 Task: Look for space in Caserta, Italy from 6th September, 2023 to 12th September, 2023 for 4 adults in price range Rs.10000 to Rs.14000. Place can be private room with 4 bedrooms having 4 beds and 4 bathrooms. Property type can be house, flat, guest house. Amenities needed are: wifi, TV, free parkinig on premises, gym, breakfast. Booking option can be shelf check-in. Required host language is English.
Action: Mouse moved to (379, 171)
Screenshot: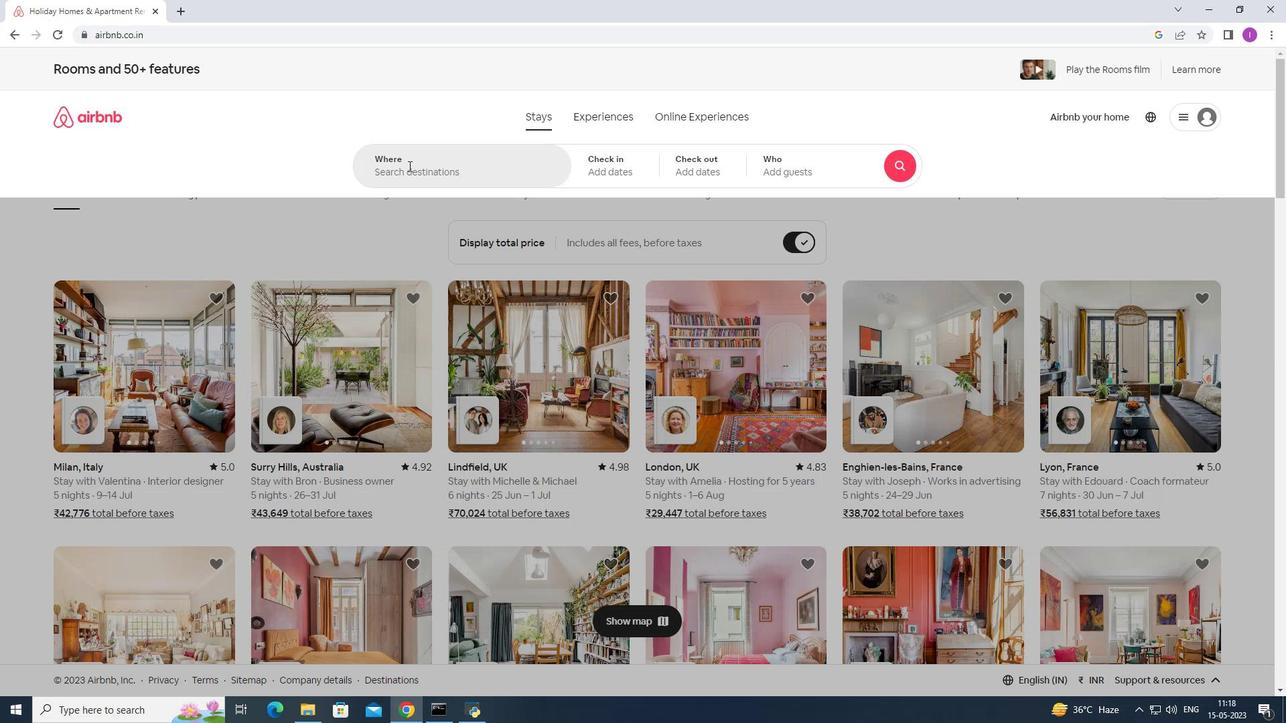
Action: Mouse pressed left at (379, 171)
Screenshot: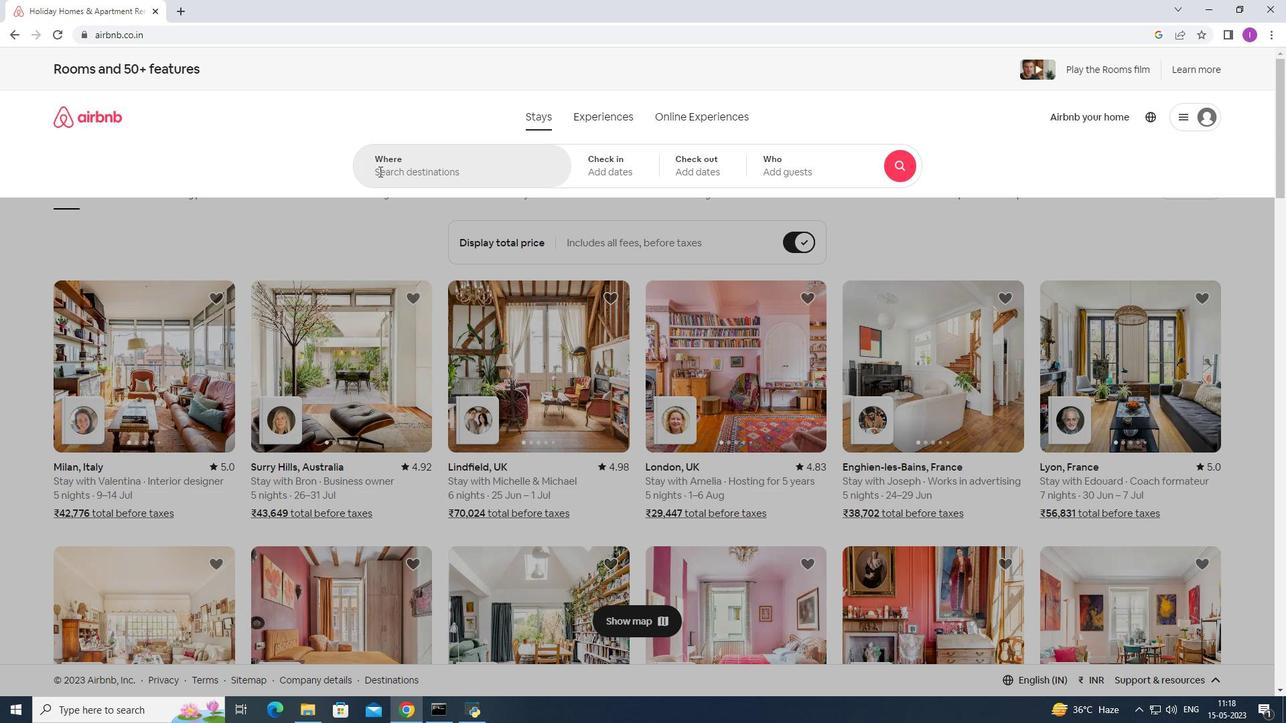 
Action: Mouse moved to (380, 172)
Screenshot: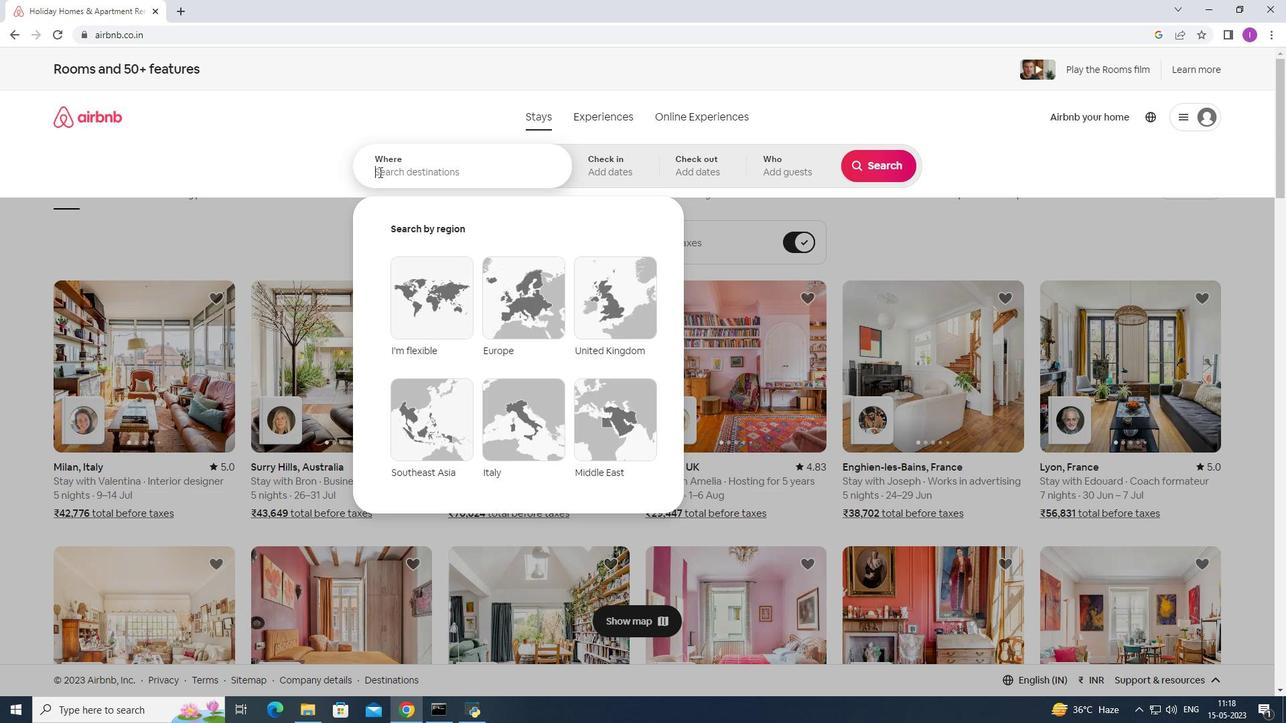 
Action: Key pressed <Key.shift>Caserta,<Key.shift>Italy
Screenshot: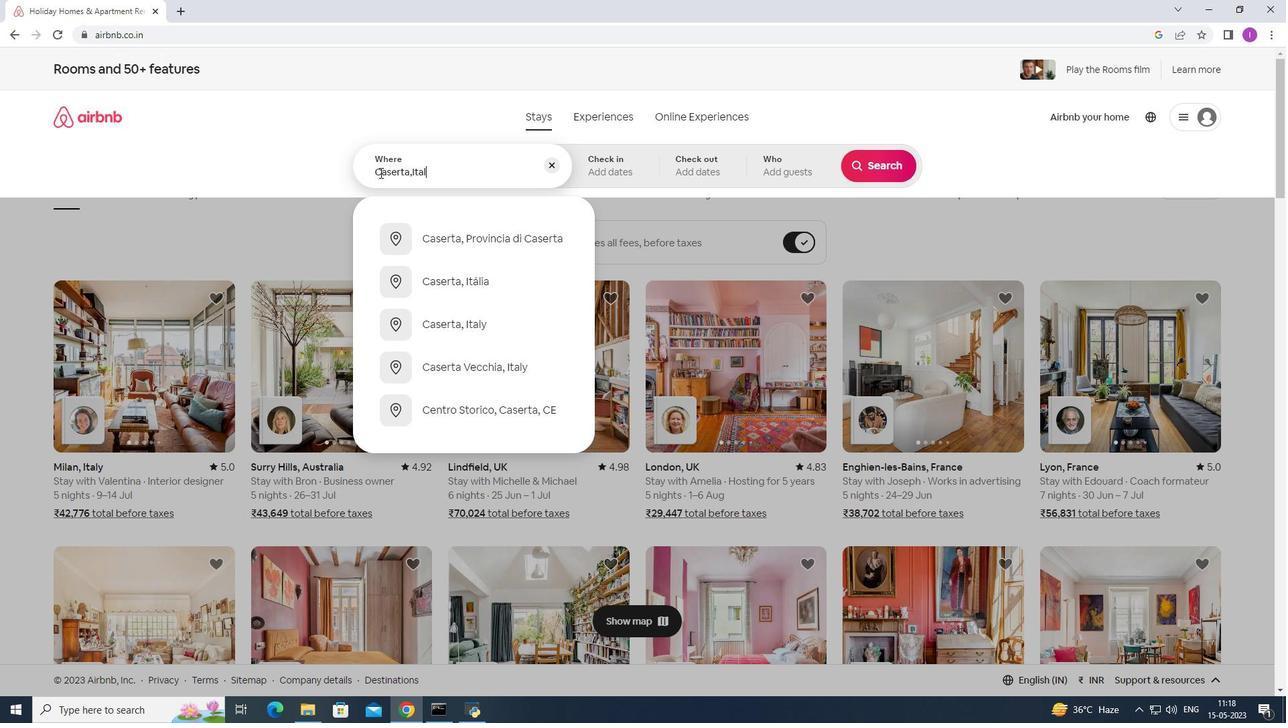 
Action: Mouse moved to (432, 240)
Screenshot: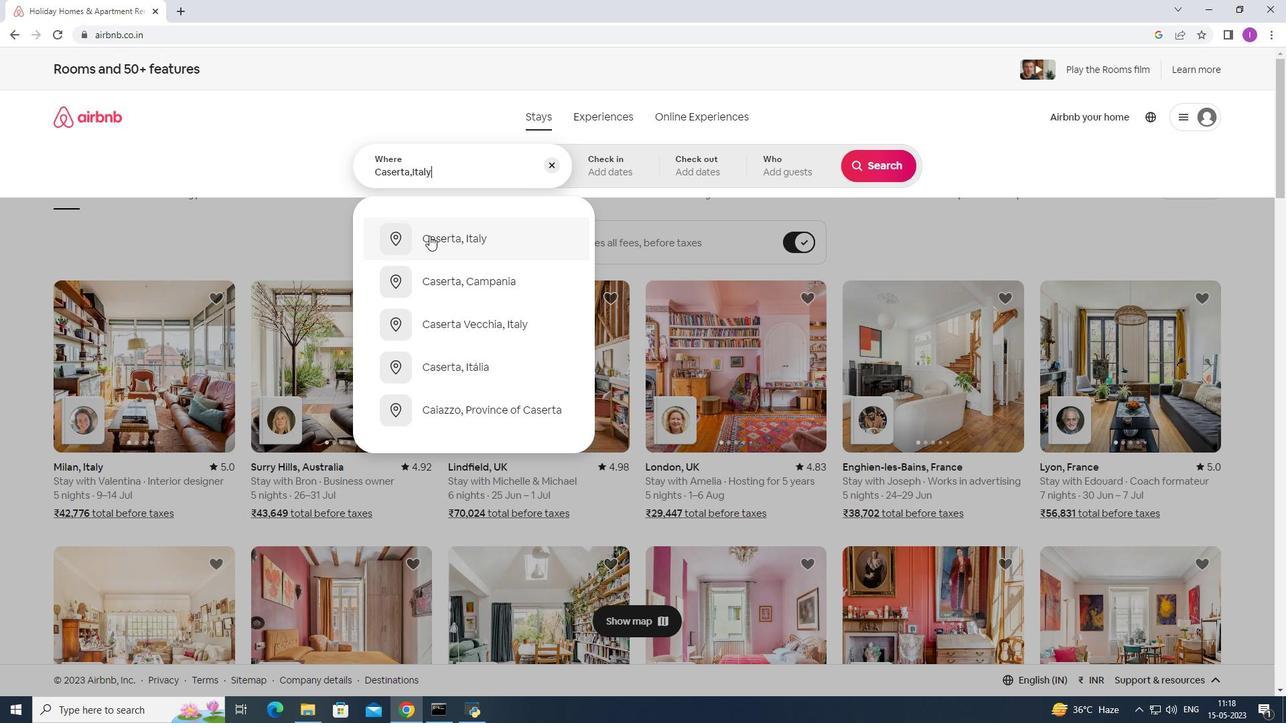 
Action: Mouse pressed left at (432, 240)
Screenshot: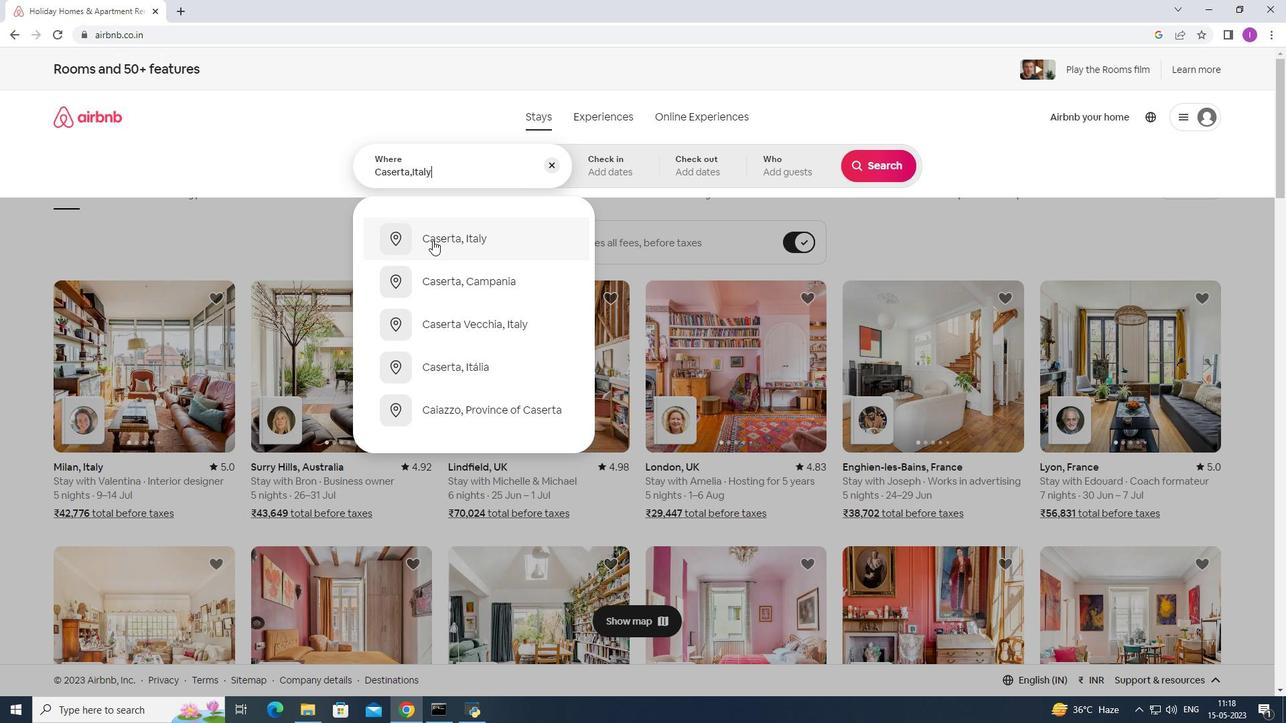 
Action: Mouse moved to (877, 271)
Screenshot: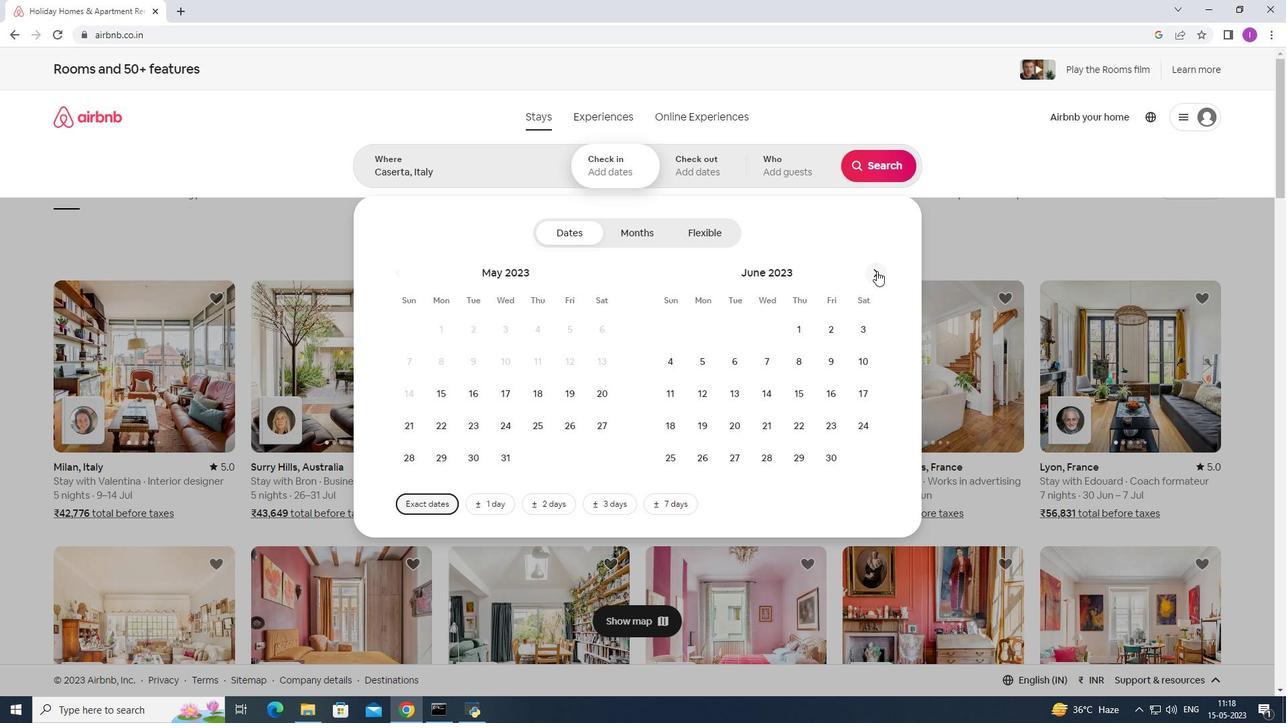 
Action: Mouse pressed left at (877, 271)
Screenshot: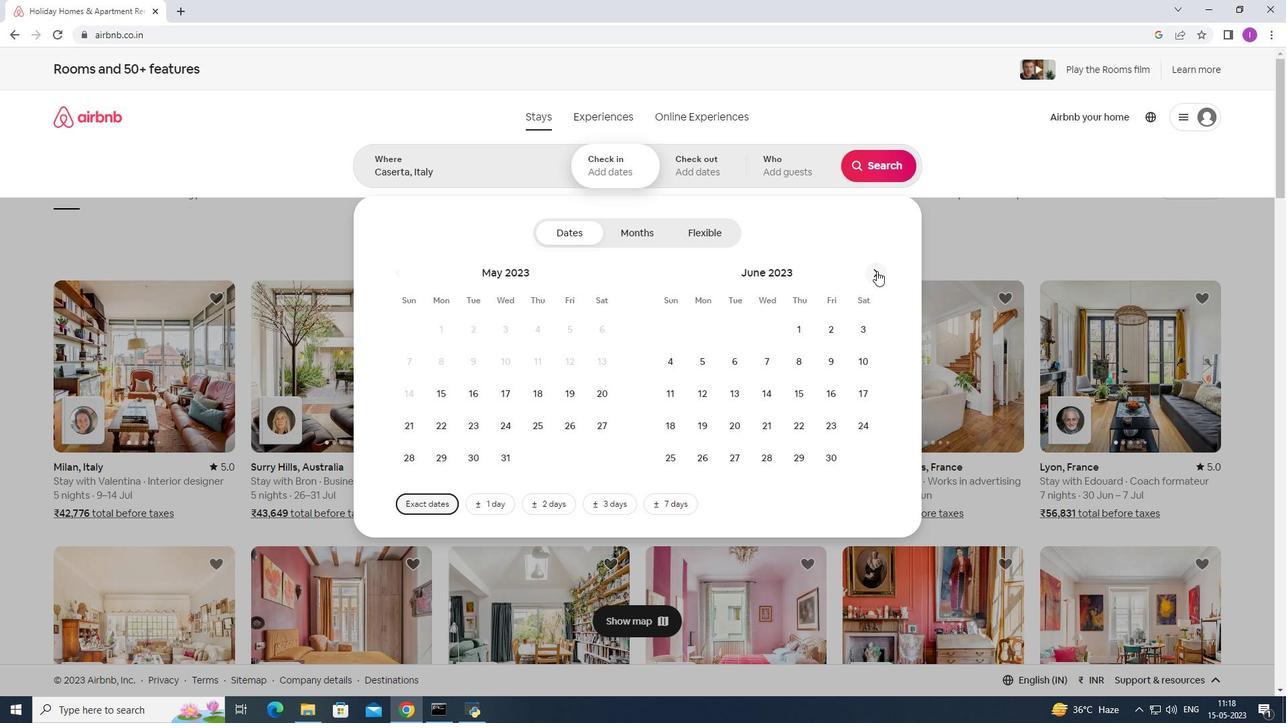 
Action: Mouse moved to (880, 271)
Screenshot: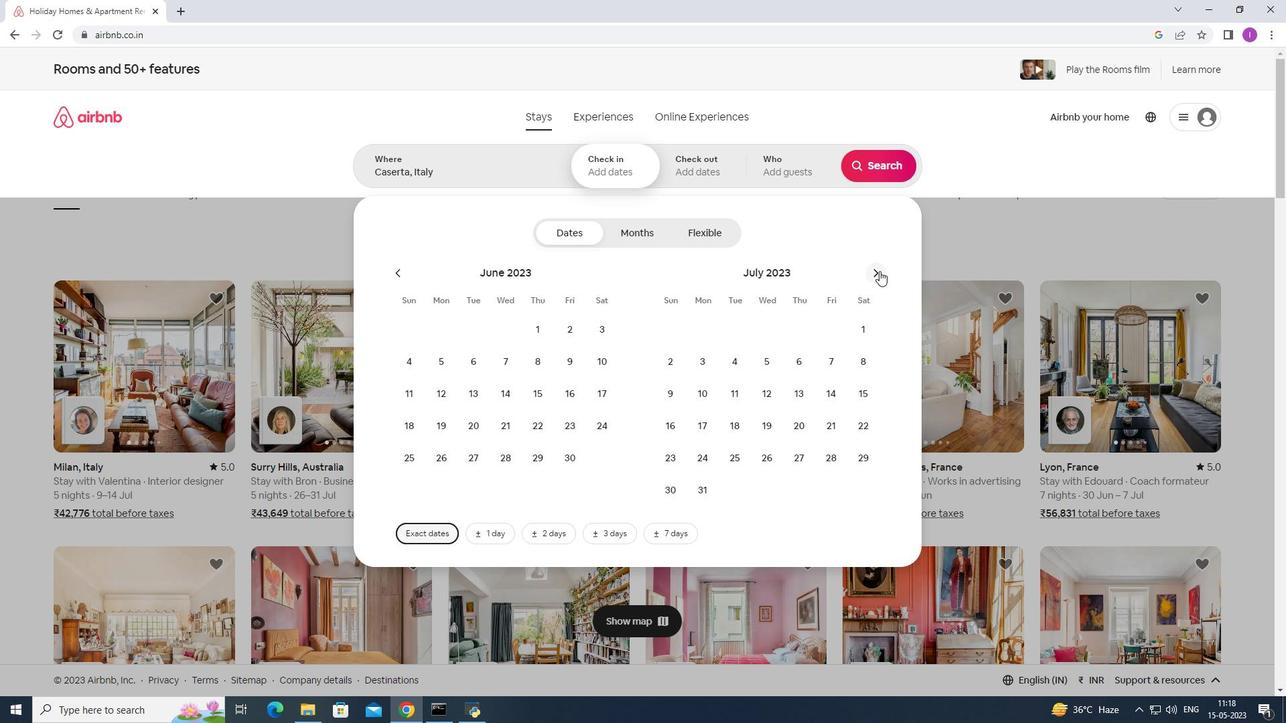 
Action: Mouse pressed left at (880, 271)
Screenshot: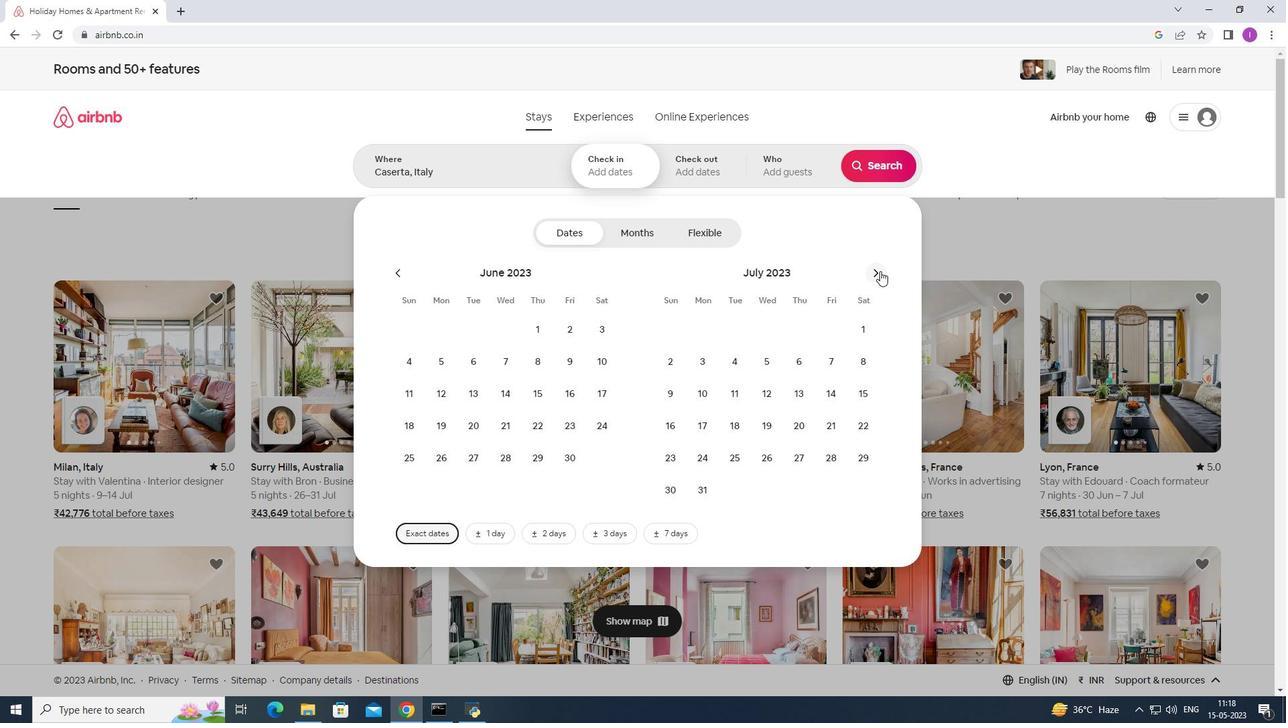 
Action: Mouse moved to (872, 275)
Screenshot: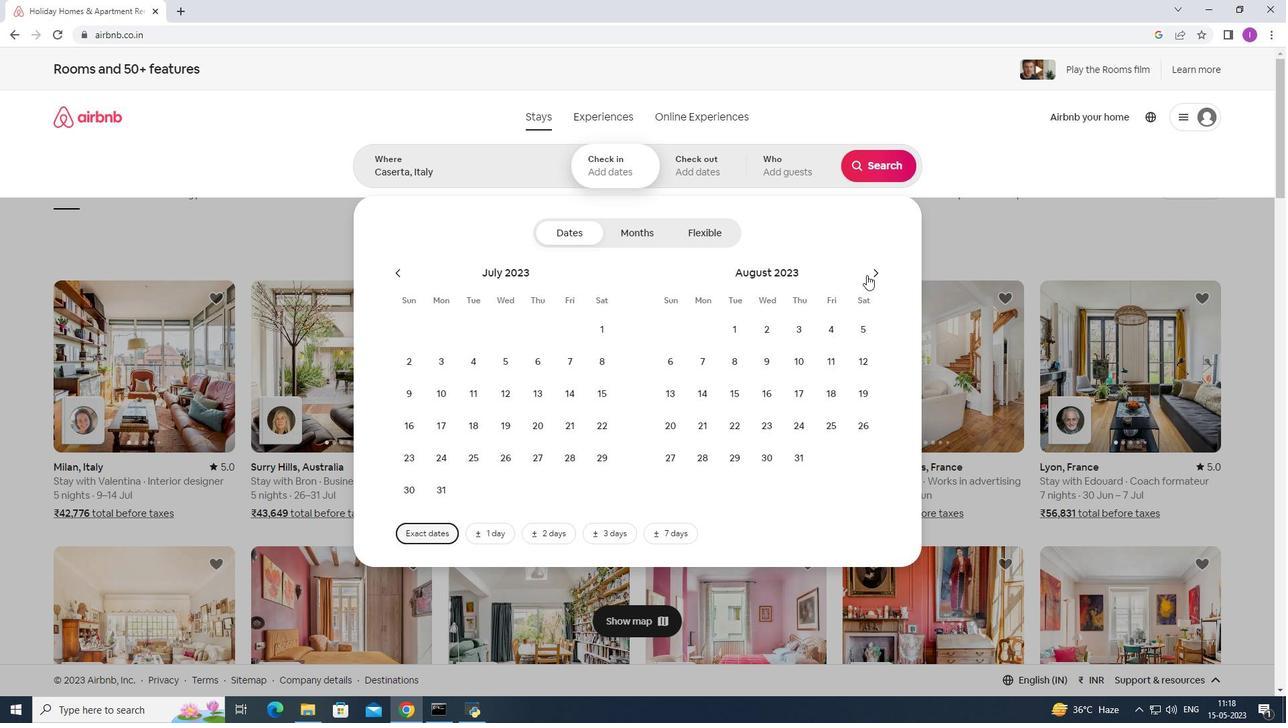 
Action: Mouse pressed left at (872, 275)
Screenshot: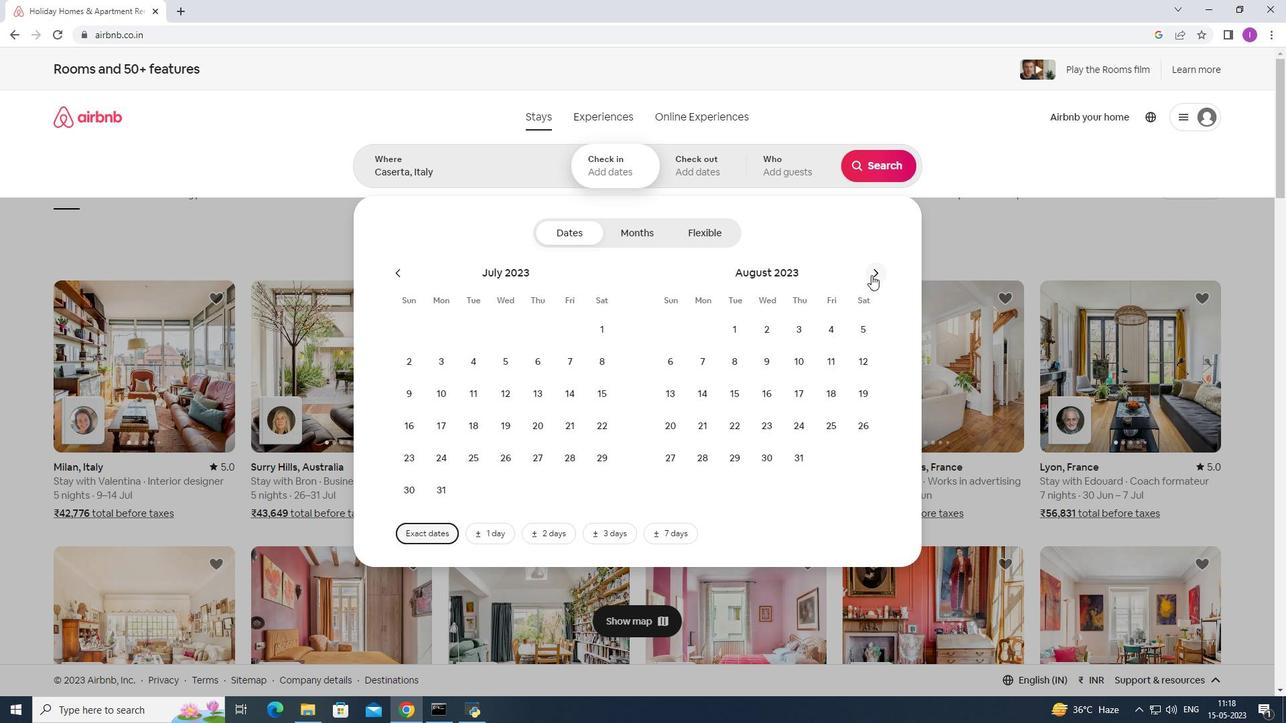 
Action: Mouse moved to (768, 369)
Screenshot: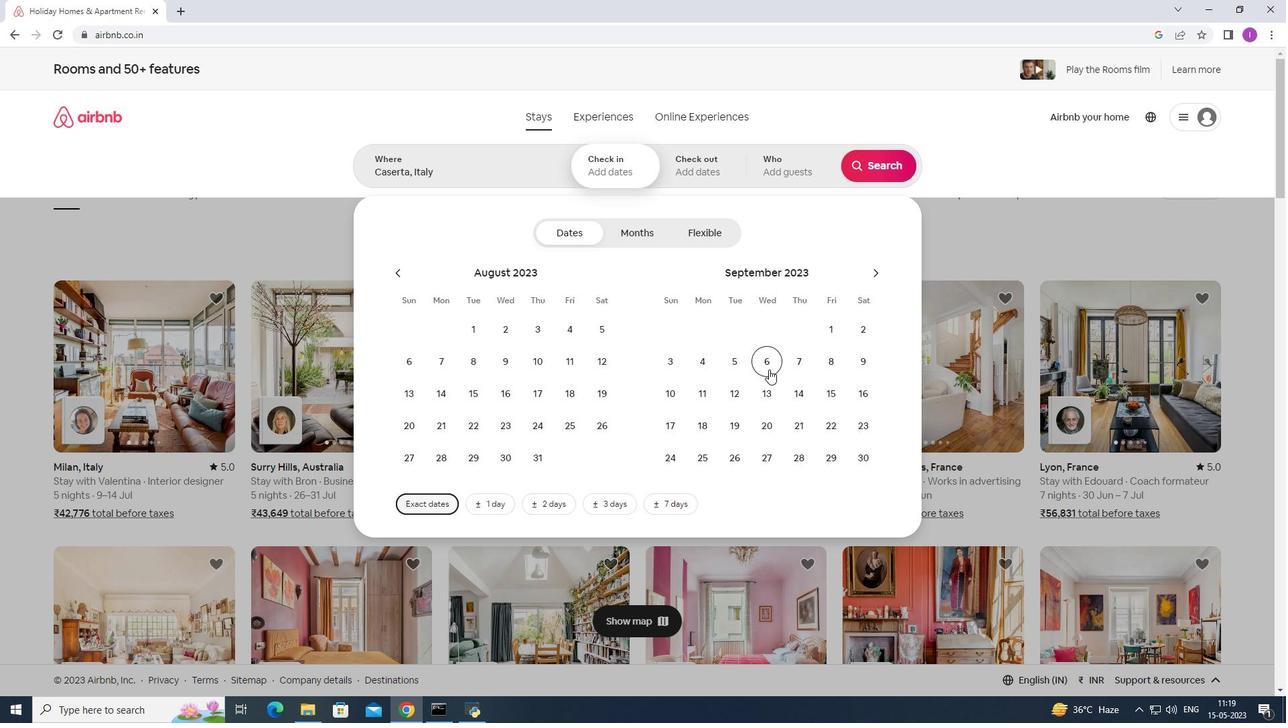 
Action: Mouse pressed left at (768, 369)
Screenshot: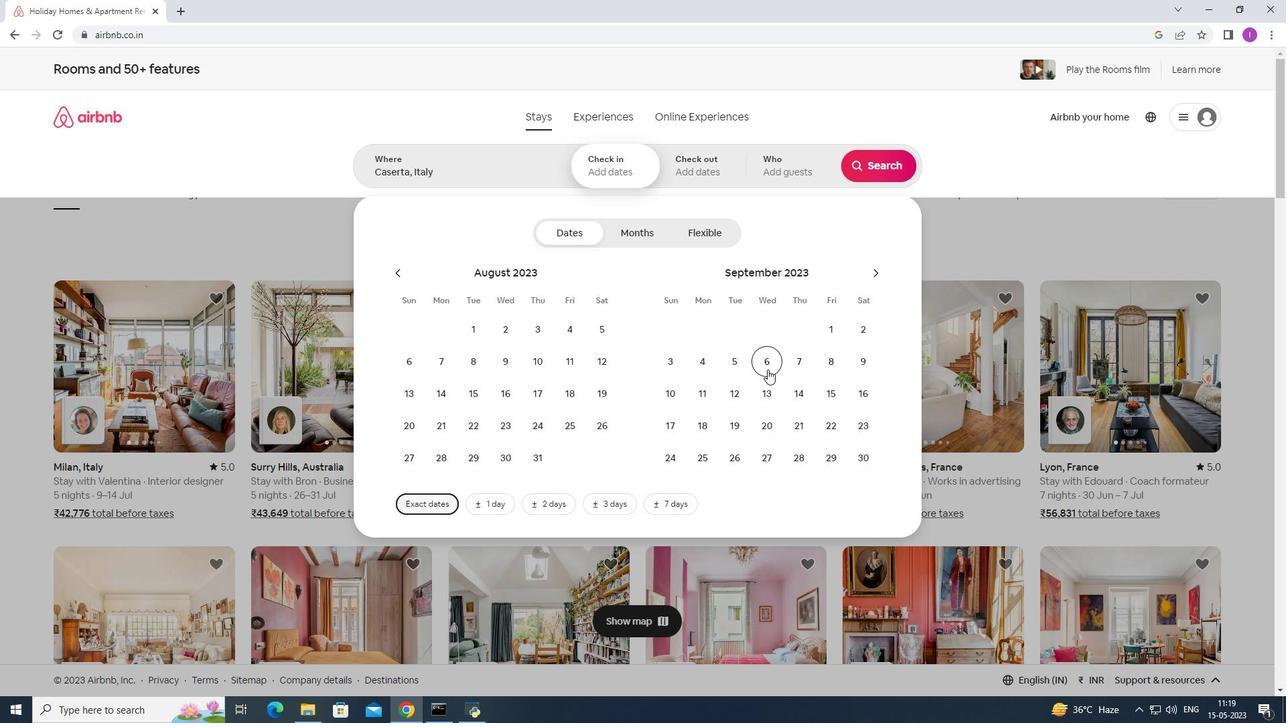 
Action: Mouse moved to (736, 392)
Screenshot: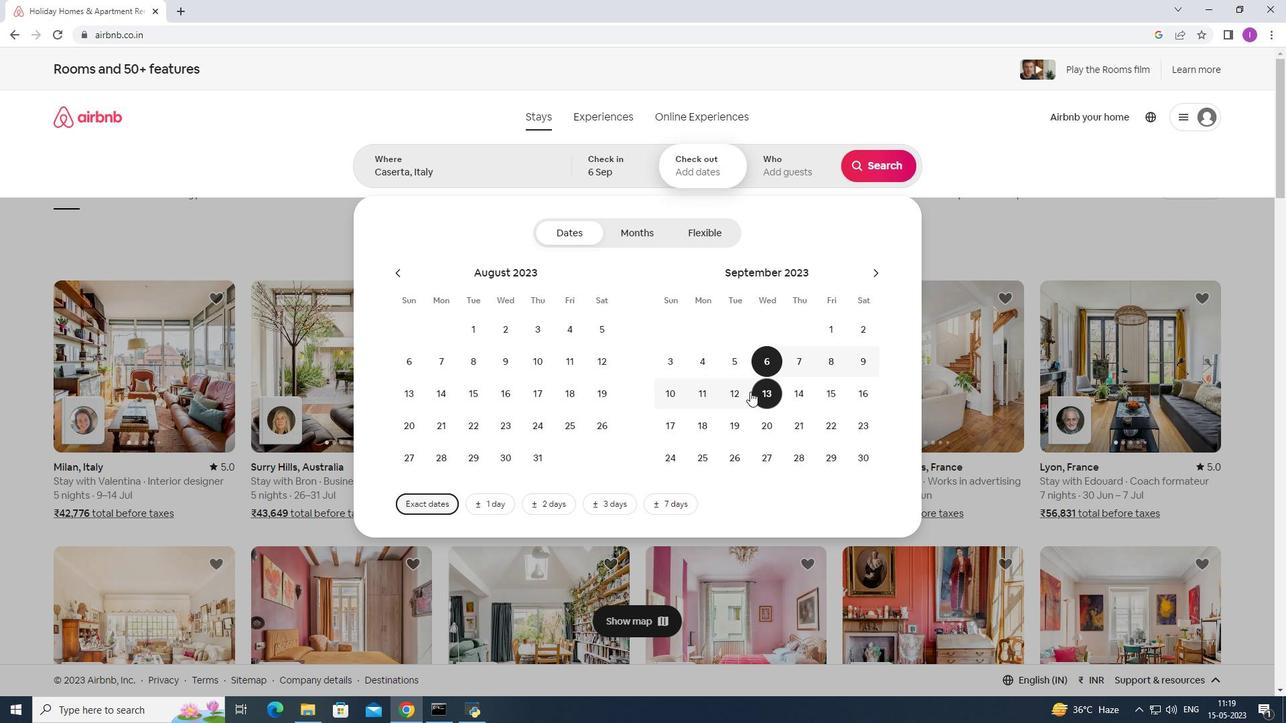 
Action: Mouse pressed left at (736, 392)
Screenshot: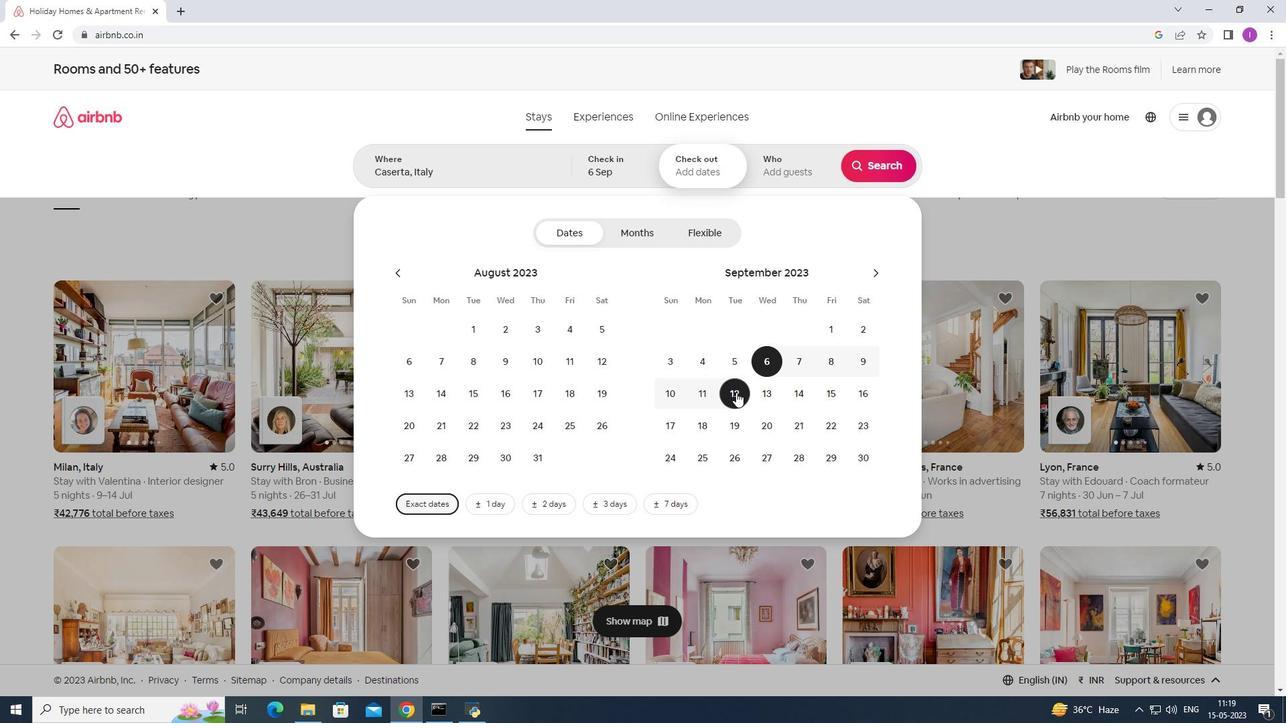 
Action: Mouse moved to (802, 167)
Screenshot: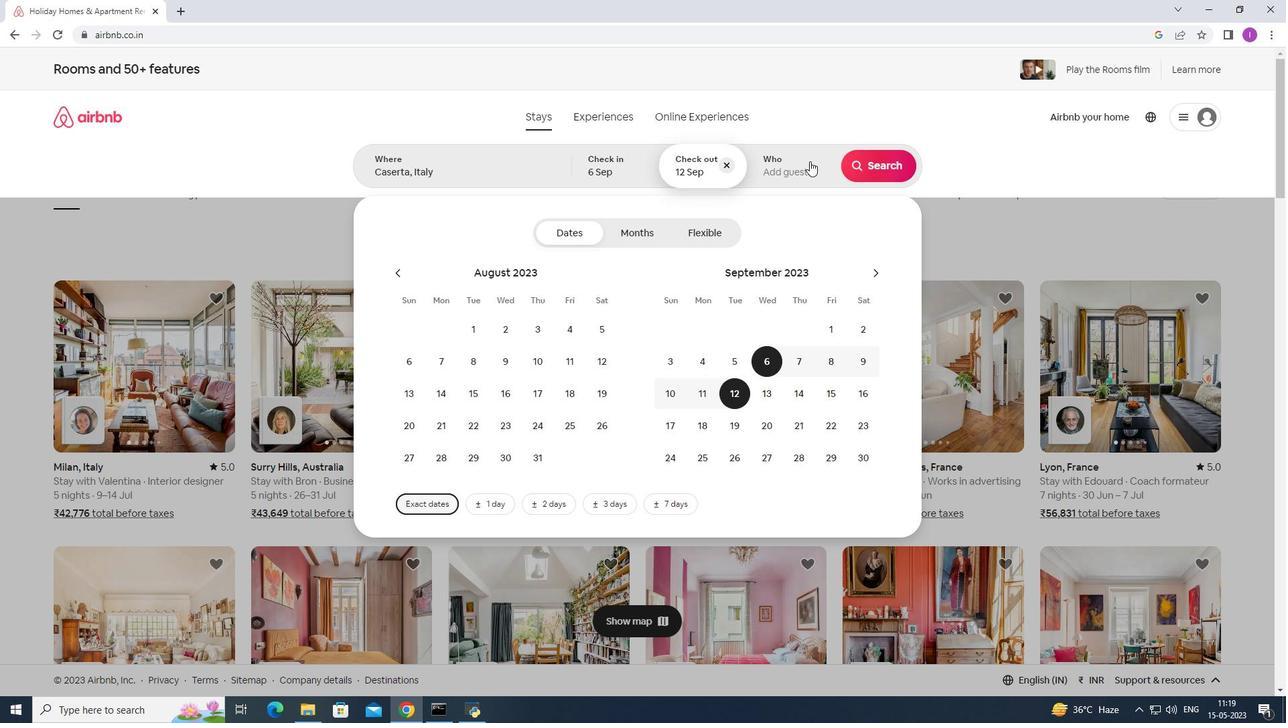 
Action: Mouse pressed left at (802, 167)
Screenshot: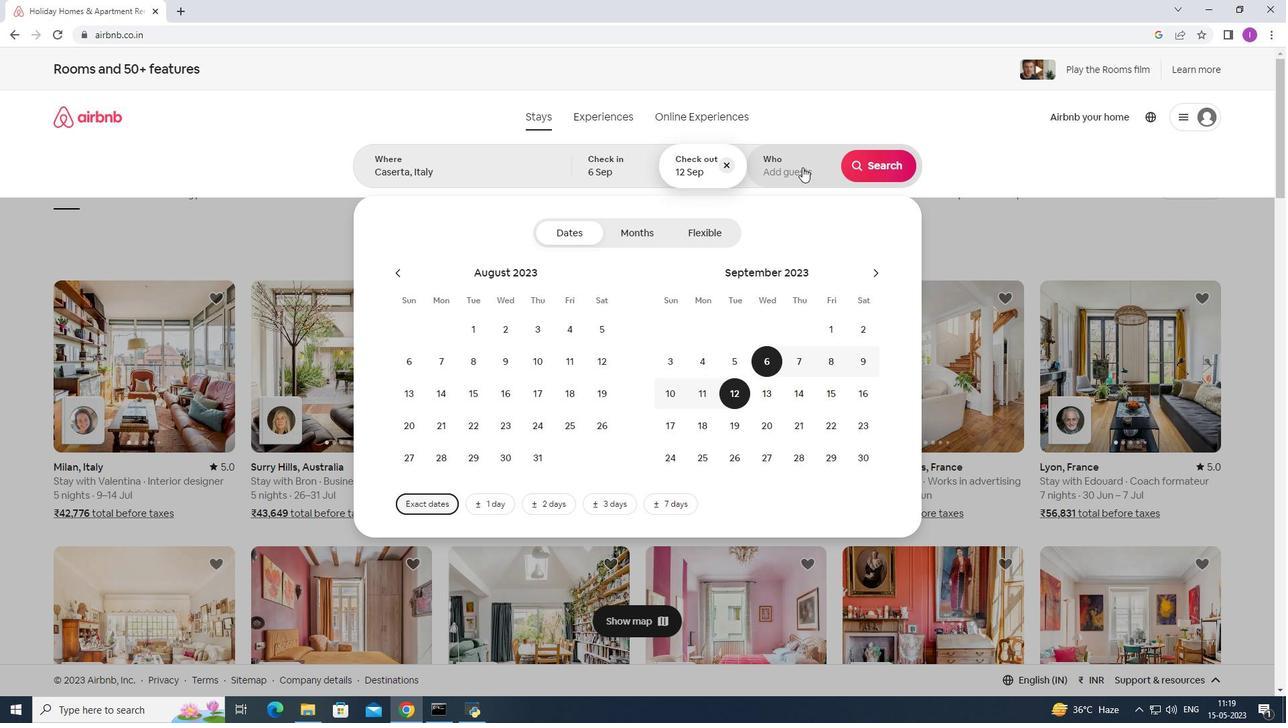 
Action: Mouse moved to (890, 233)
Screenshot: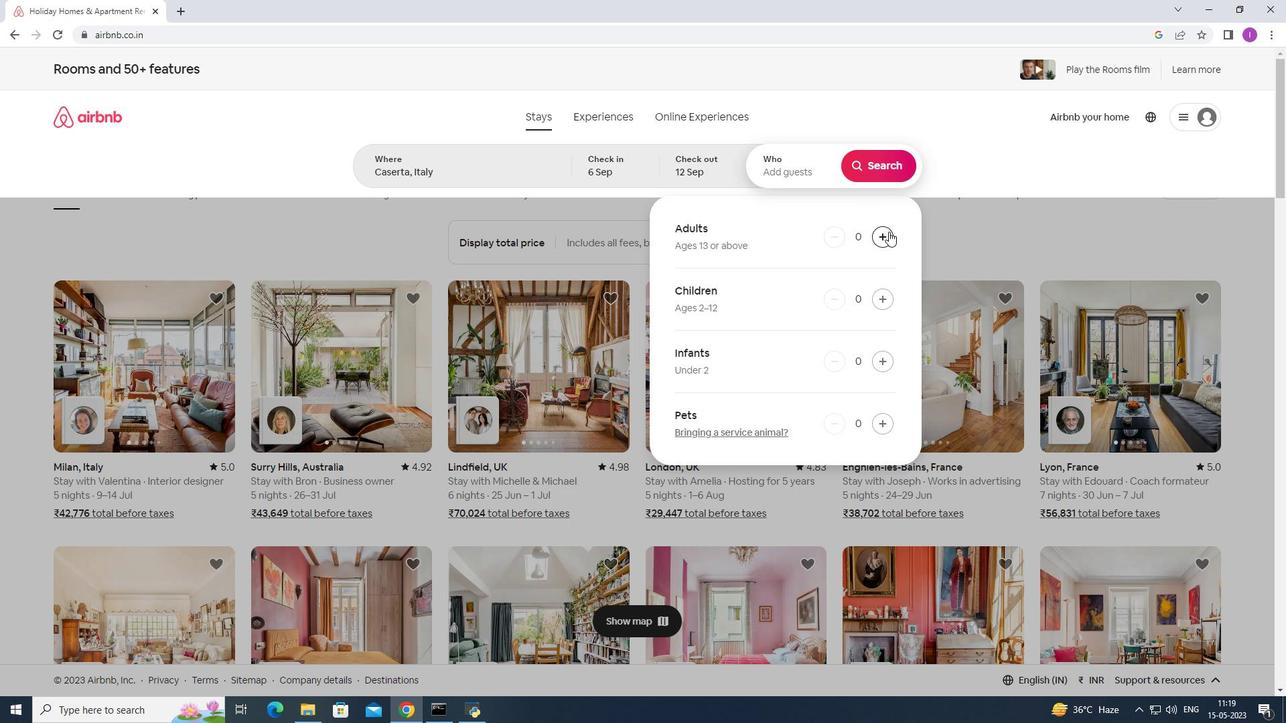 
Action: Mouse pressed left at (890, 233)
Screenshot: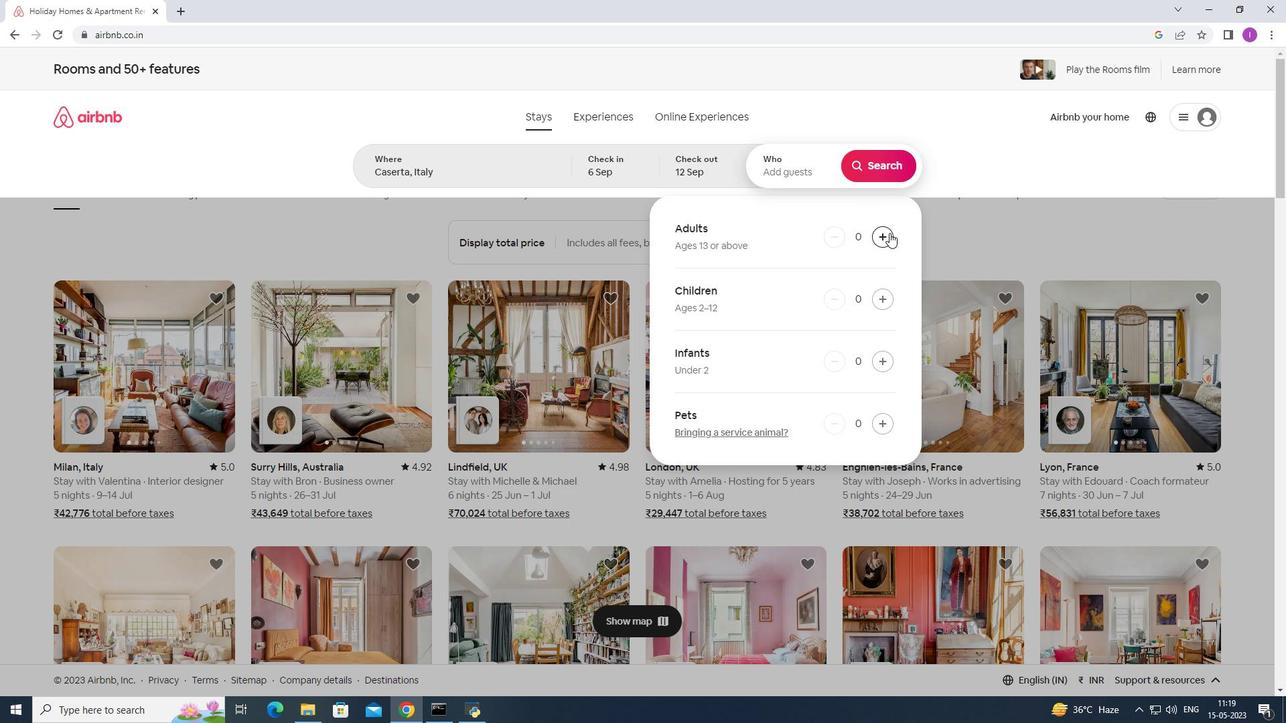 
Action: Mouse pressed left at (890, 233)
Screenshot: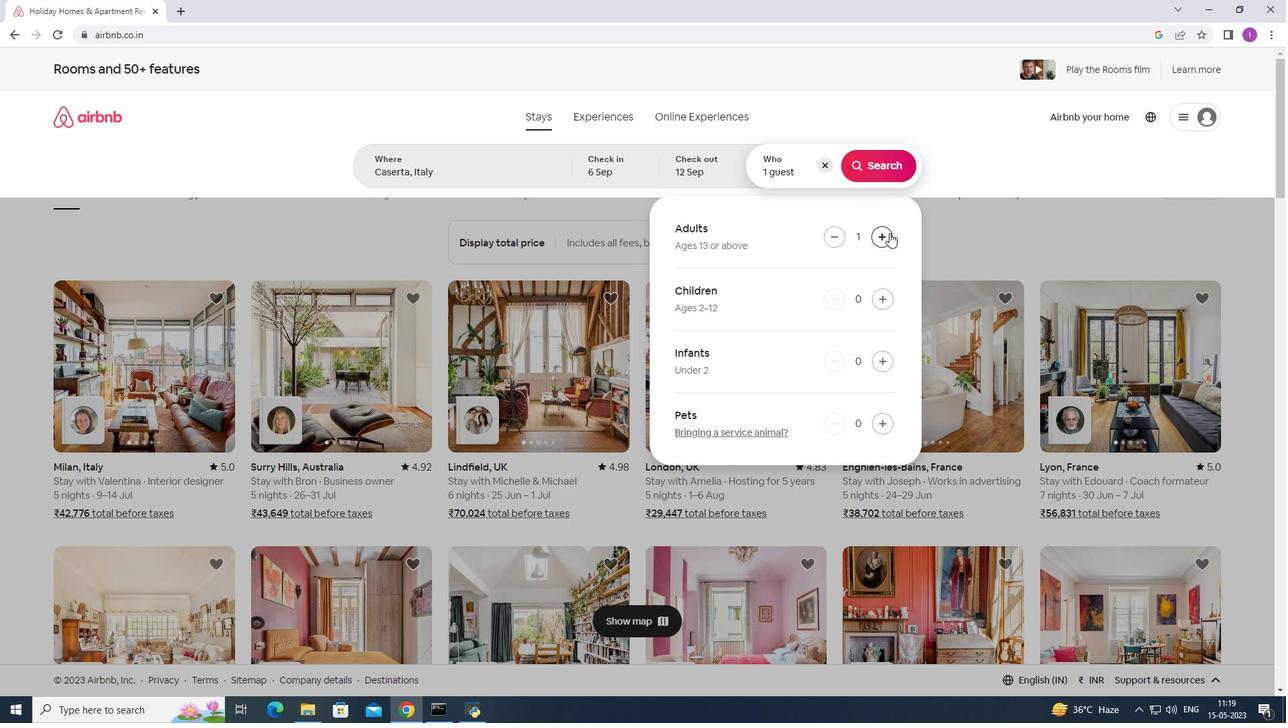 
Action: Mouse pressed left at (890, 233)
Screenshot: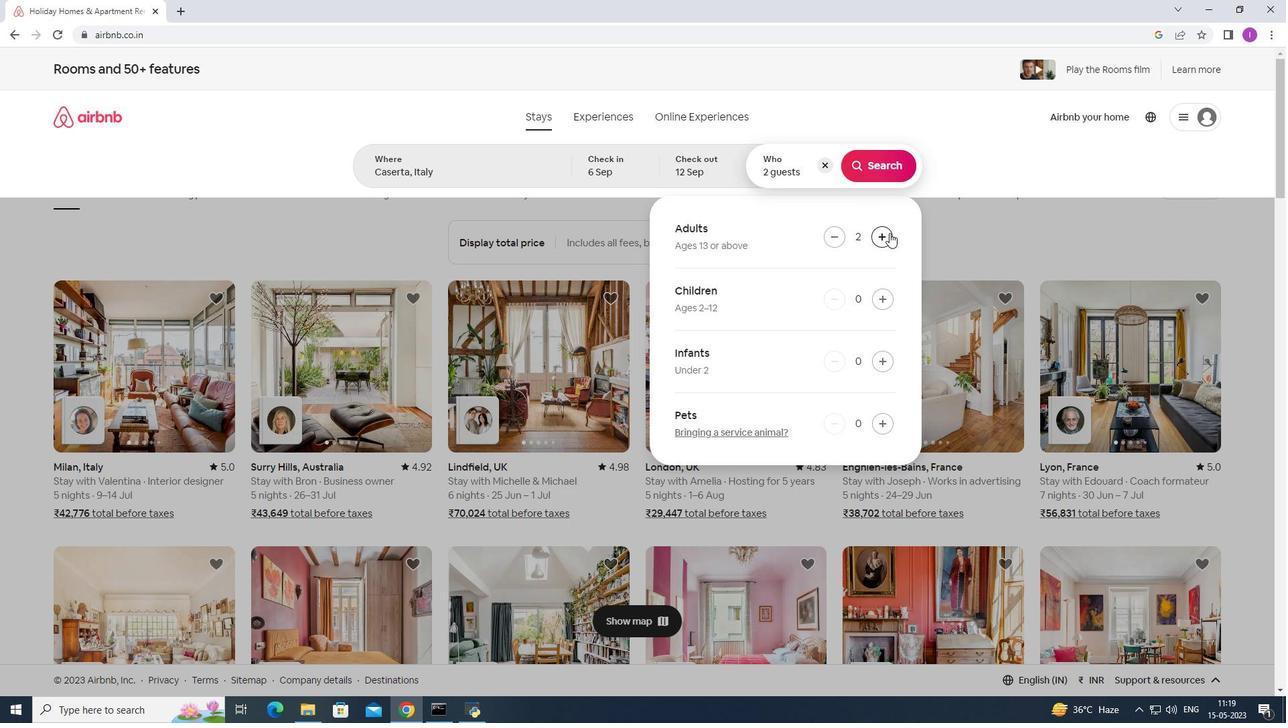 
Action: Mouse pressed left at (890, 233)
Screenshot: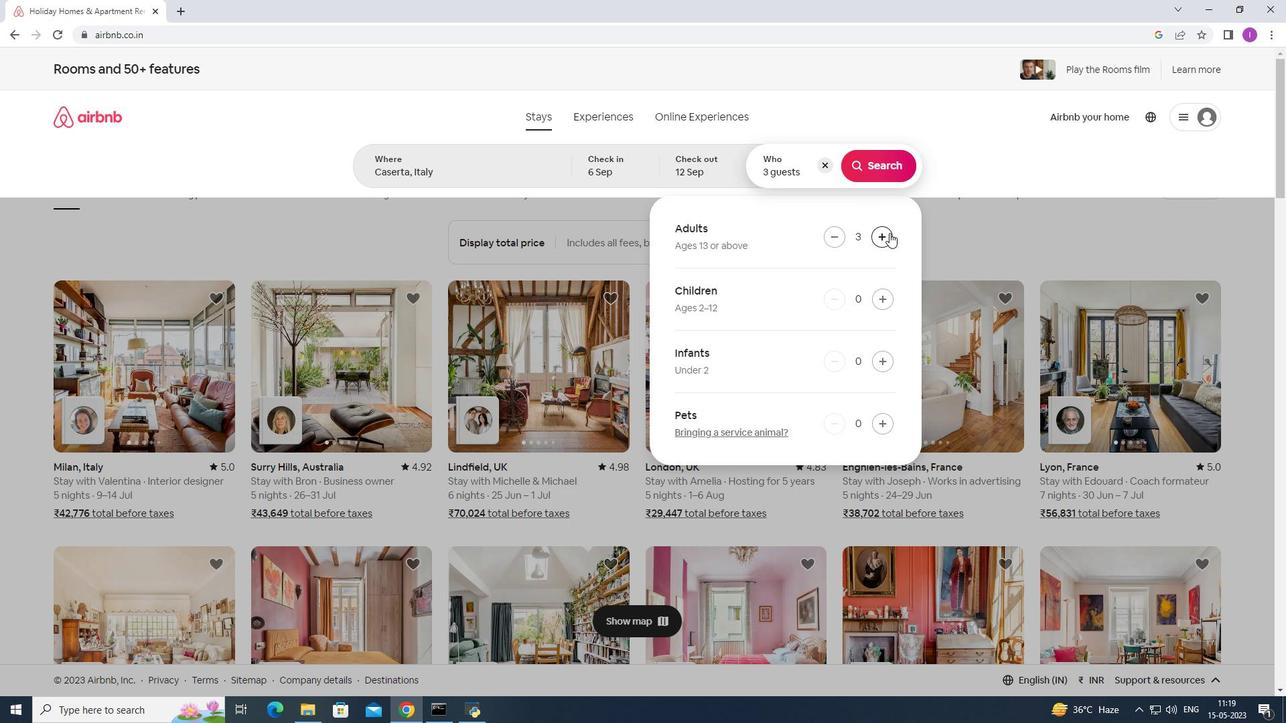
Action: Mouse moved to (869, 175)
Screenshot: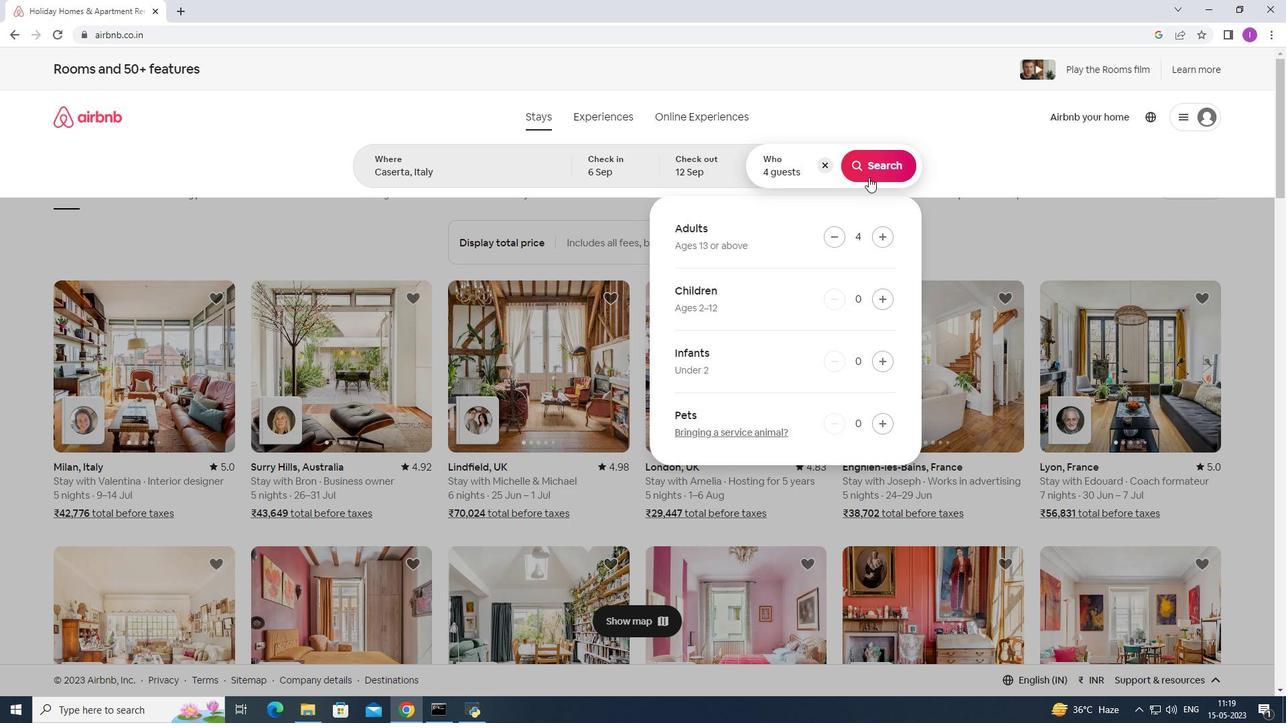 
Action: Mouse pressed left at (869, 175)
Screenshot: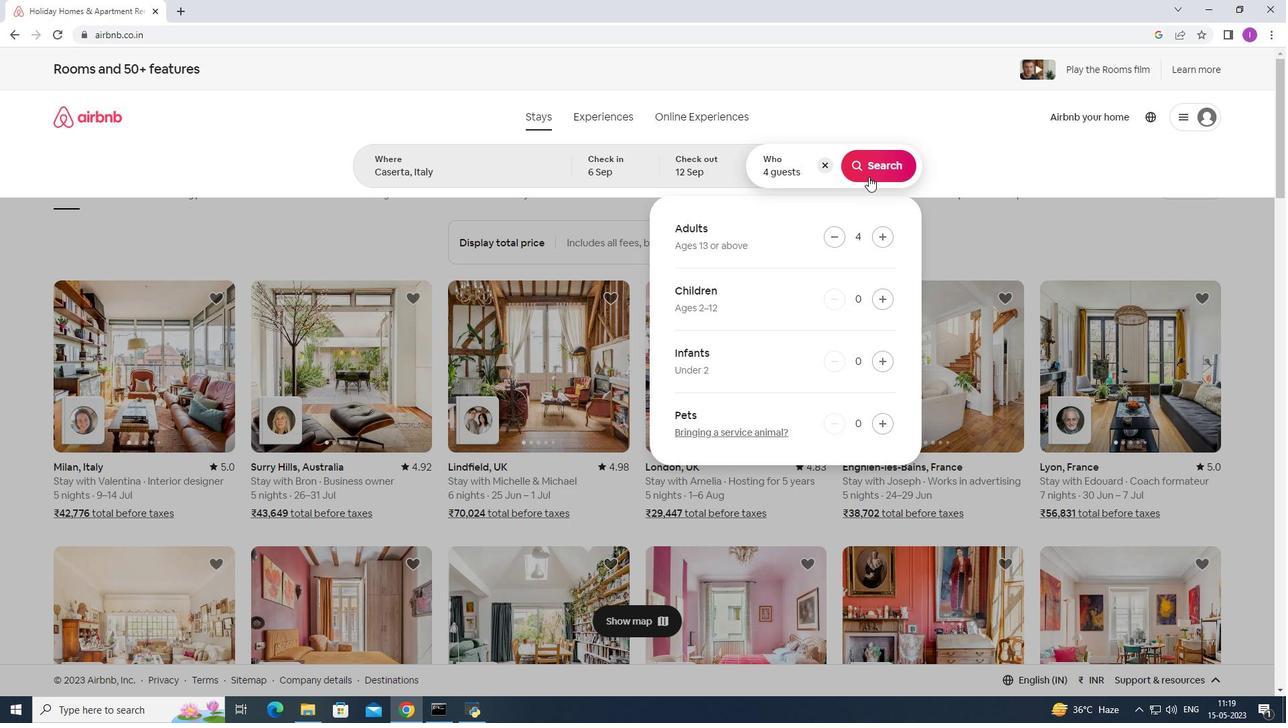 
Action: Mouse moved to (1214, 129)
Screenshot: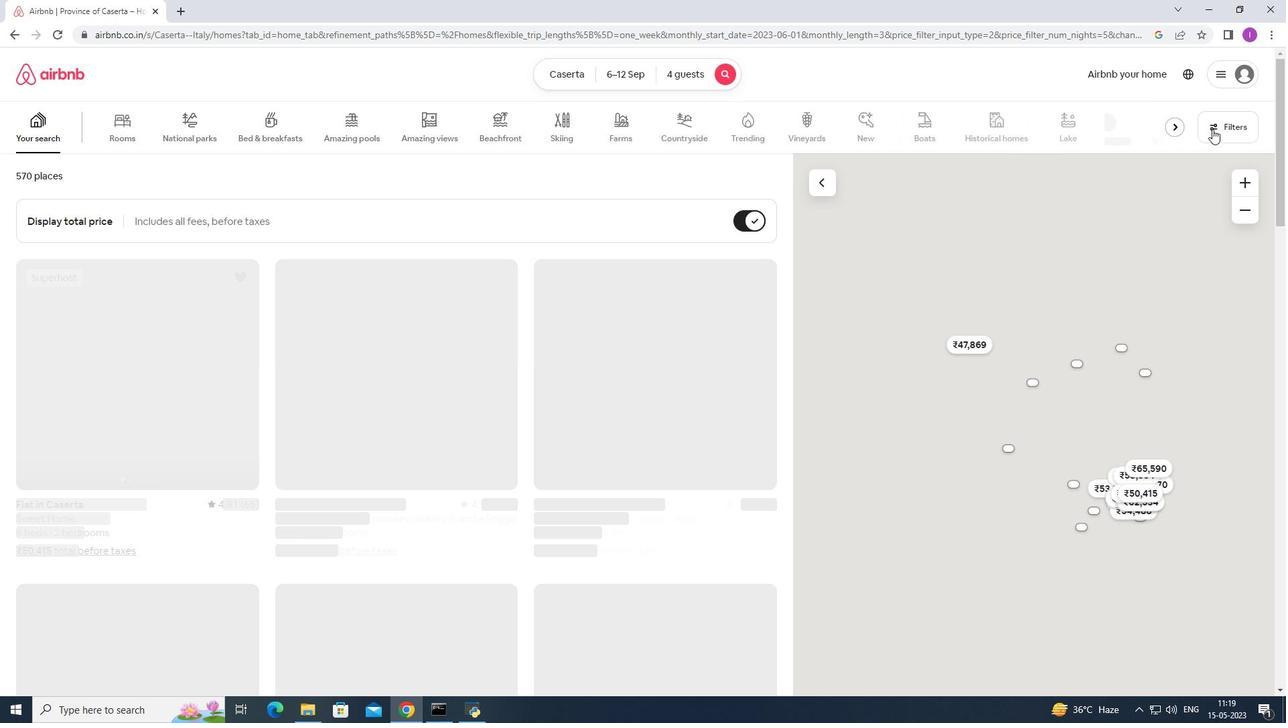 
Action: Mouse pressed left at (1214, 129)
Screenshot: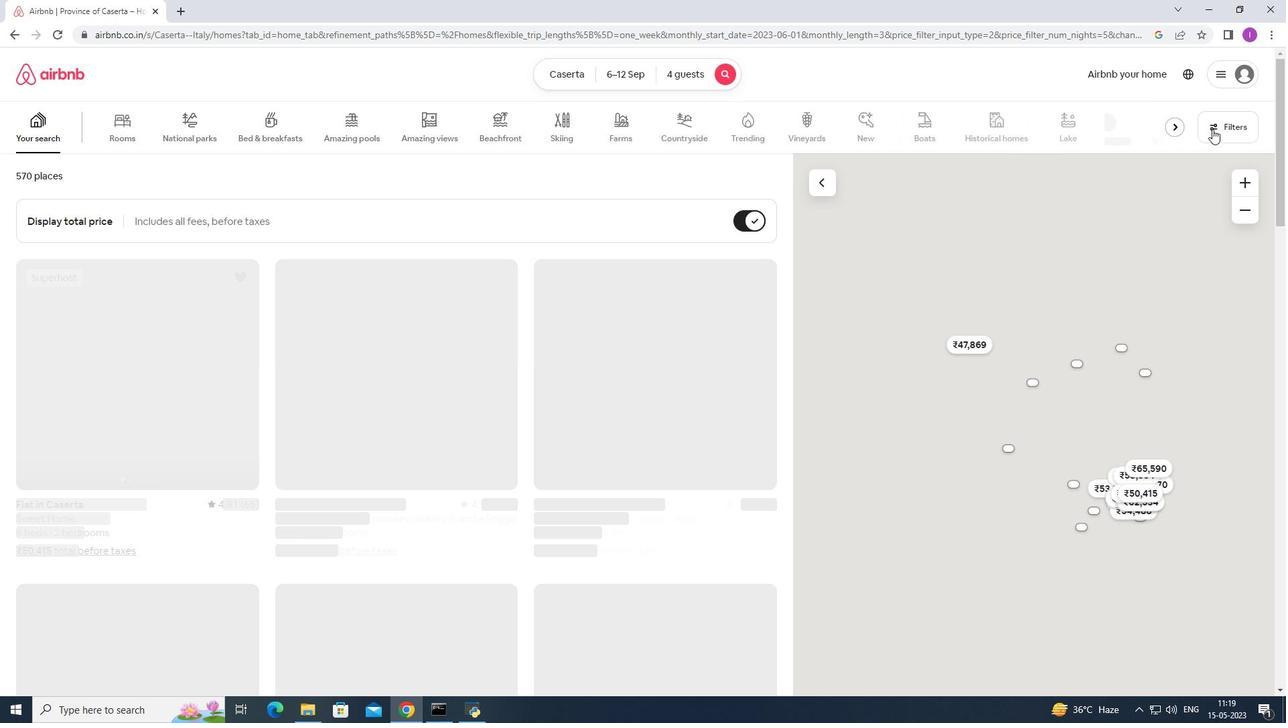 
Action: Mouse moved to (731, 463)
Screenshot: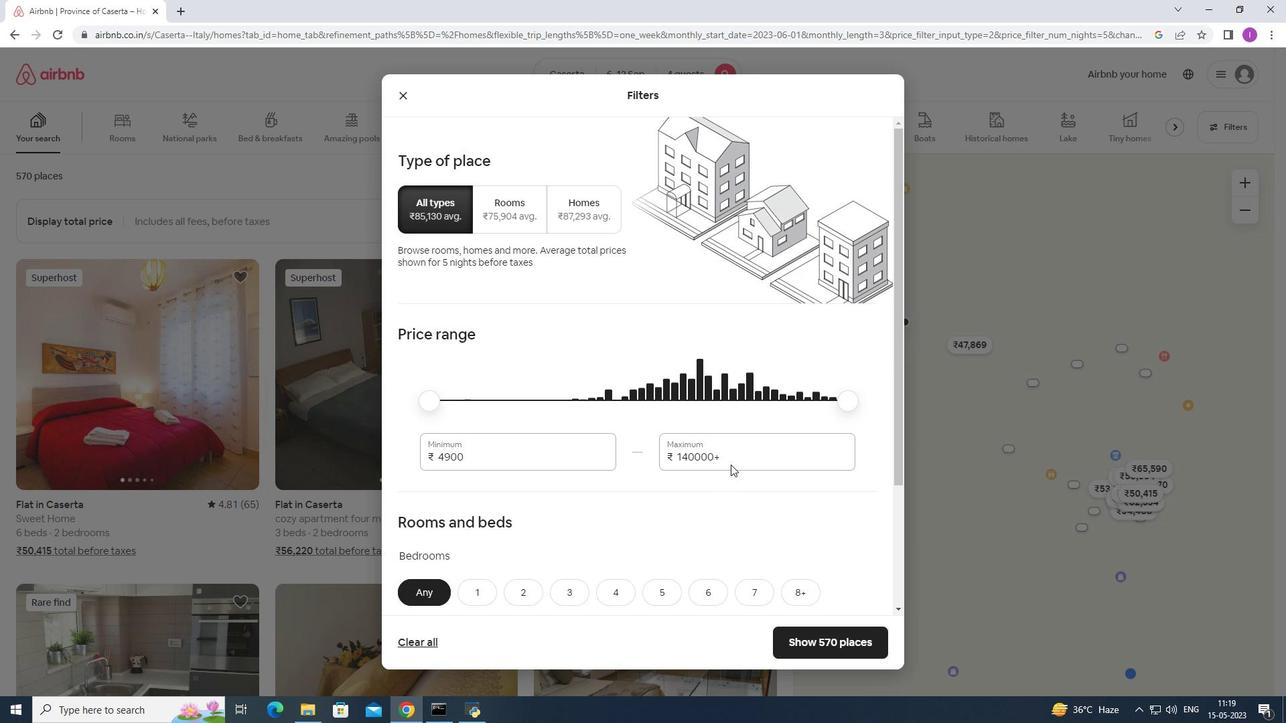 
Action: Mouse pressed left at (731, 463)
Screenshot: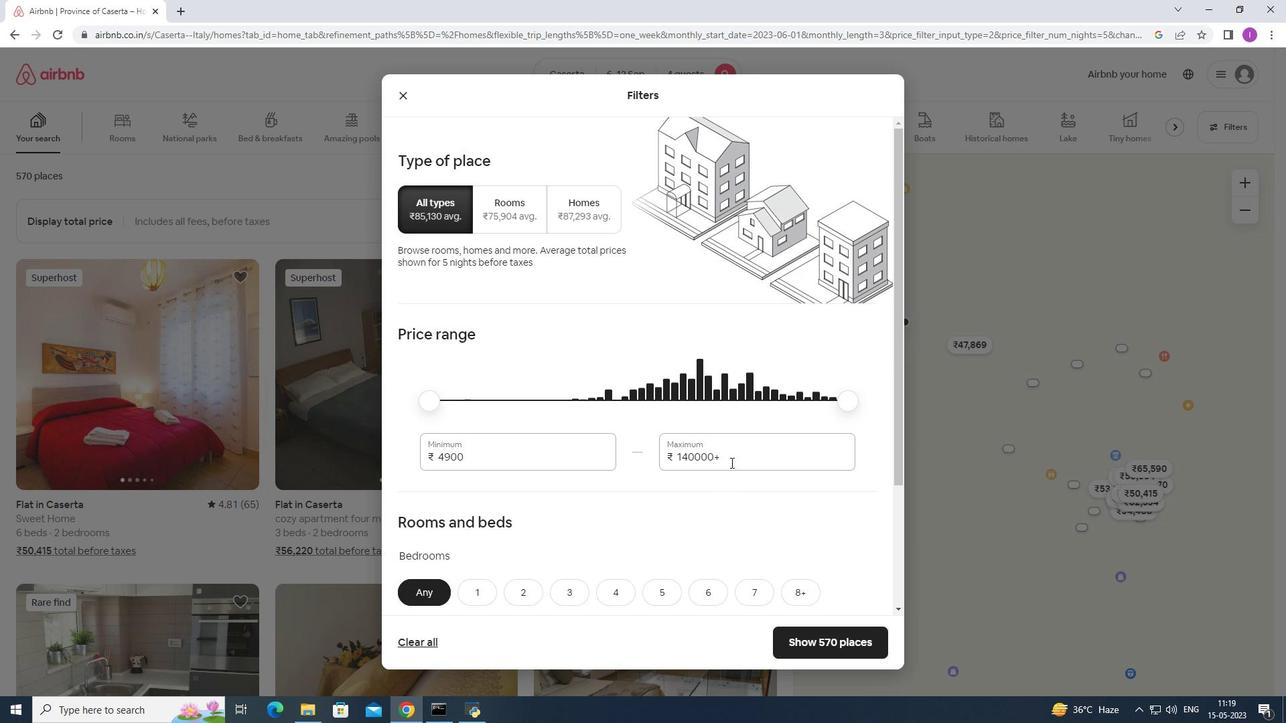 
Action: Mouse moved to (665, 467)
Screenshot: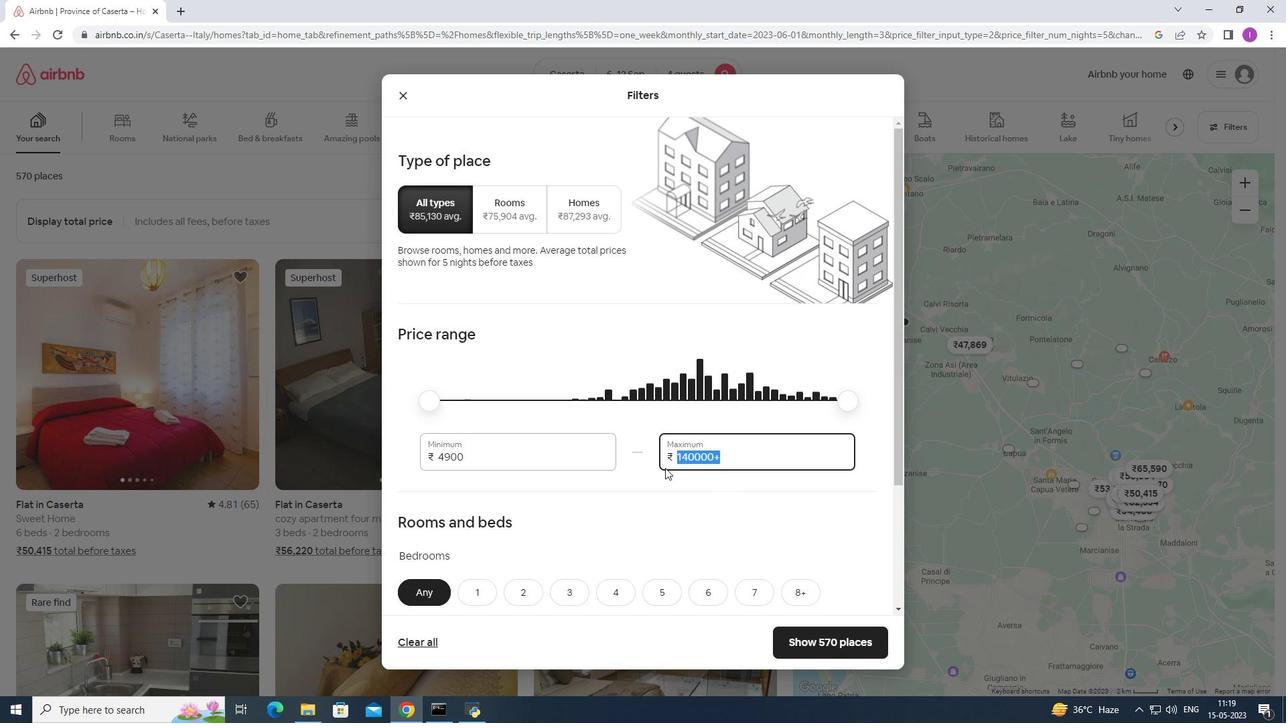 
Action: Key pressed 1
Screenshot: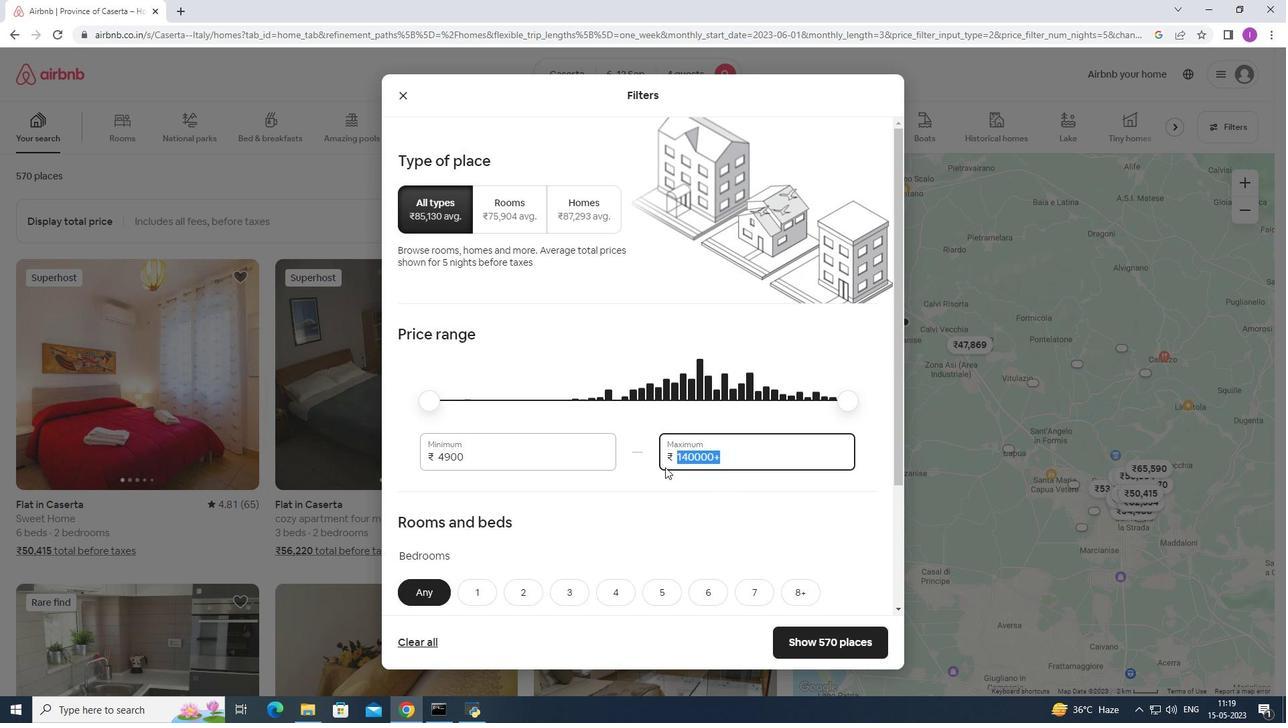 
Action: Mouse moved to (665, 466)
Screenshot: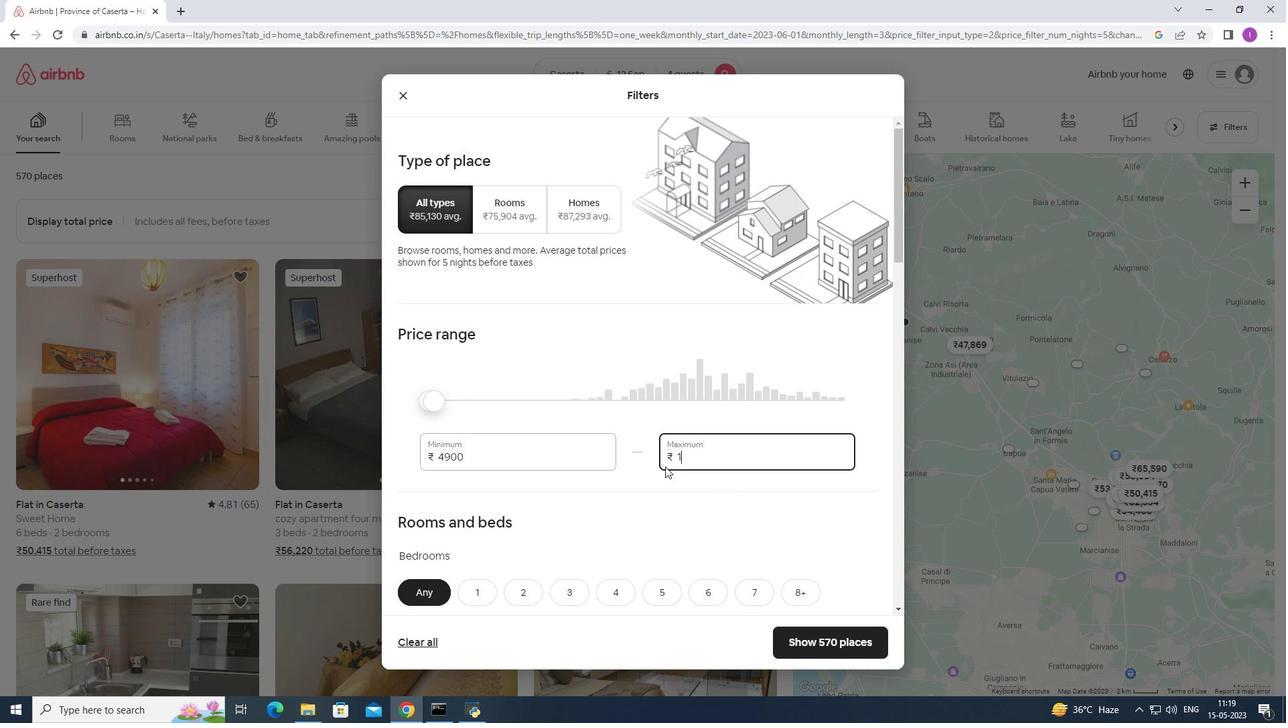 
Action: Key pressed 4000
Screenshot: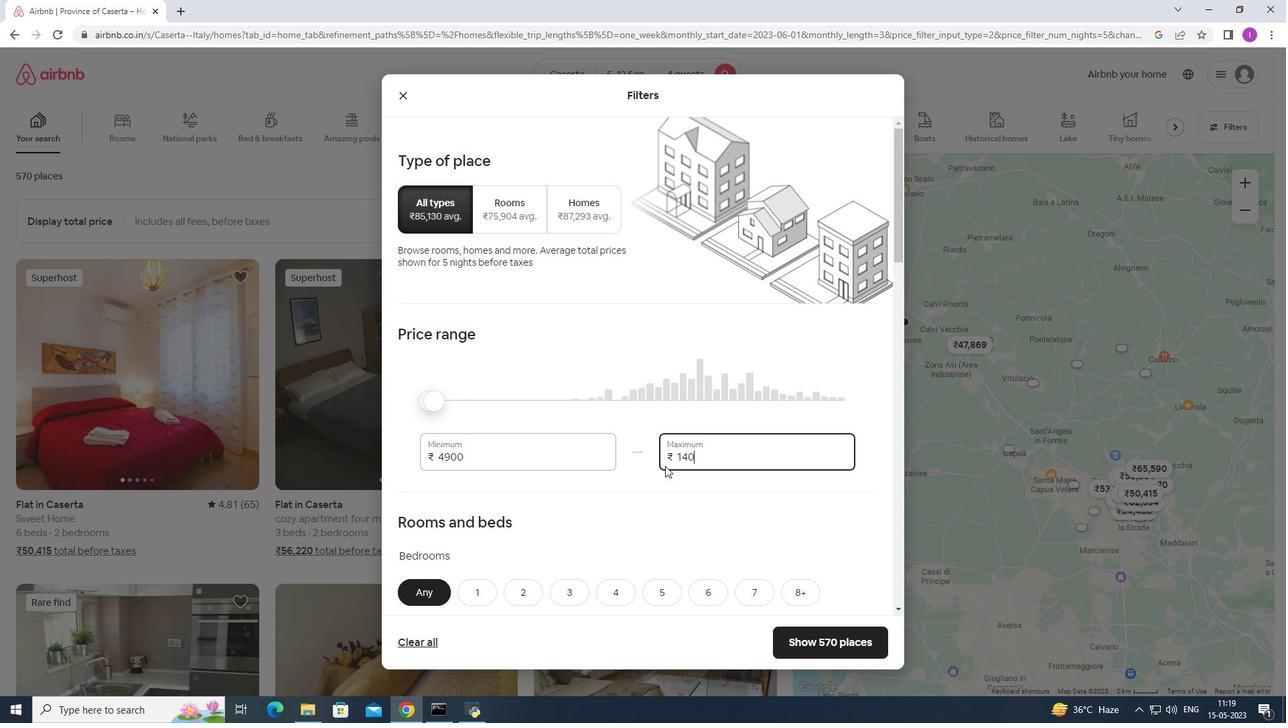 
Action: Mouse moved to (478, 461)
Screenshot: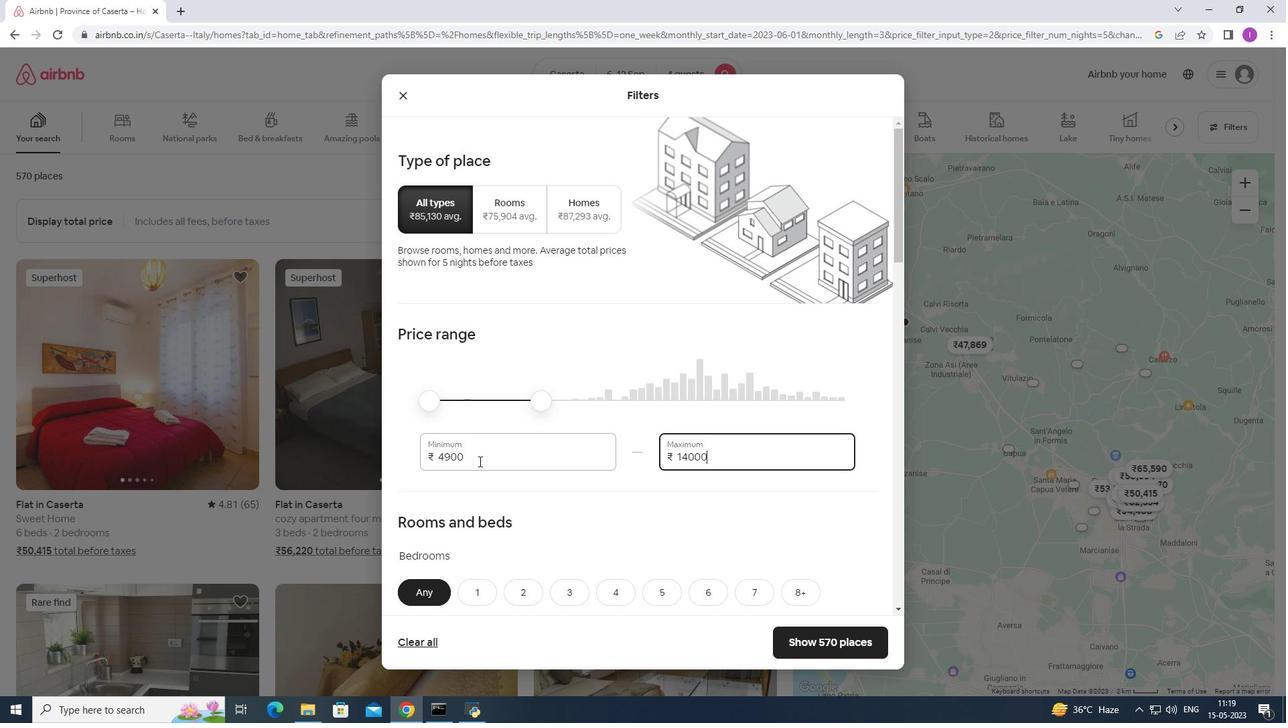 
Action: Mouse pressed left at (478, 461)
Screenshot: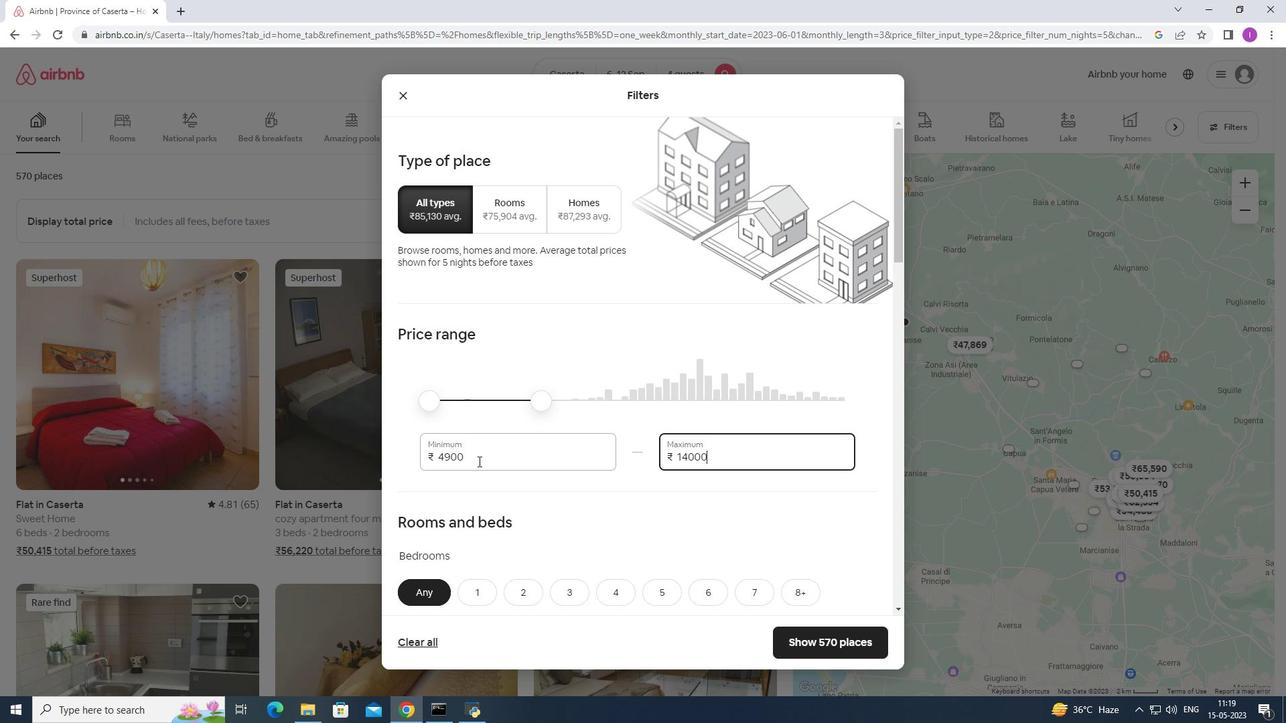 
Action: Mouse moved to (422, 469)
Screenshot: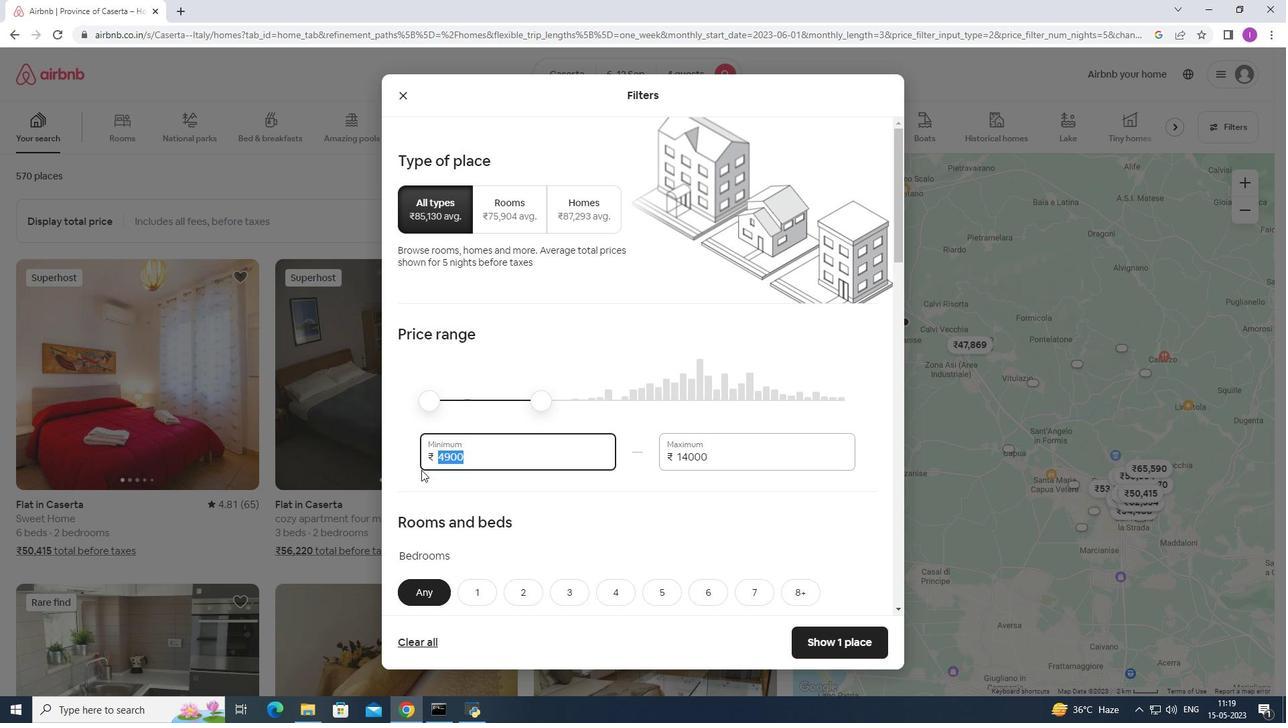 
Action: Key pressed 1
Screenshot: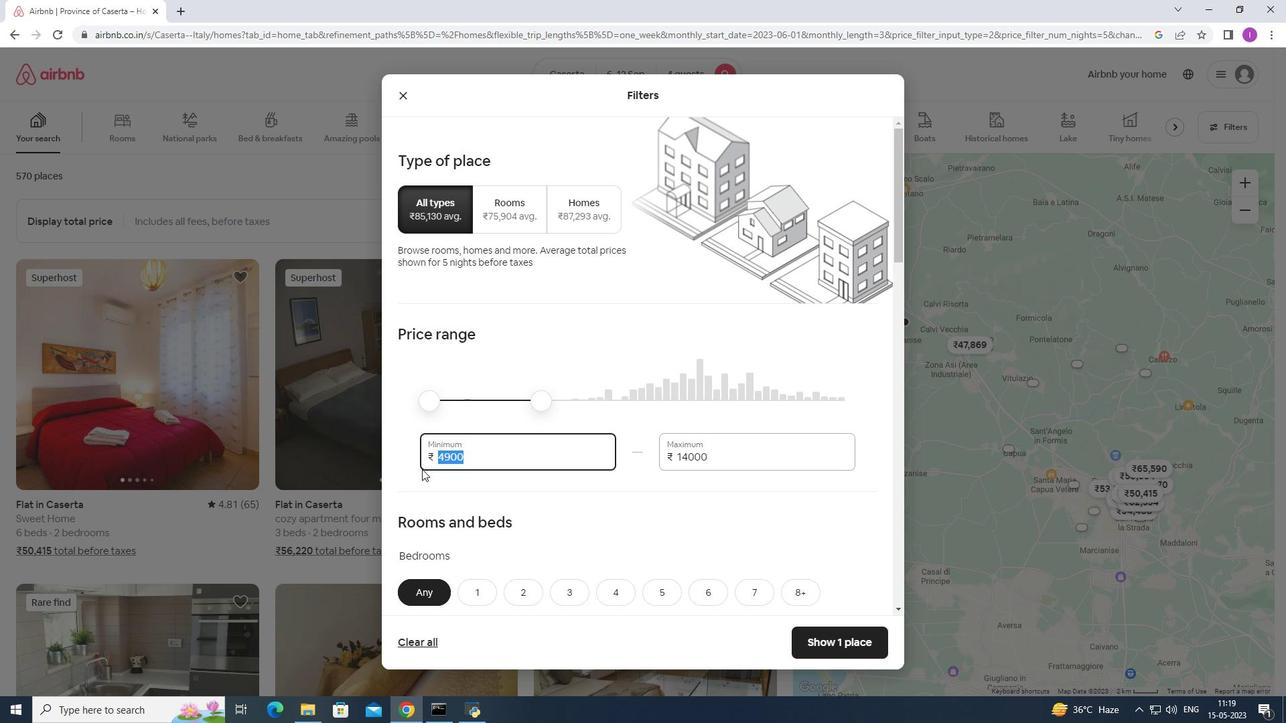 
Action: Mouse moved to (422, 469)
Screenshot: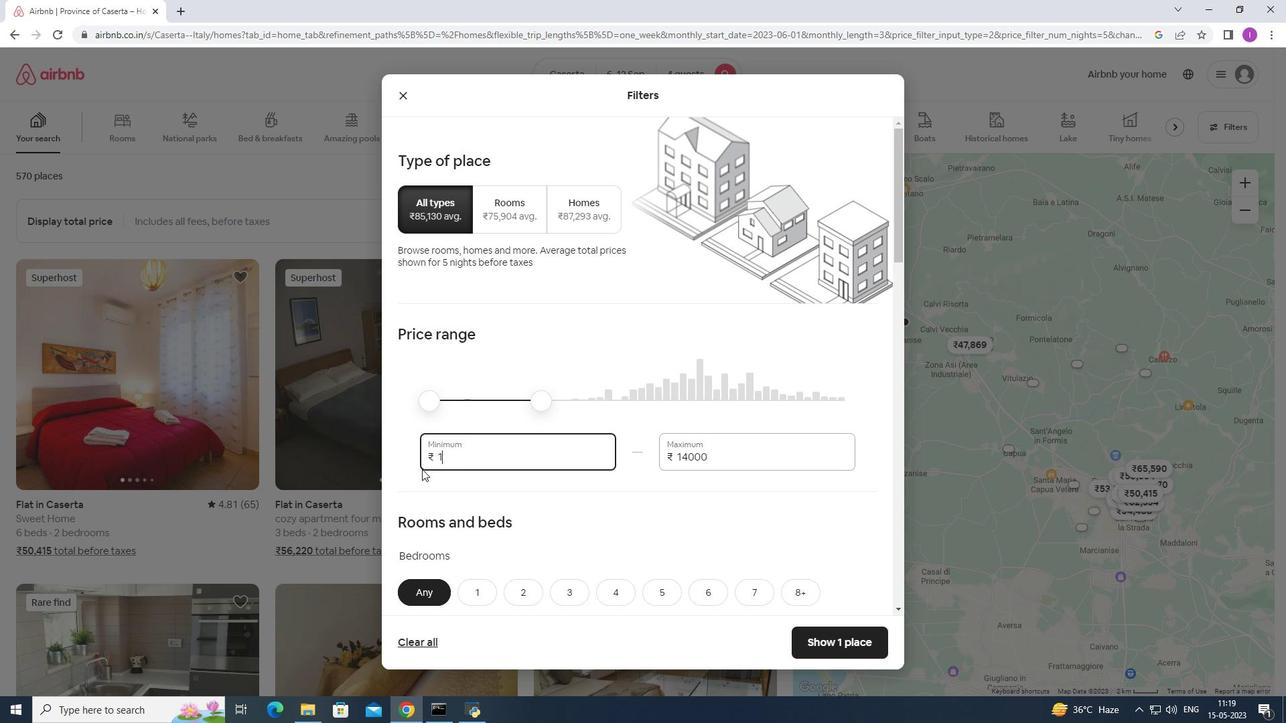 
Action: Key pressed 0000
Screenshot: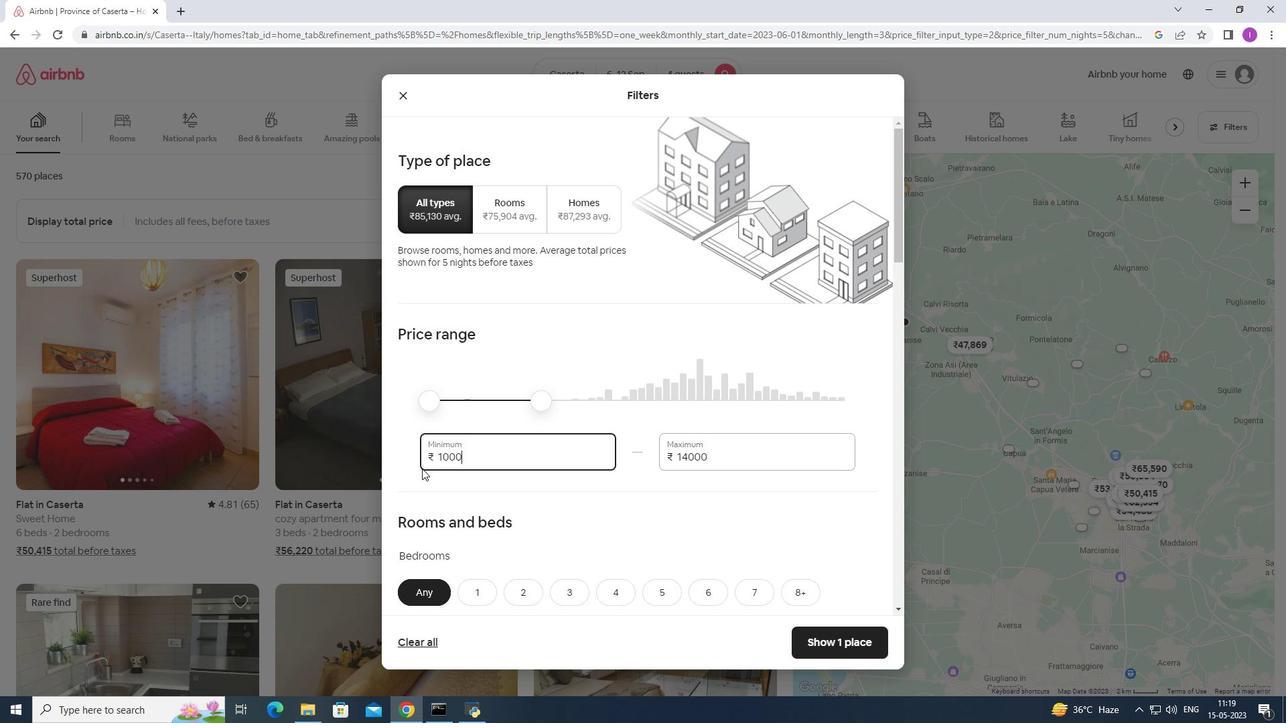 
Action: Mouse moved to (451, 451)
Screenshot: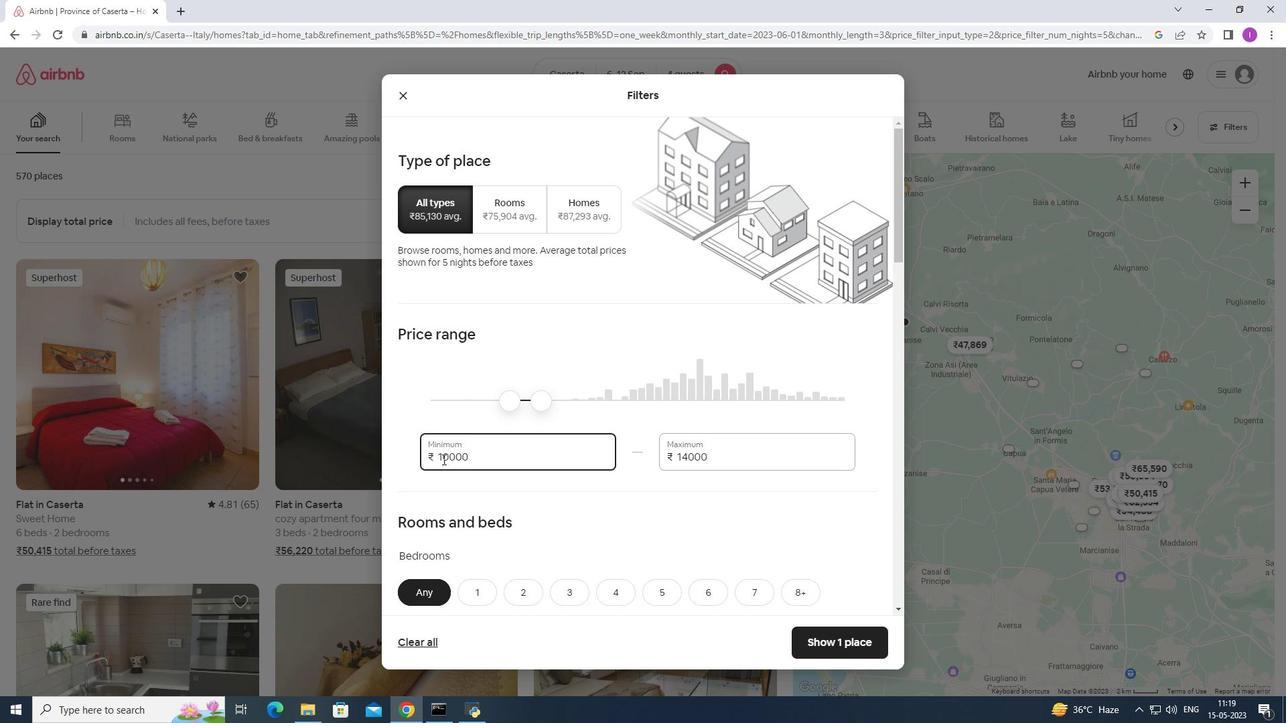 
Action: Mouse scrolled (451, 451) with delta (0, 0)
Screenshot: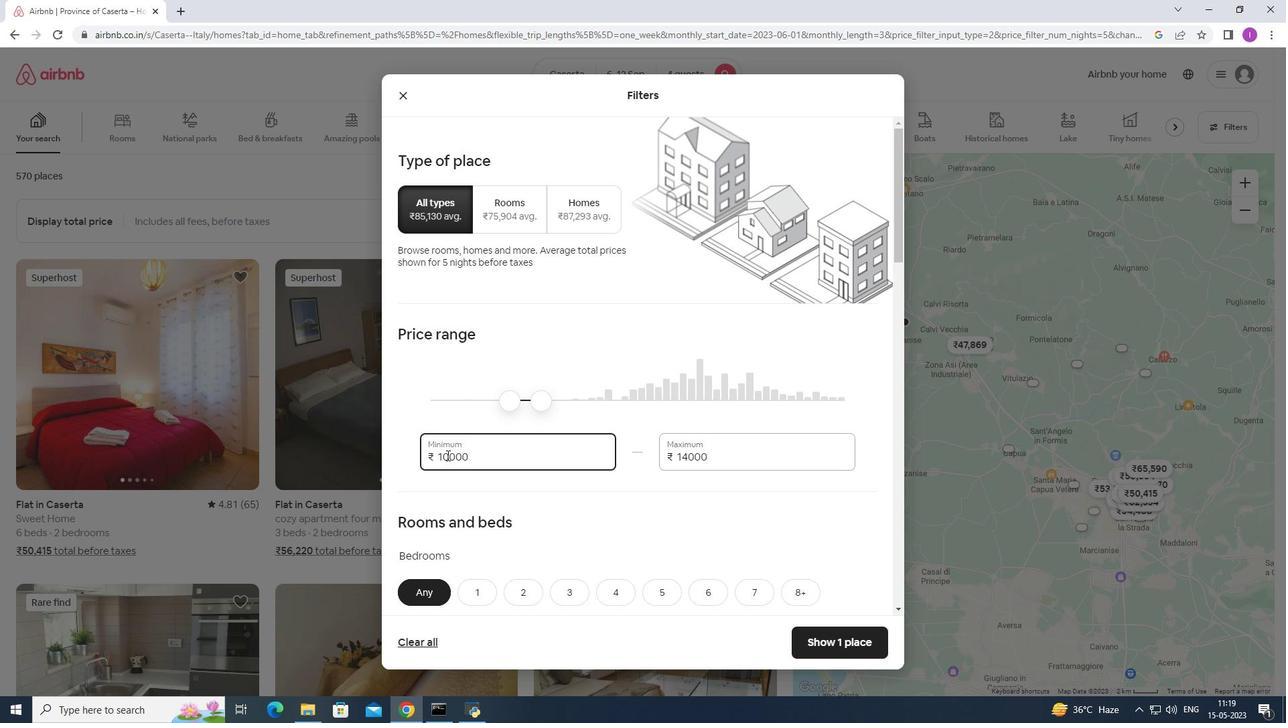 
Action: Mouse moved to (452, 451)
Screenshot: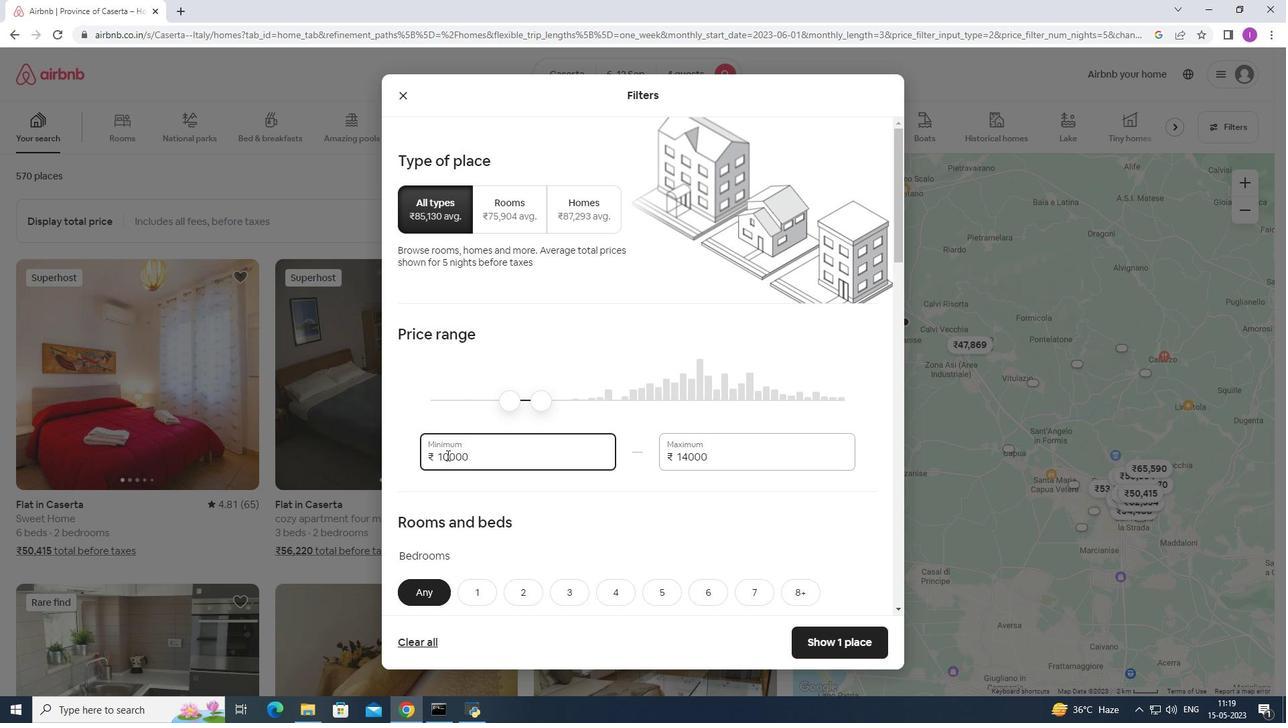
Action: Mouse scrolled (452, 450) with delta (0, 0)
Screenshot: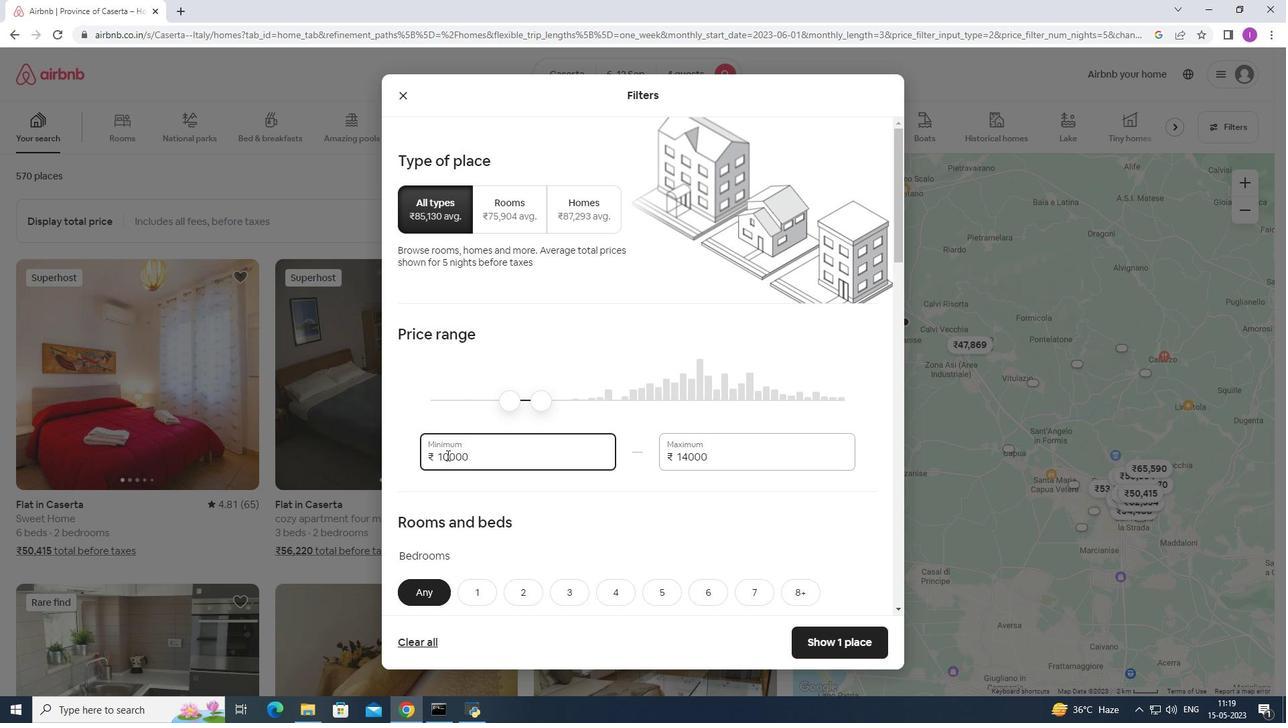 
Action: Mouse moved to (459, 435)
Screenshot: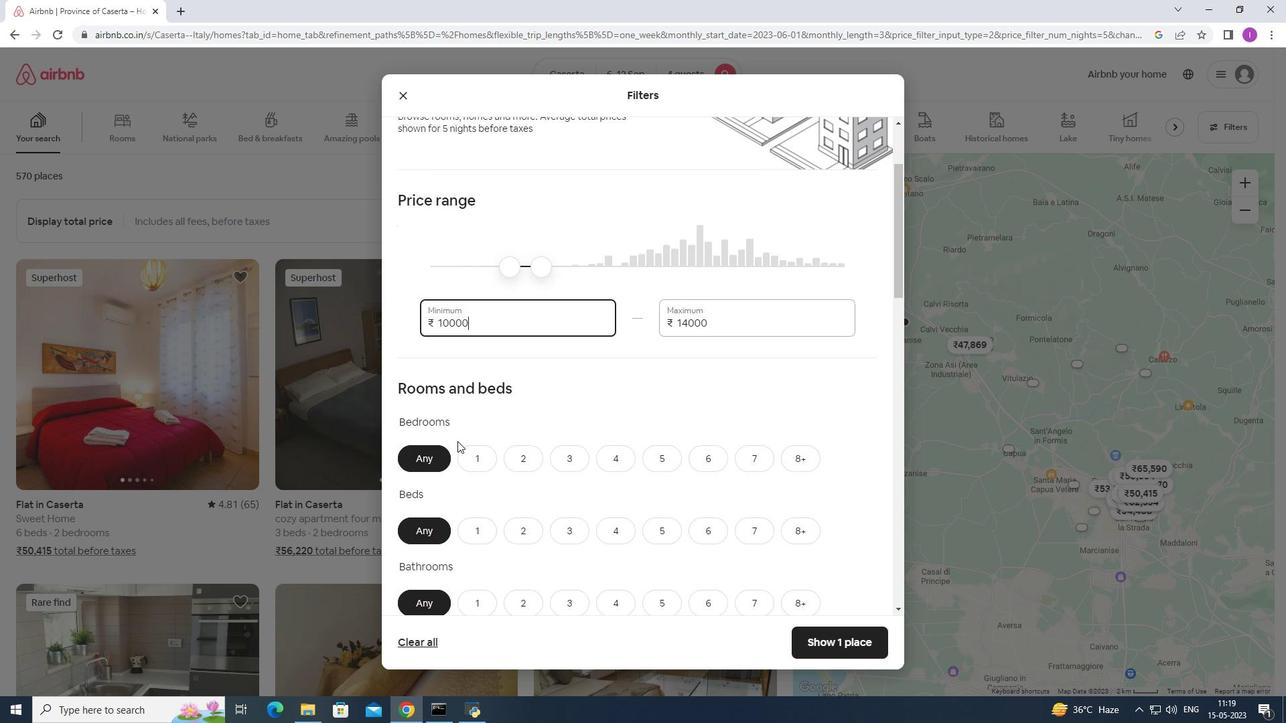 
Action: Mouse scrolled (459, 435) with delta (0, 0)
Screenshot: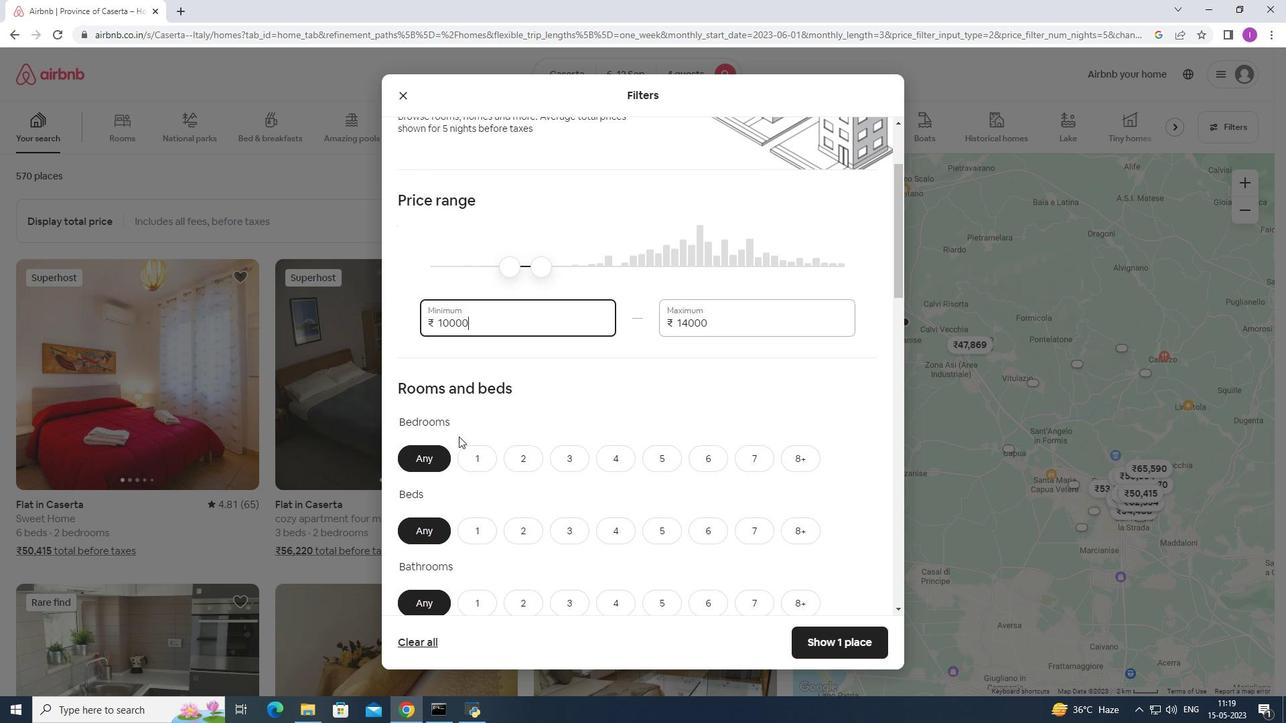 
Action: Mouse scrolled (459, 435) with delta (0, 0)
Screenshot: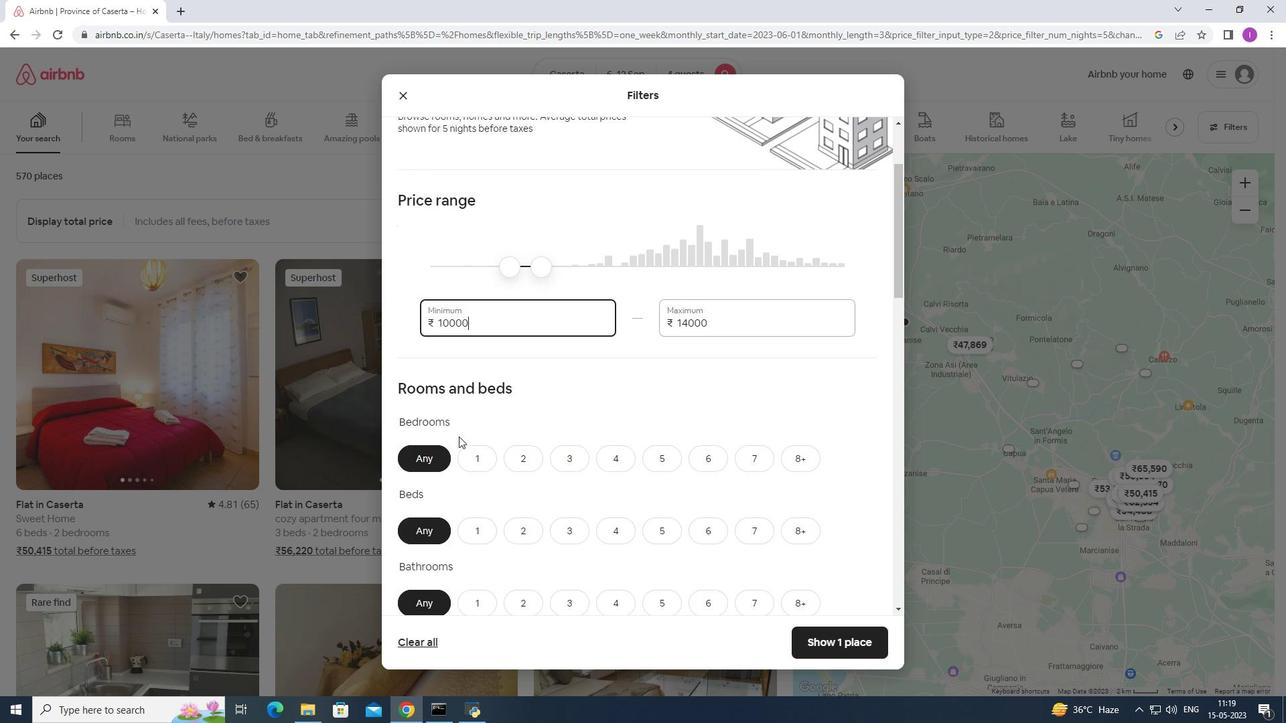 
Action: Mouse moved to (662, 252)
Screenshot: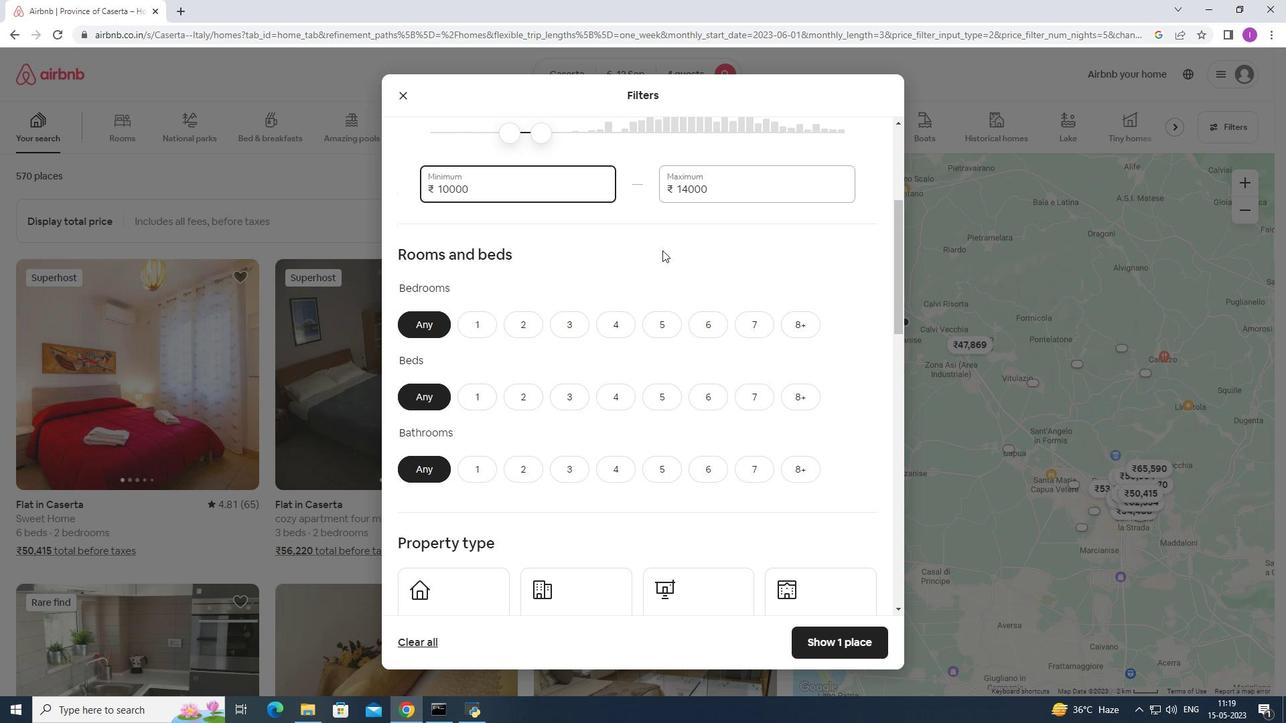 
Action: Mouse scrolled (662, 252) with delta (0, 0)
Screenshot: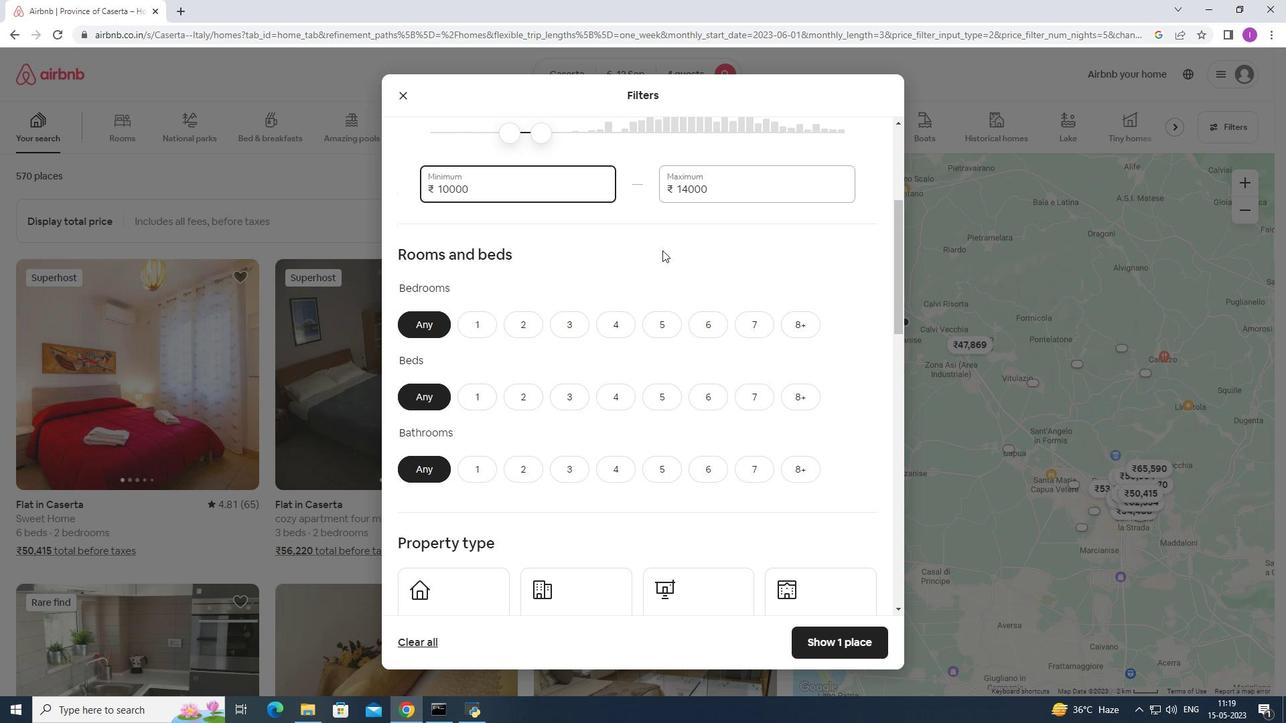 
Action: Mouse moved to (654, 265)
Screenshot: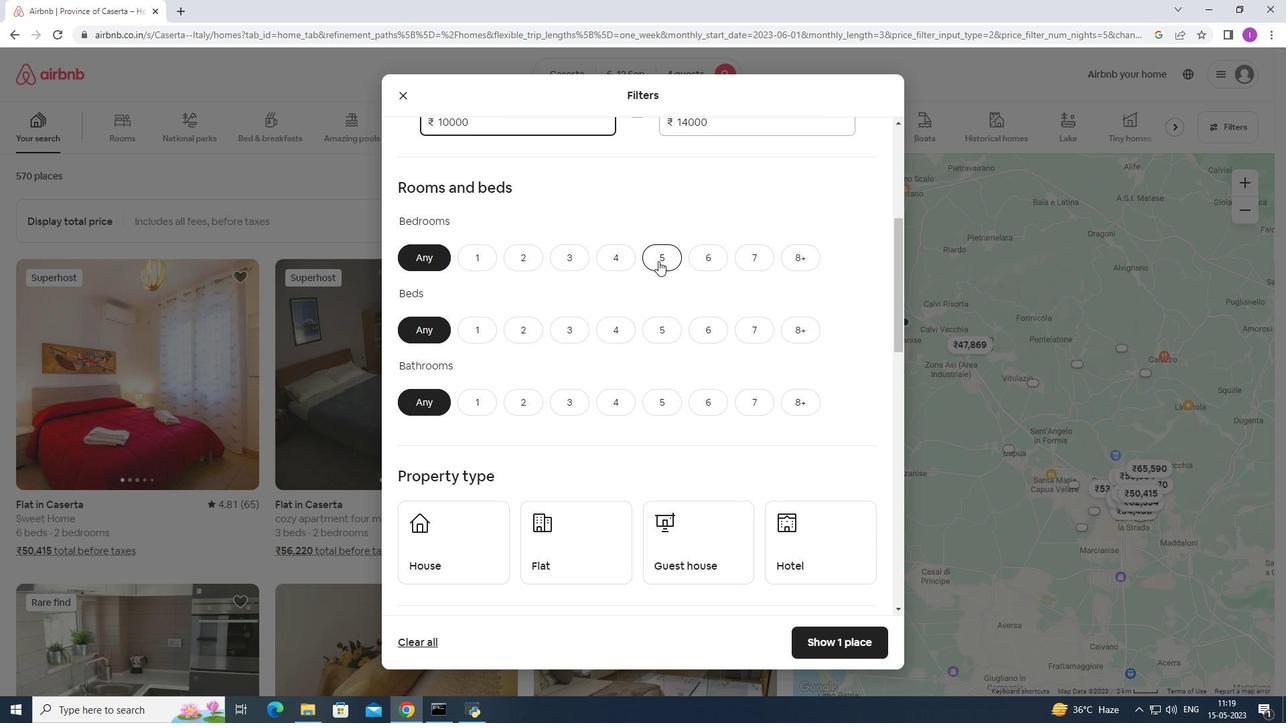 
Action: Mouse scrolled (654, 264) with delta (0, 0)
Screenshot: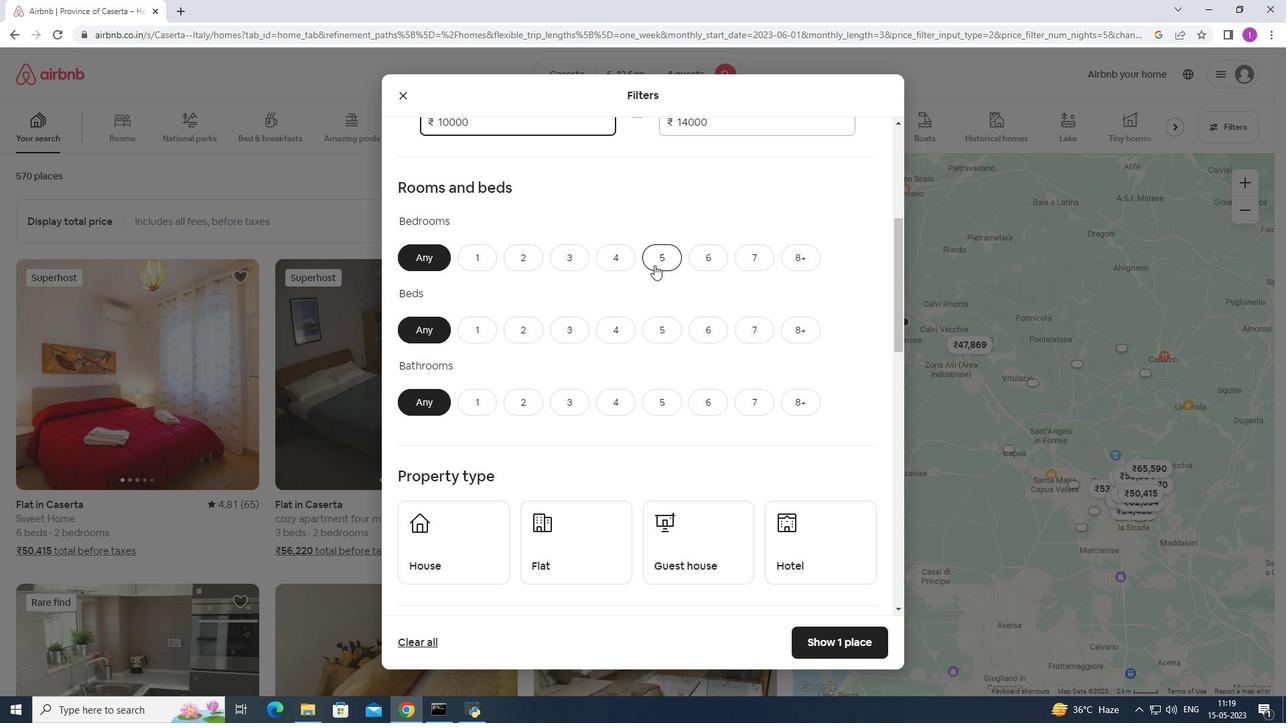
Action: Mouse moved to (612, 195)
Screenshot: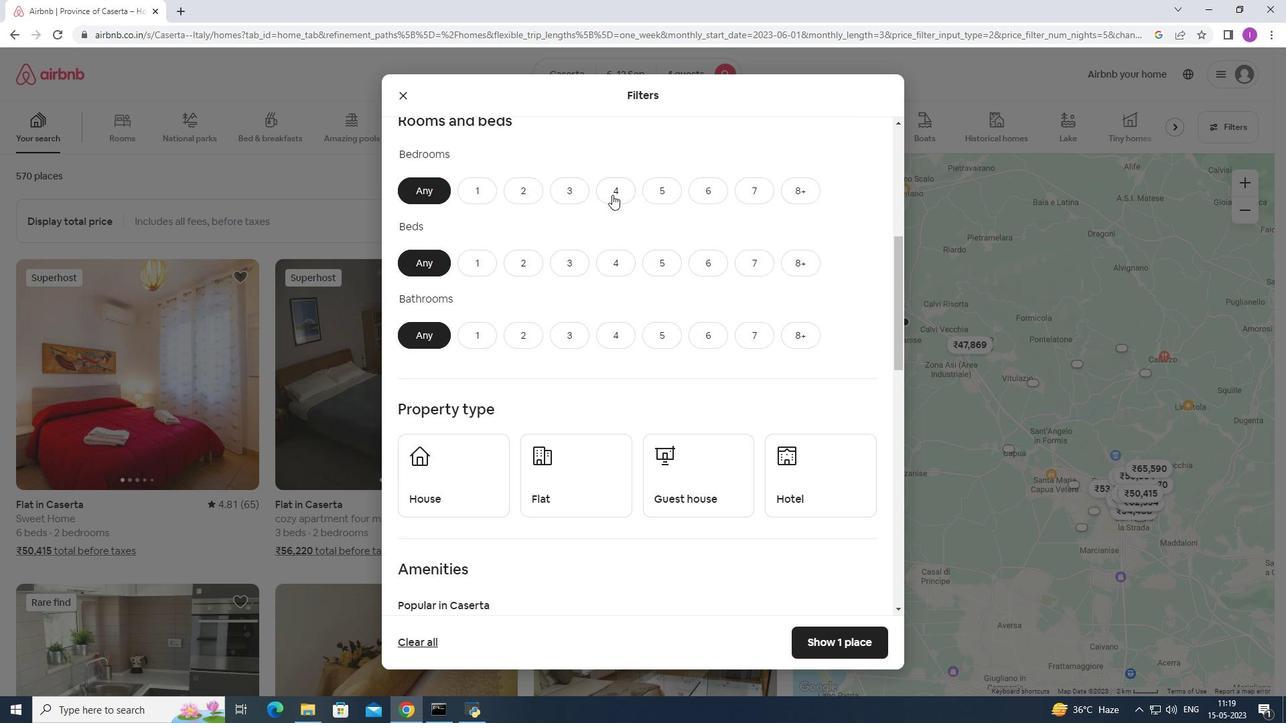 
Action: Mouse pressed left at (612, 195)
Screenshot: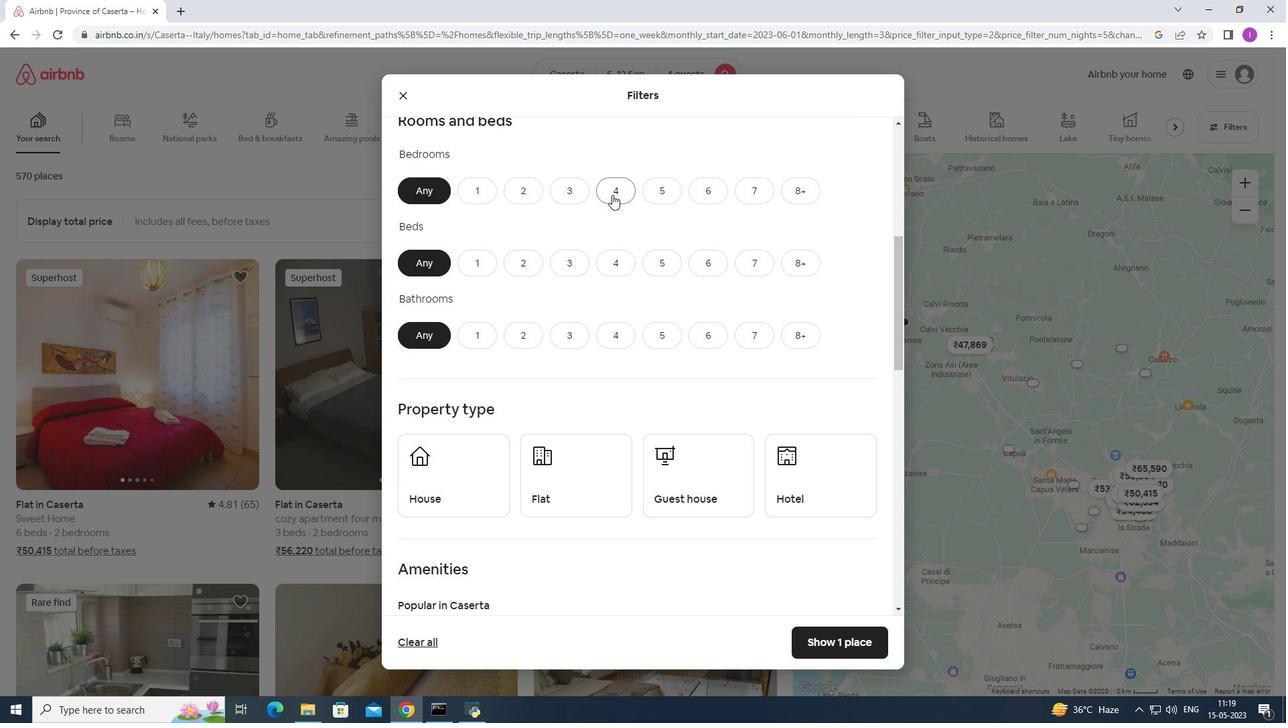 
Action: Mouse moved to (630, 266)
Screenshot: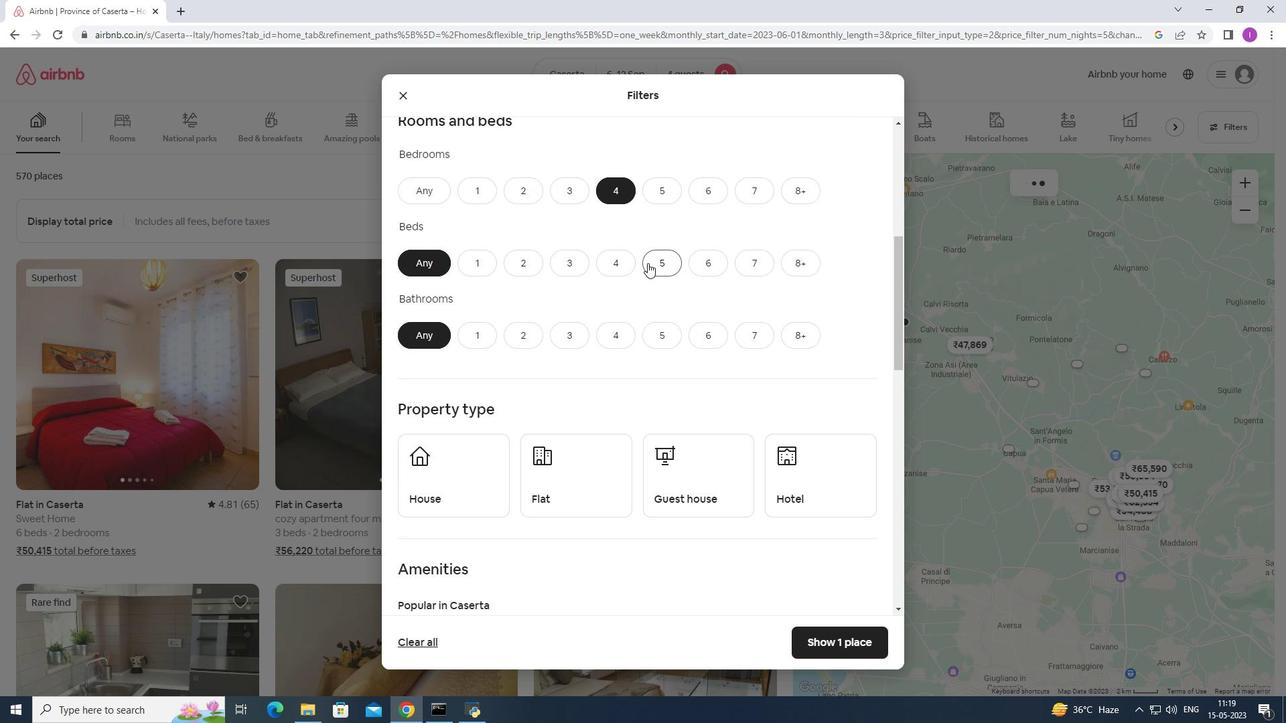 
Action: Mouse pressed left at (630, 266)
Screenshot: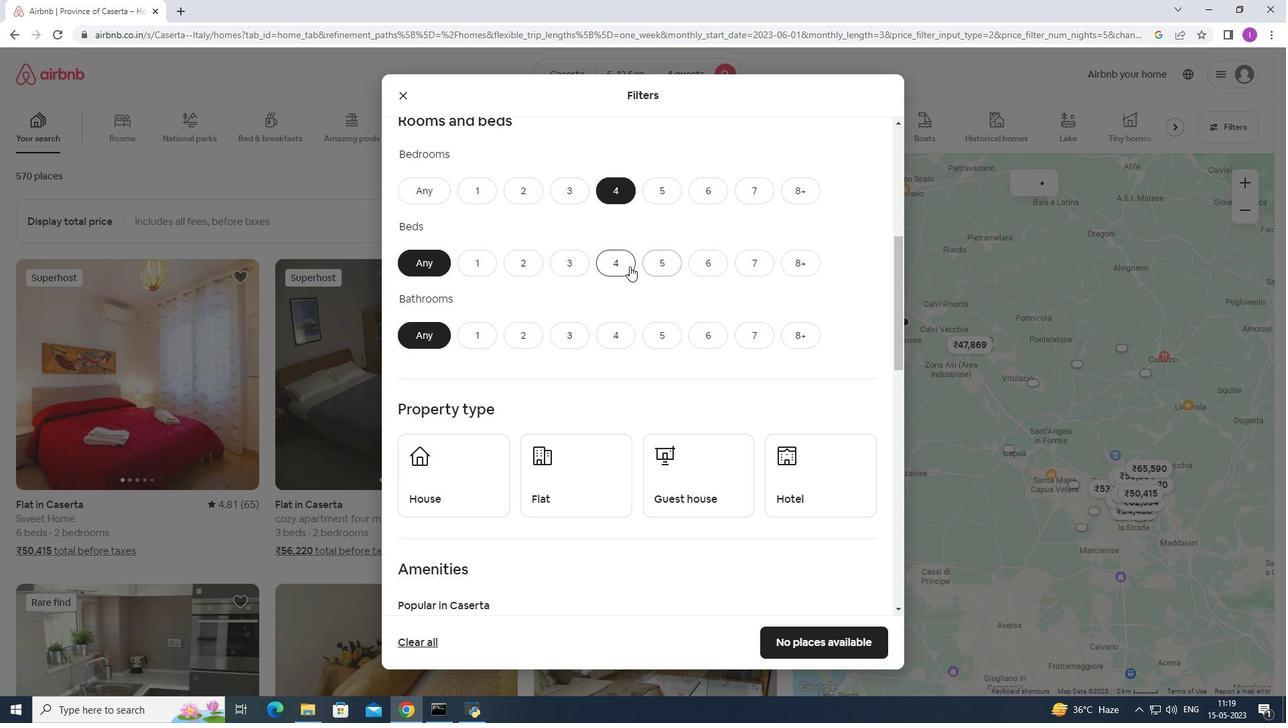 
Action: Mouse moved to (625, 335)
Screenshot: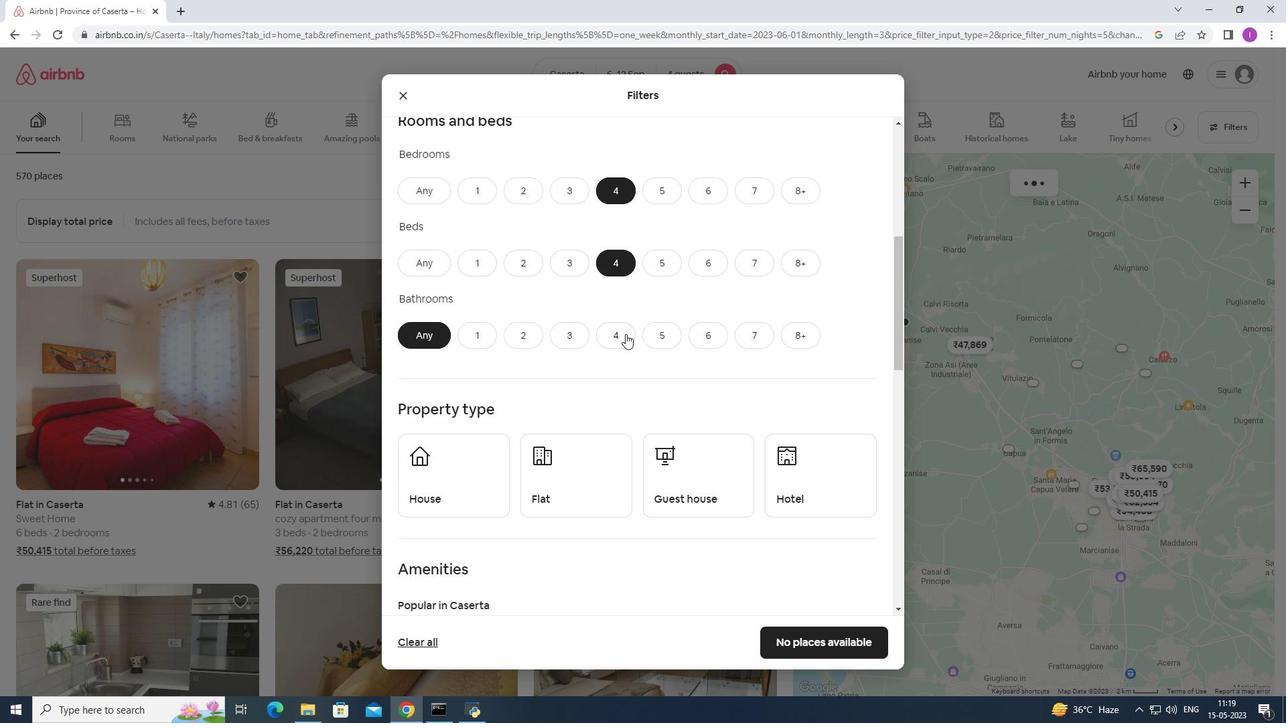 
Action: Mouse pressed left at (625, 335)
Screenshot: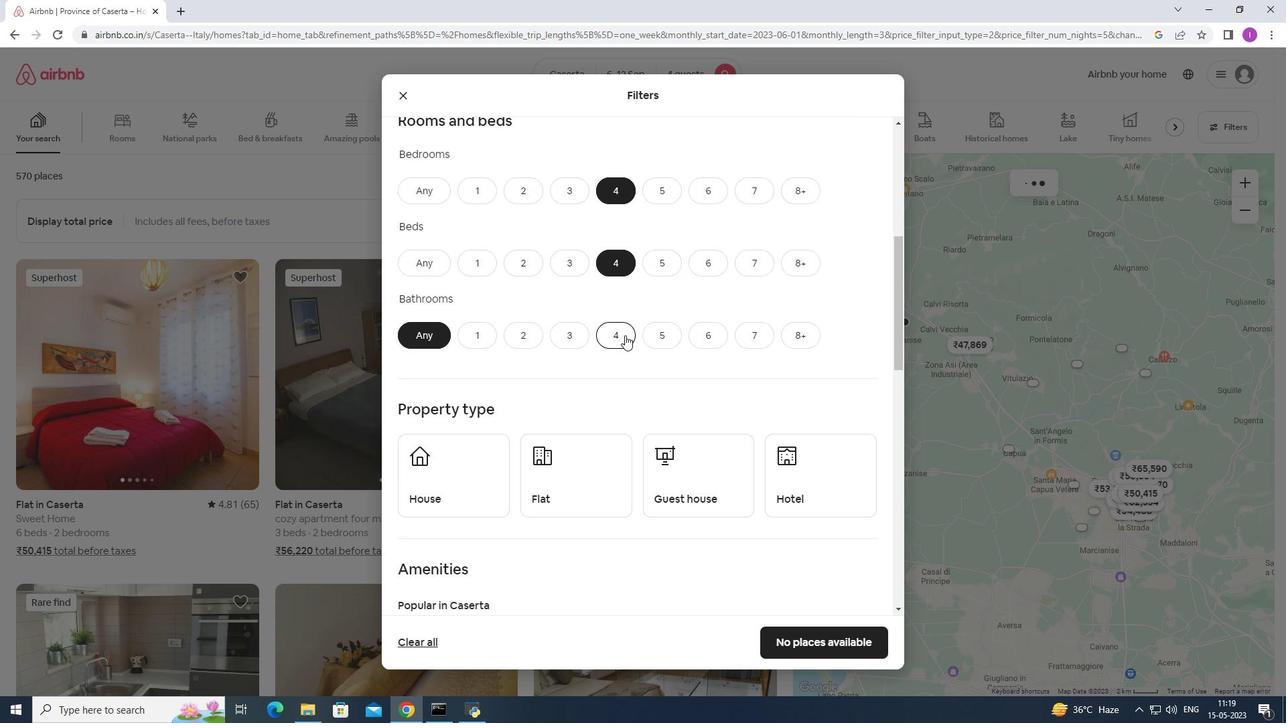 
Action: Mouse moved to (552, 328)
Screenshot: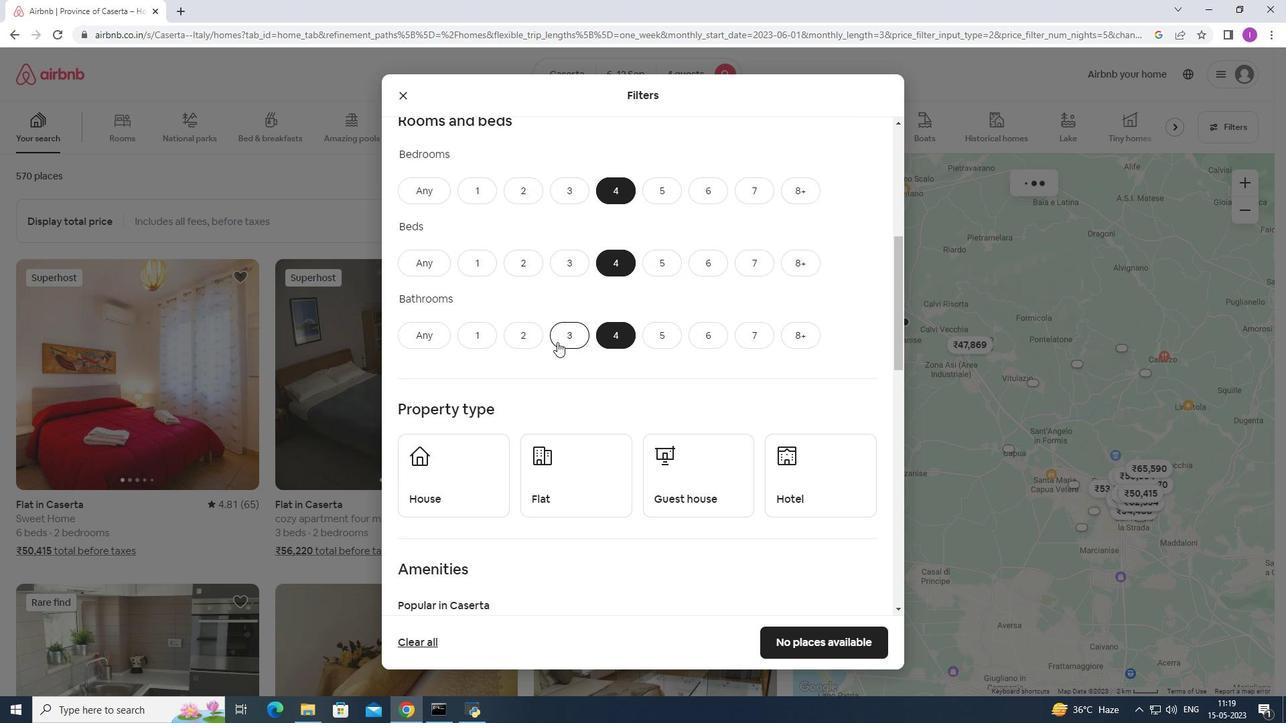 
Action: Mouse scrolled (552, 327) with delta (0, 0)
Screenshot: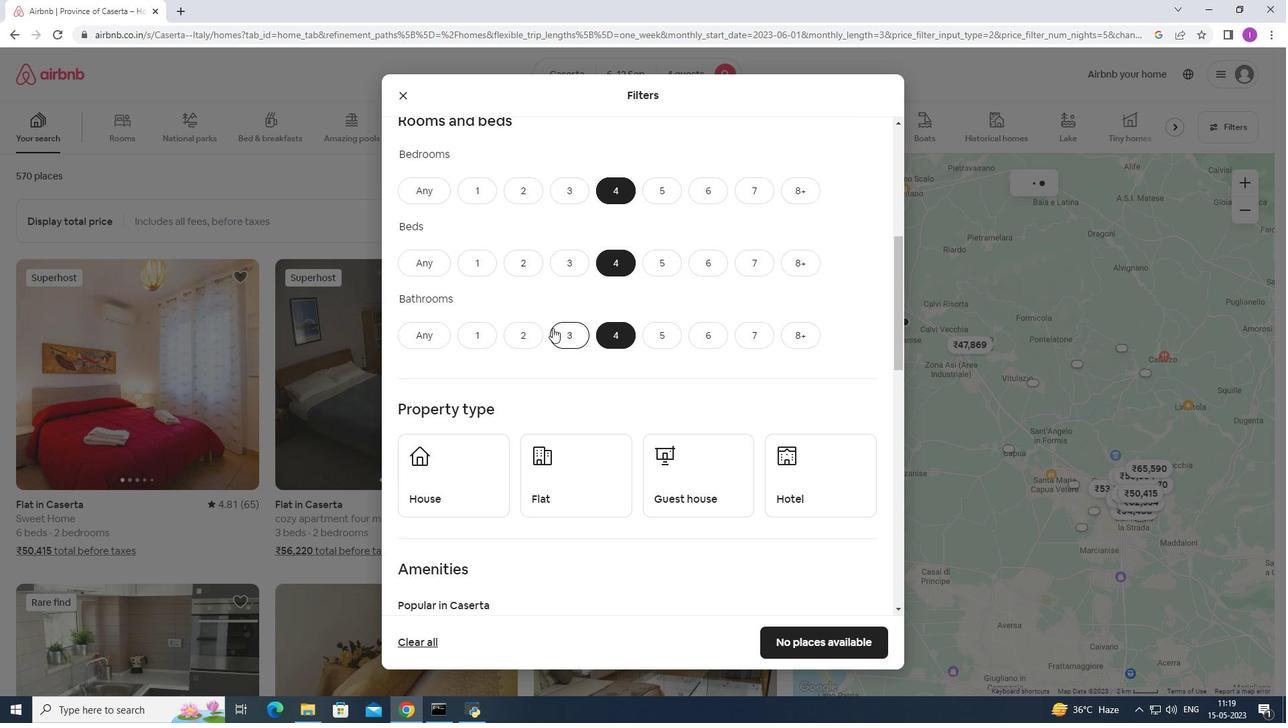 
Action: Mouse scrolled (552, 327) with delta (0, 0)
Screenshot: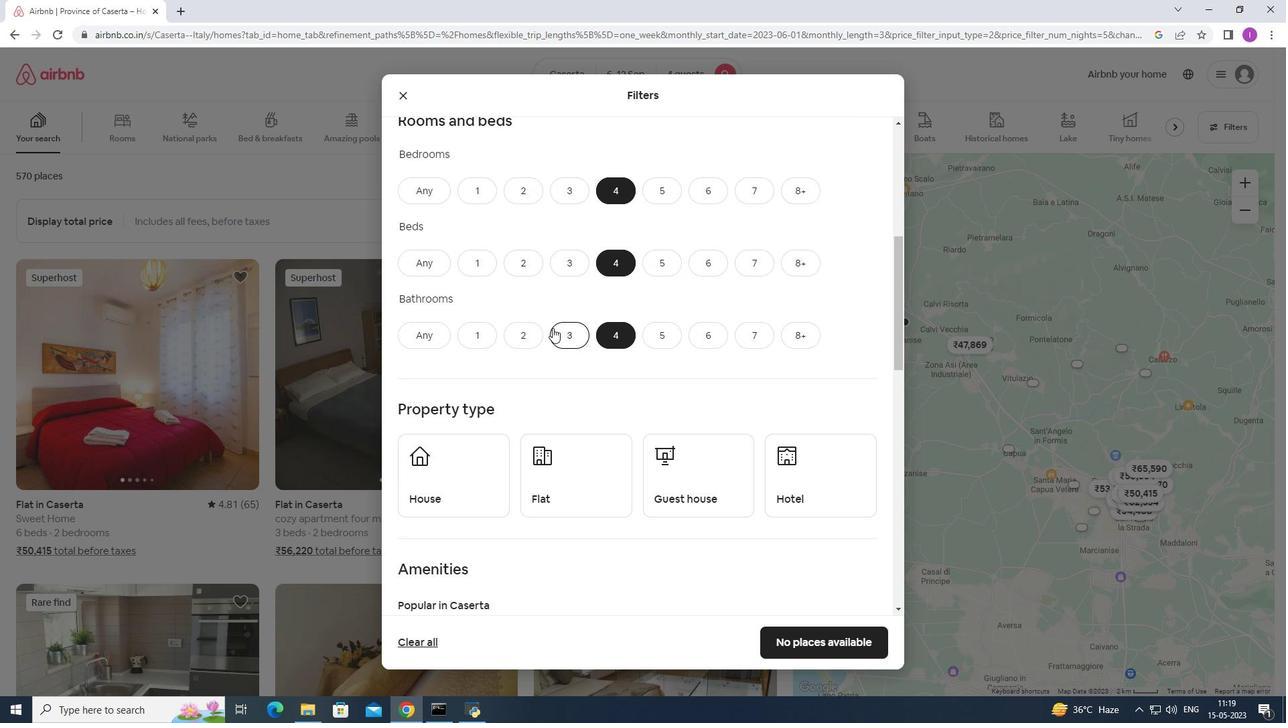
Action: Mouse moved to (552, 322)
Screenshot: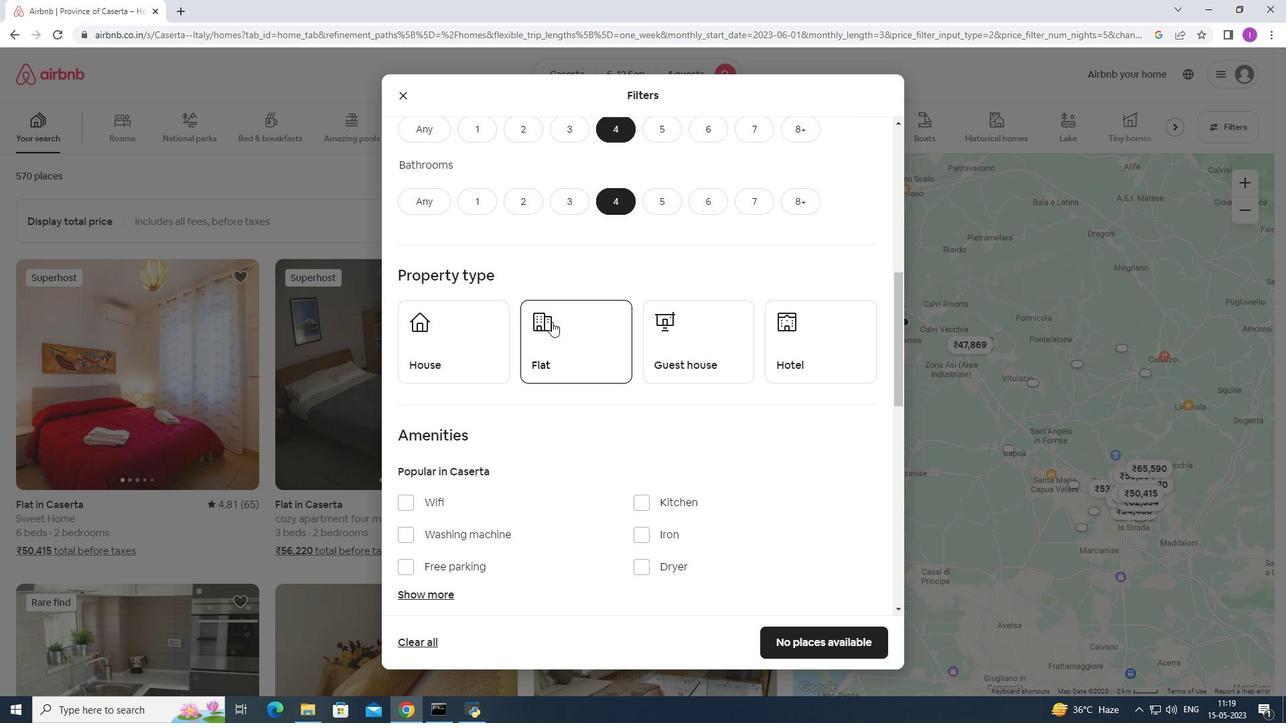 
Action: Mouse scrolled (552, 321) with delta (0, 0)
Screenshot: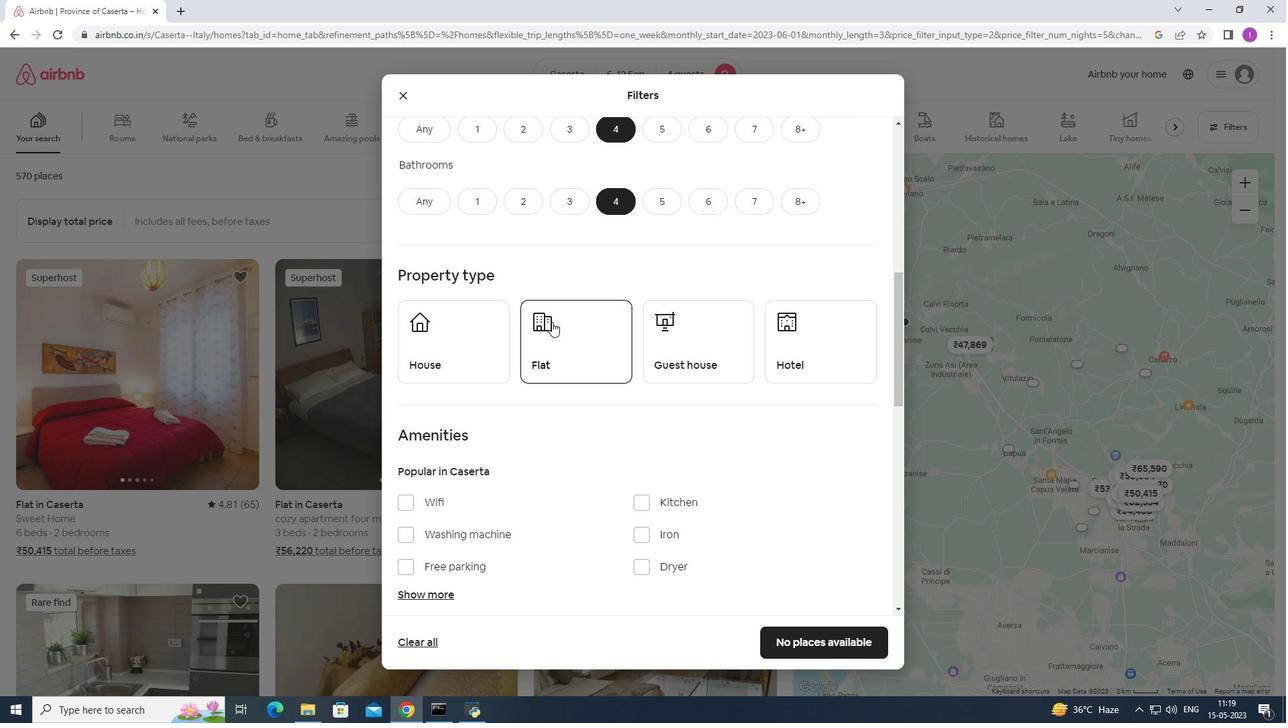 
Action: Mouse moved to (552, 321)
Screenshot: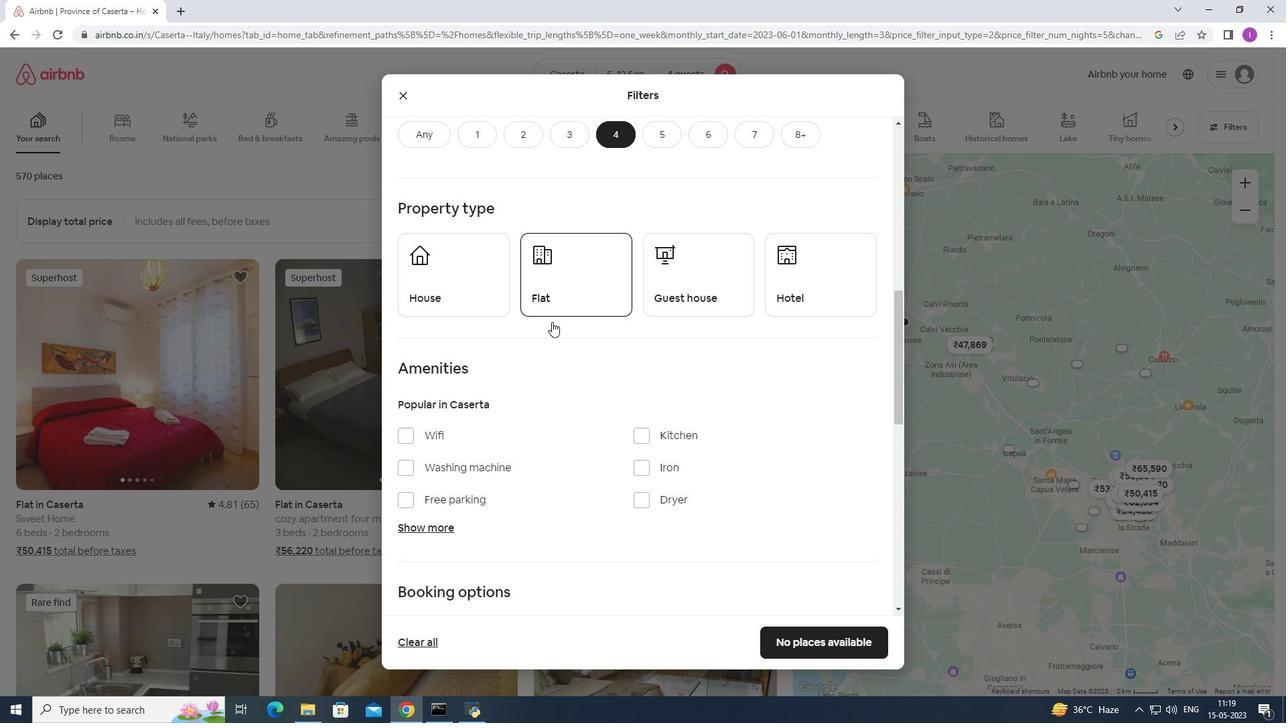 
Action: Mouse scrolled (552, 321) with delta (0, 0)
Screenshot: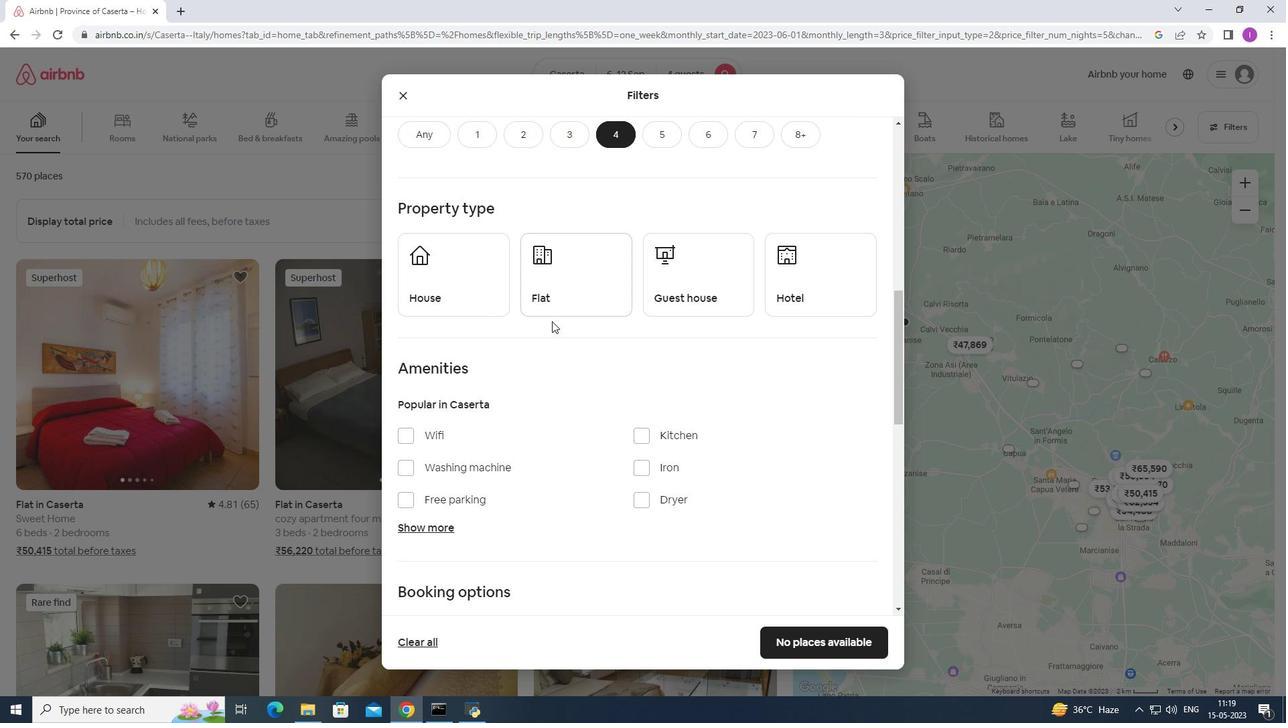 
Action: Mouse moved to (487, 233)
Screenshot: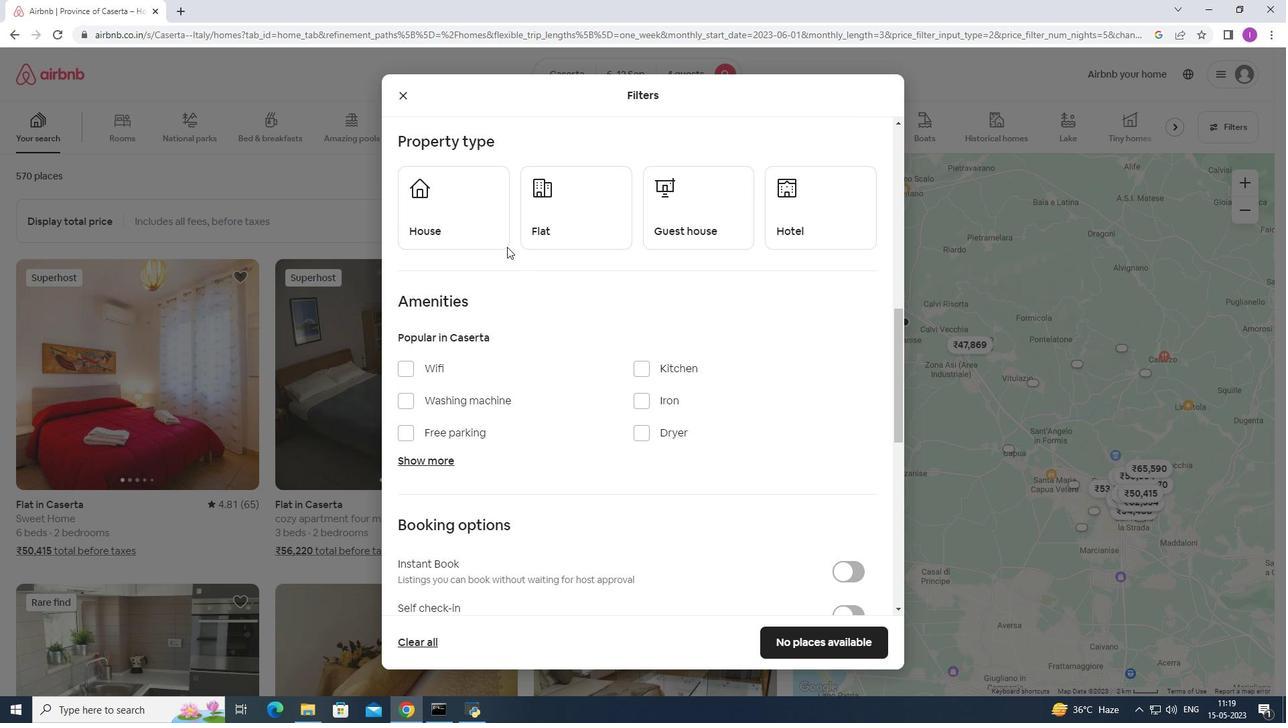 
Action: Mouse pressed left at (487, 233)
Screenshot: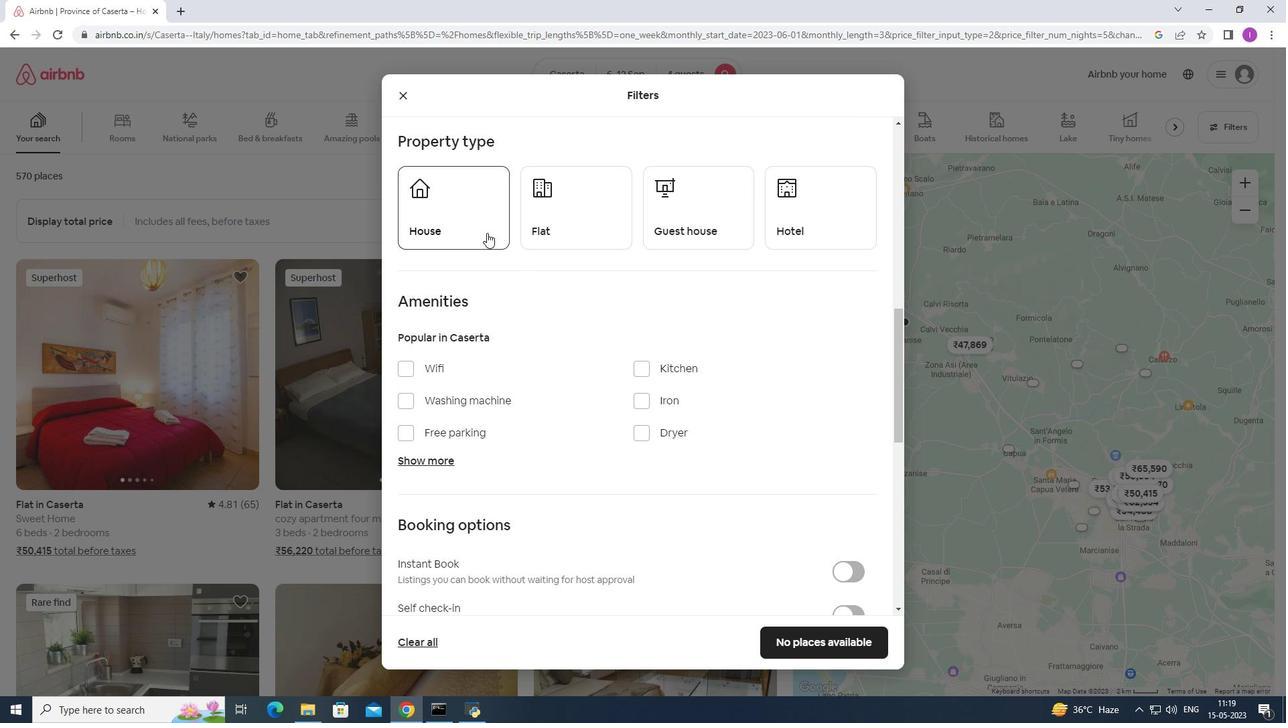
Action: Mouse moved to (554, 216)
Screenshot: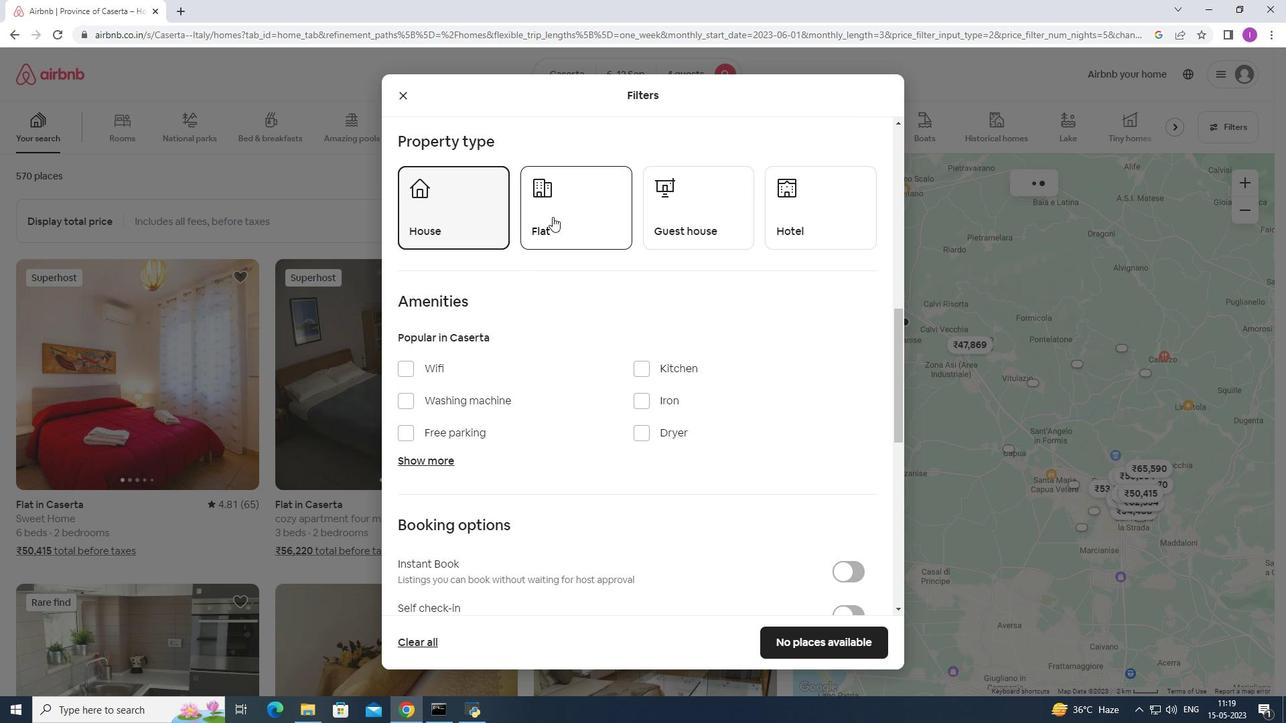 
Action: Mouse pressed left at (554, 216)
Screenshot: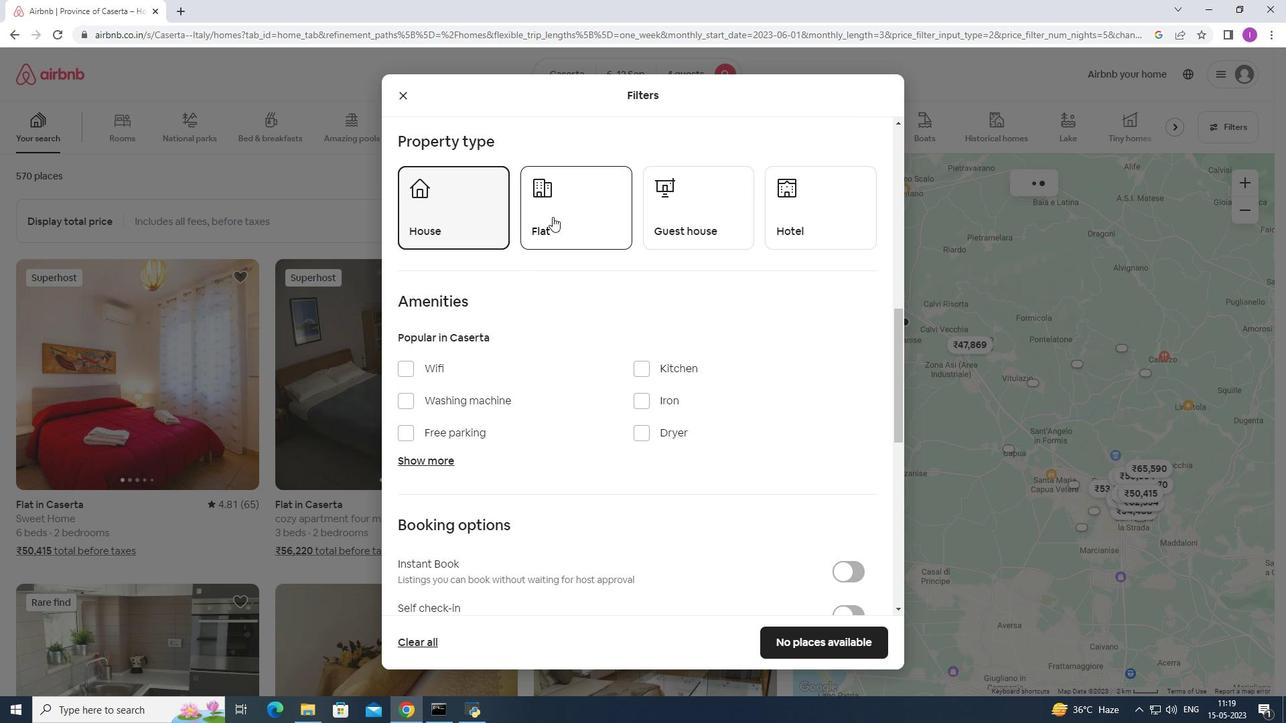 
Action: Mouse moved to (670, 199)
Screenshot: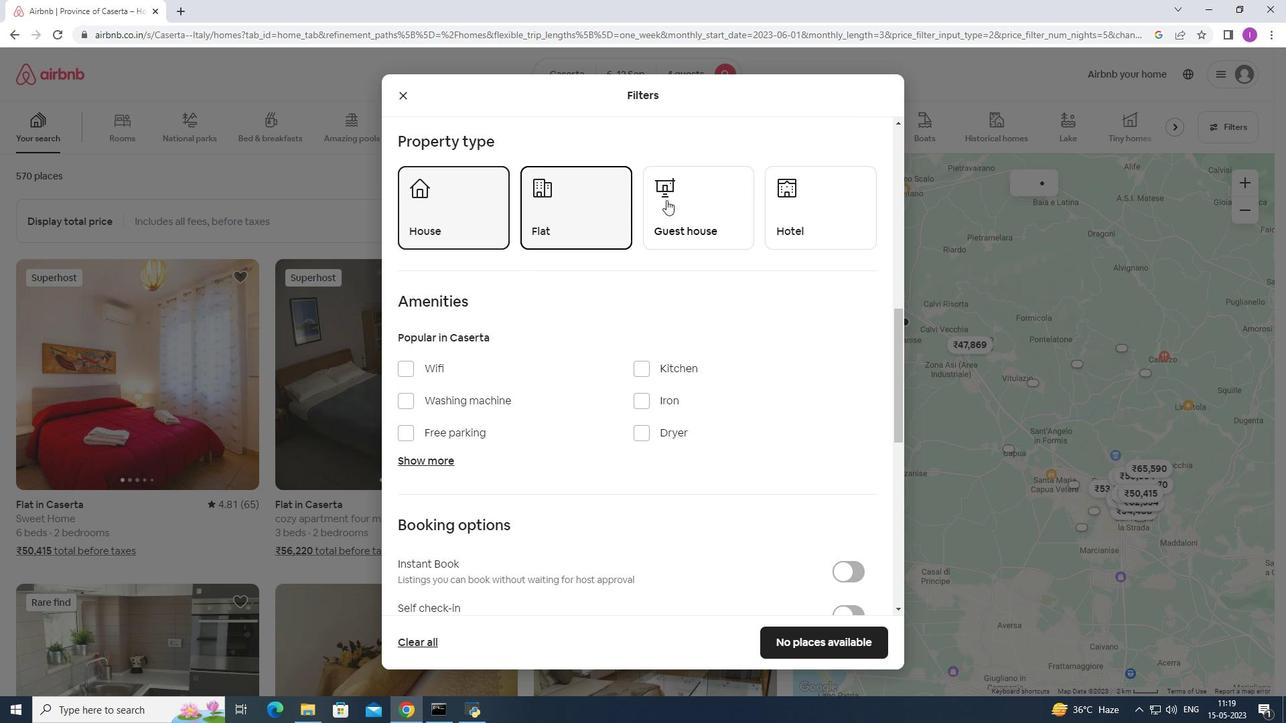 
Action: Mouse pressed left at (670, 199)
Screenshot: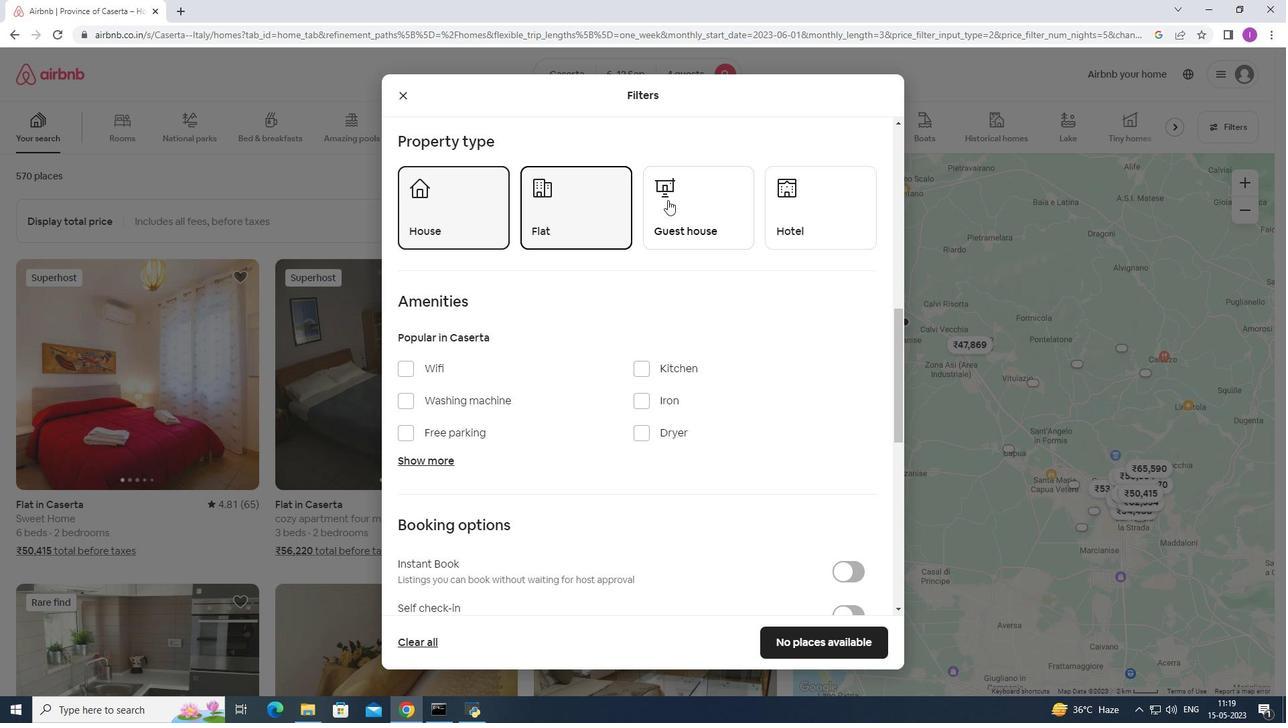 
Action: Mouse moved to (705, 258)
Screenshot: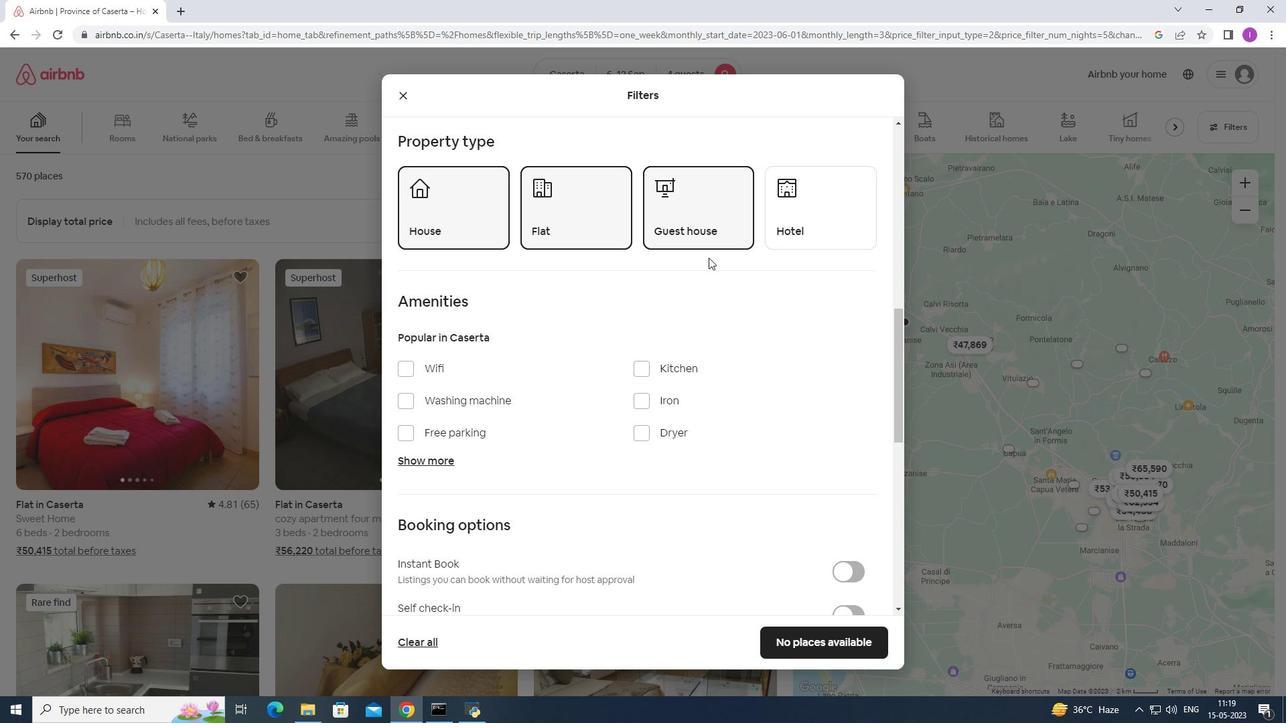 
Action: Mouse scrolled (705, 258) with delta (0, 0)
Screenshot: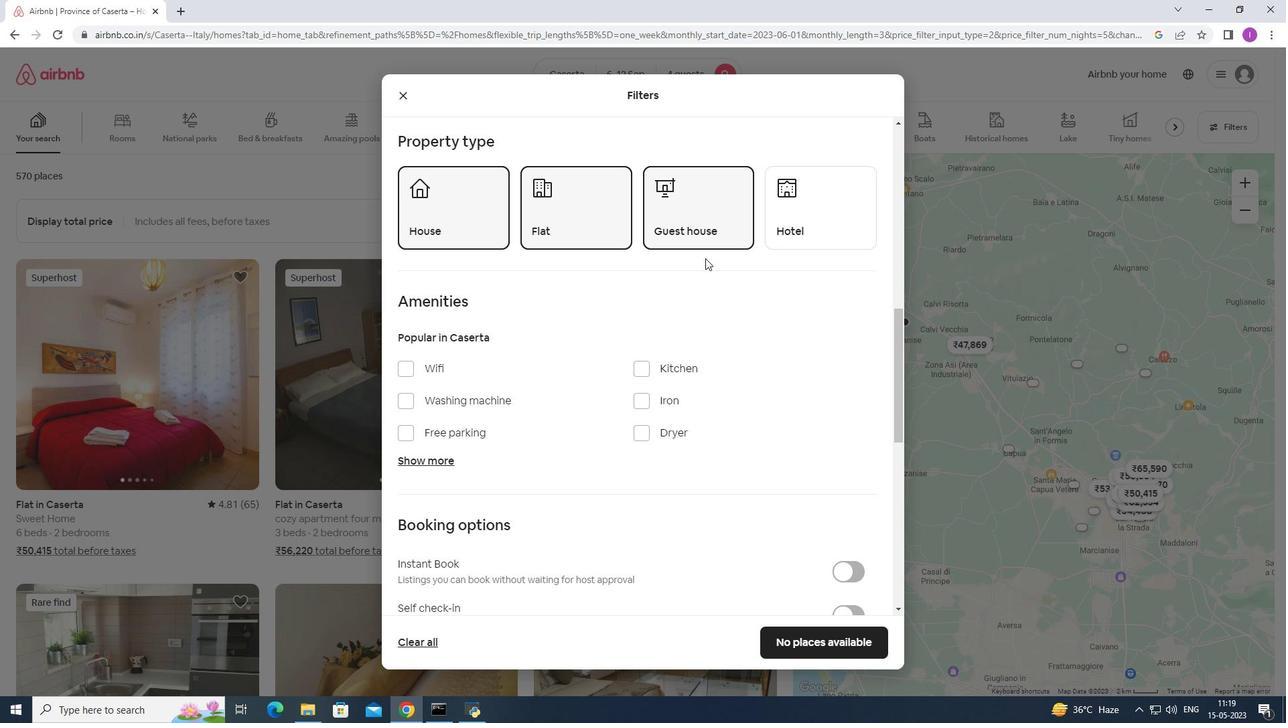 
Action: Mouse moved to (409, 301)
Screenshot: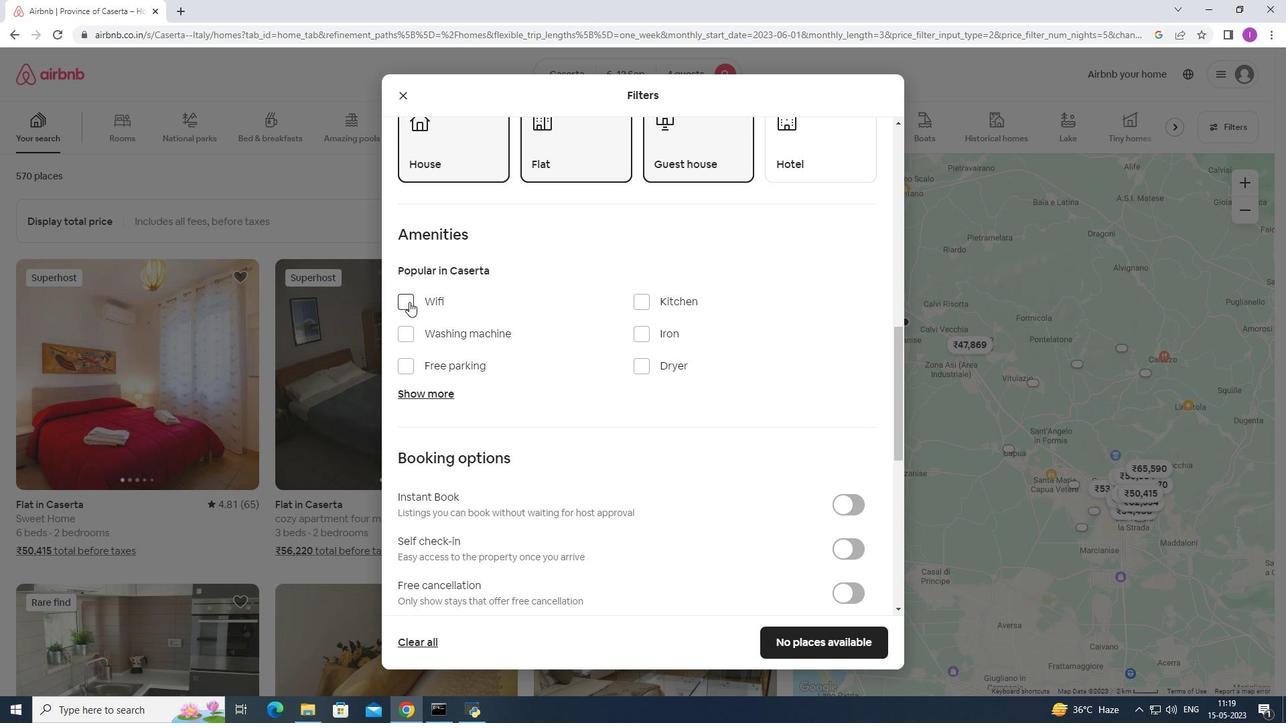 
Action: Mouse pressed left at (409, 301)
Screenshot: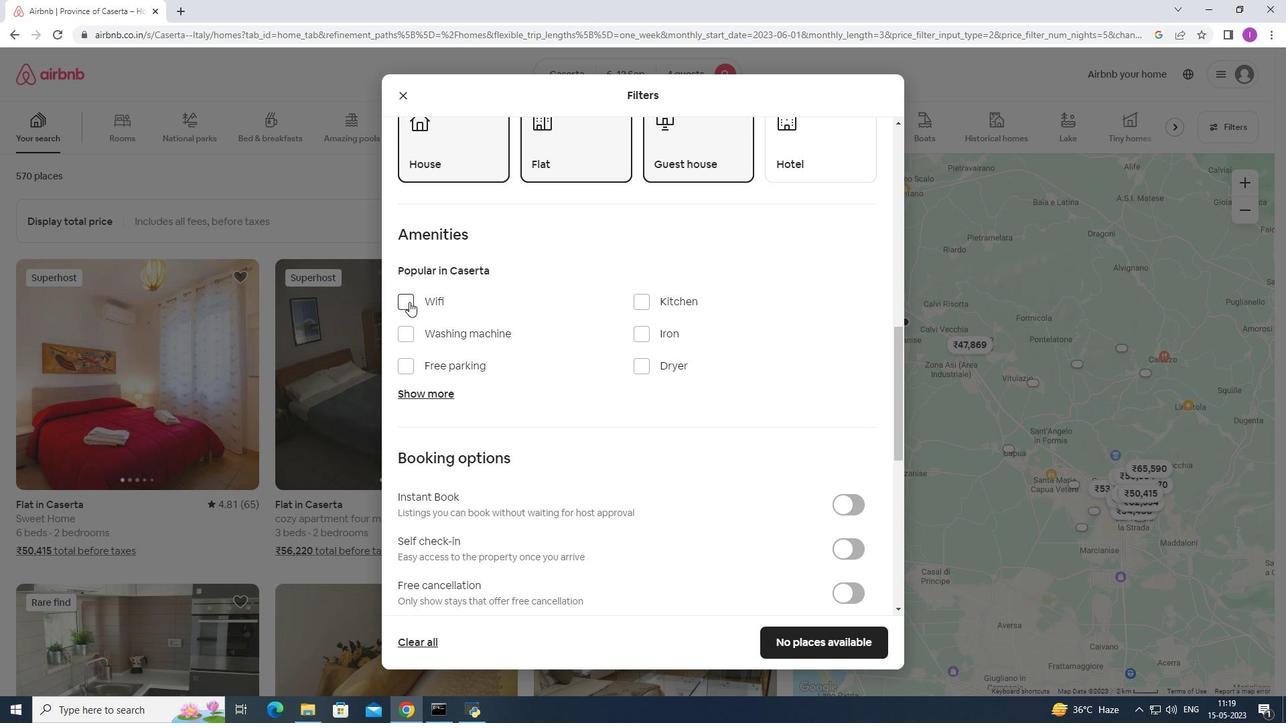 
Action: Mouse moved to (409, 367)
Screenshot: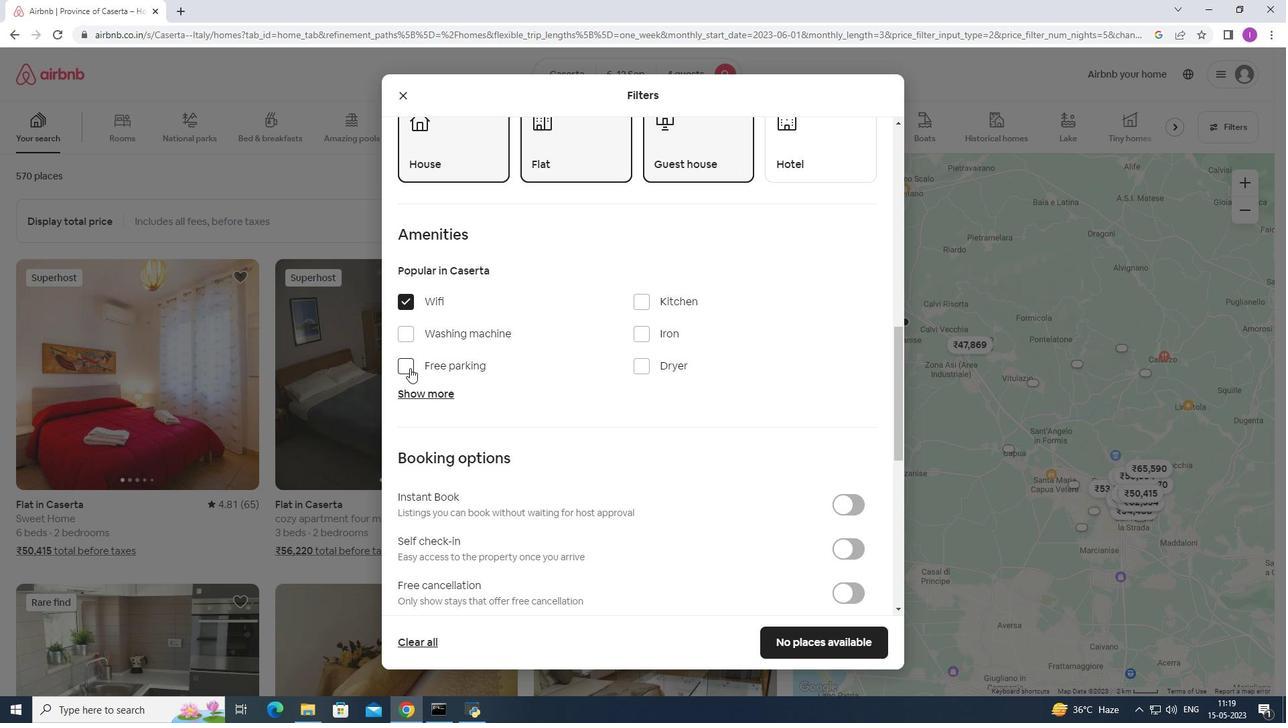
Action: Mouse pressed left at (409, 367)
Screenshot: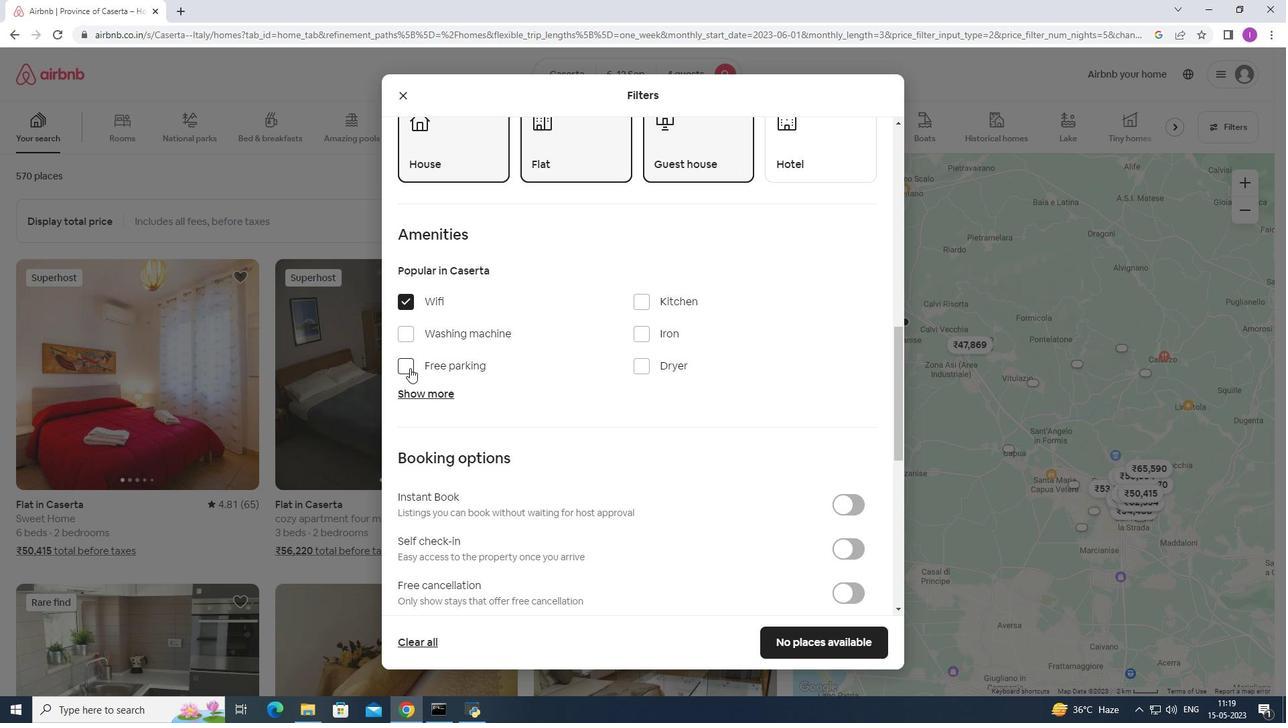 
Action: Mouse moved to (439, 389)
Screenshot: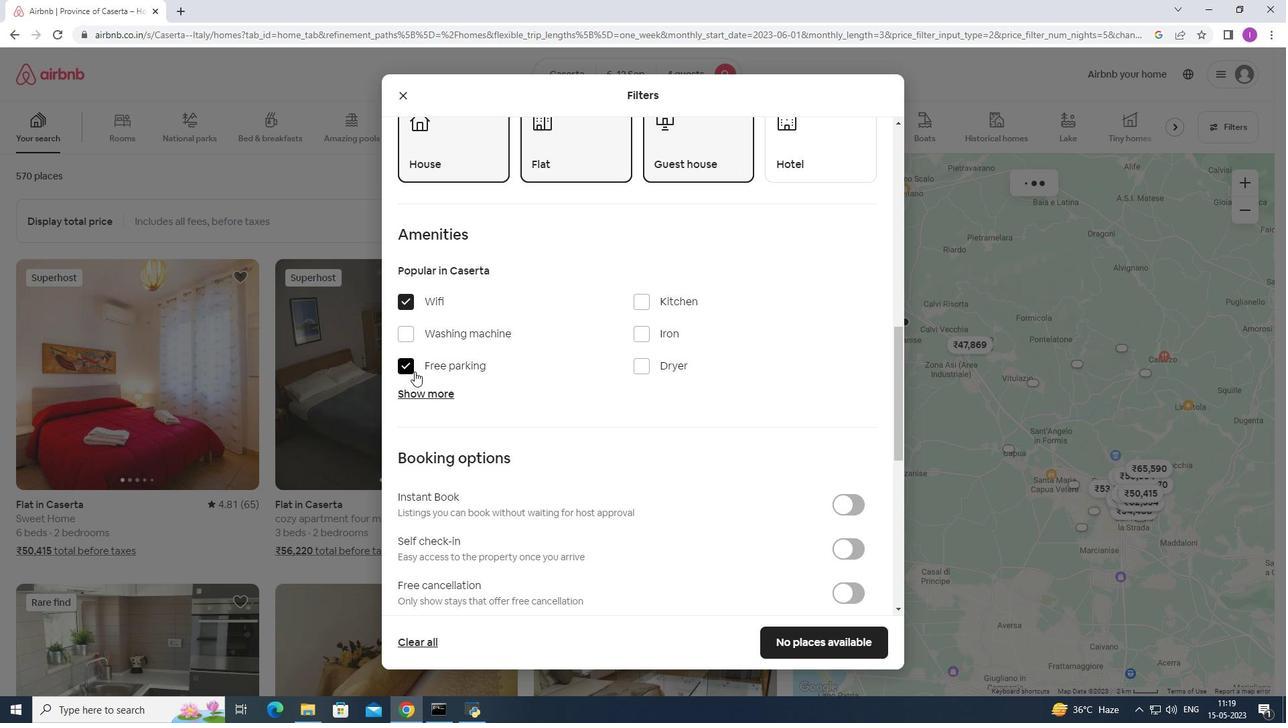 
Action: Mouse pressed left at (439, 389)
Screenshot: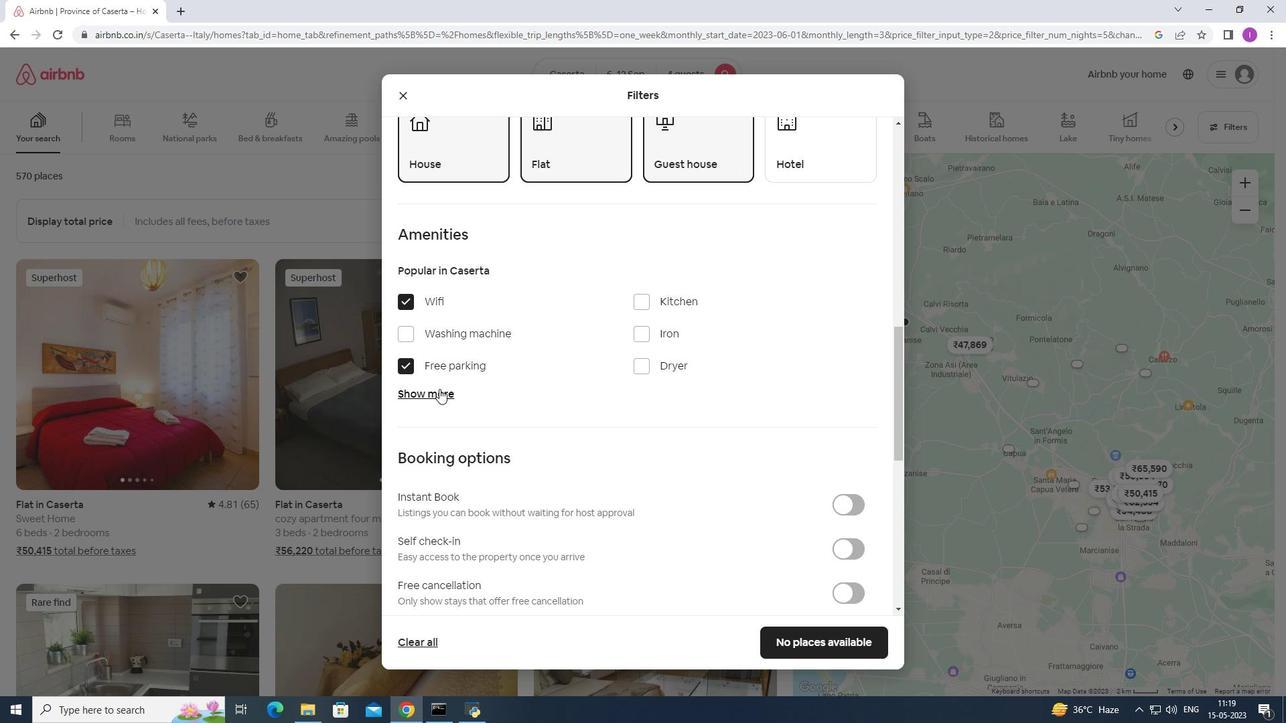 
Action: Mouse moved to (643, 474)
Screenshot: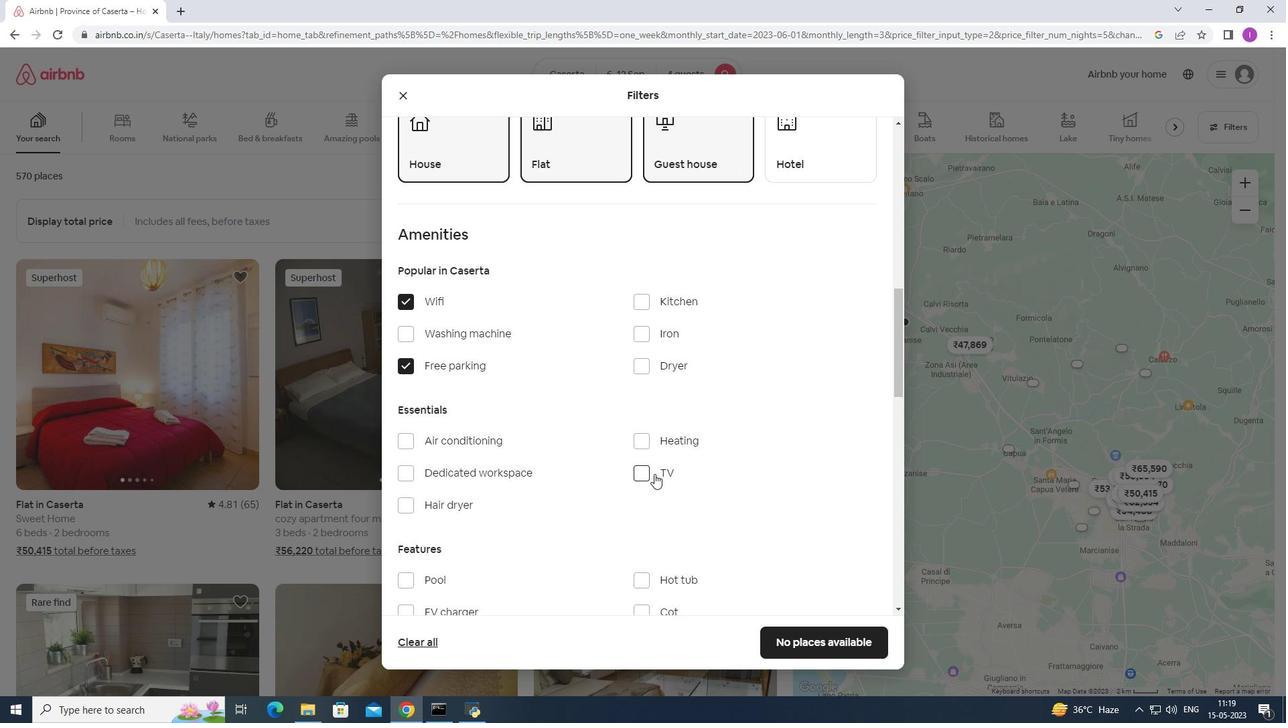 
Action: Mouse pressed left at (643, 474)
Screenshot: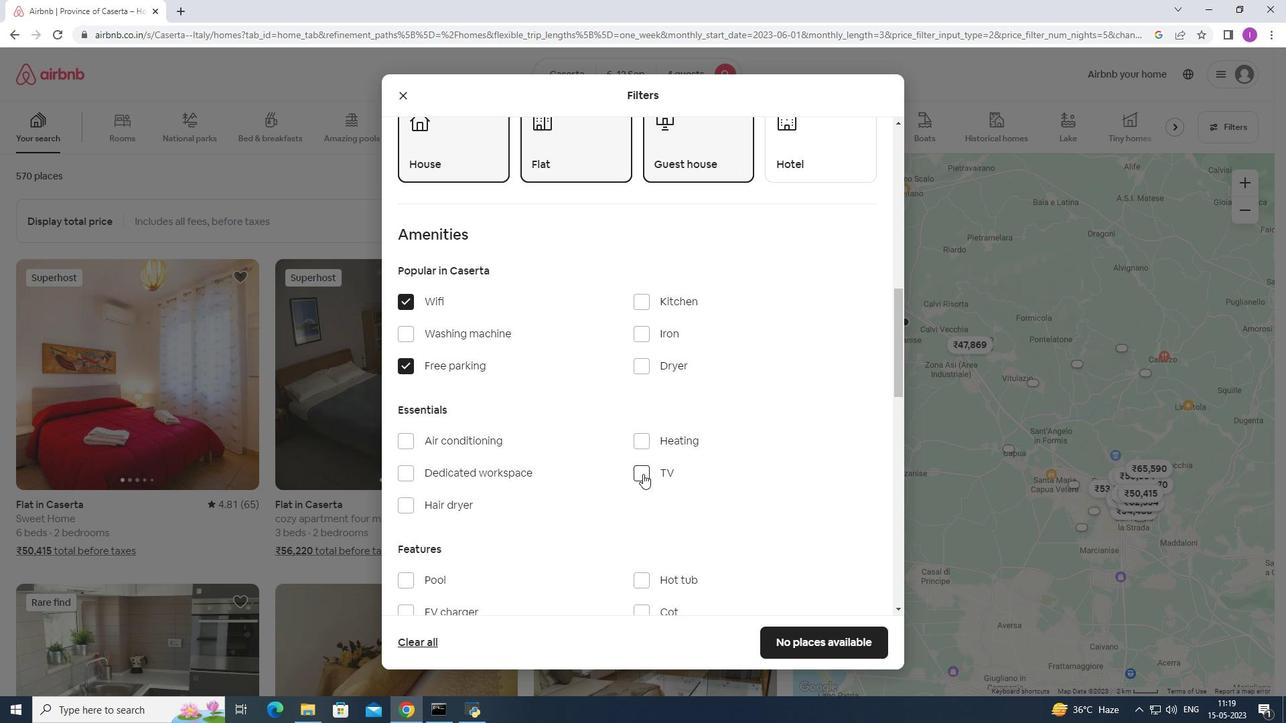 
Action: Mouse moved to (490, 489)
Screenshot: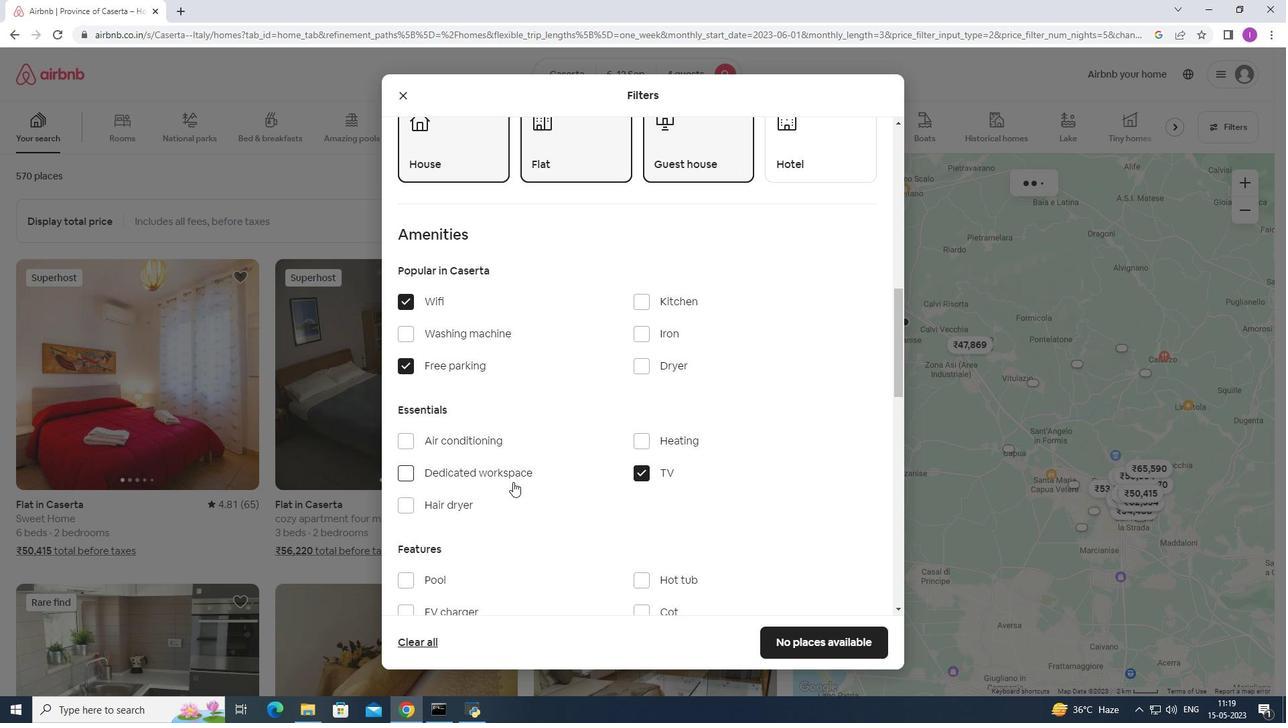 
Action: Mouse scrolled (490, 489) with delta (0, 0)
Screenshot: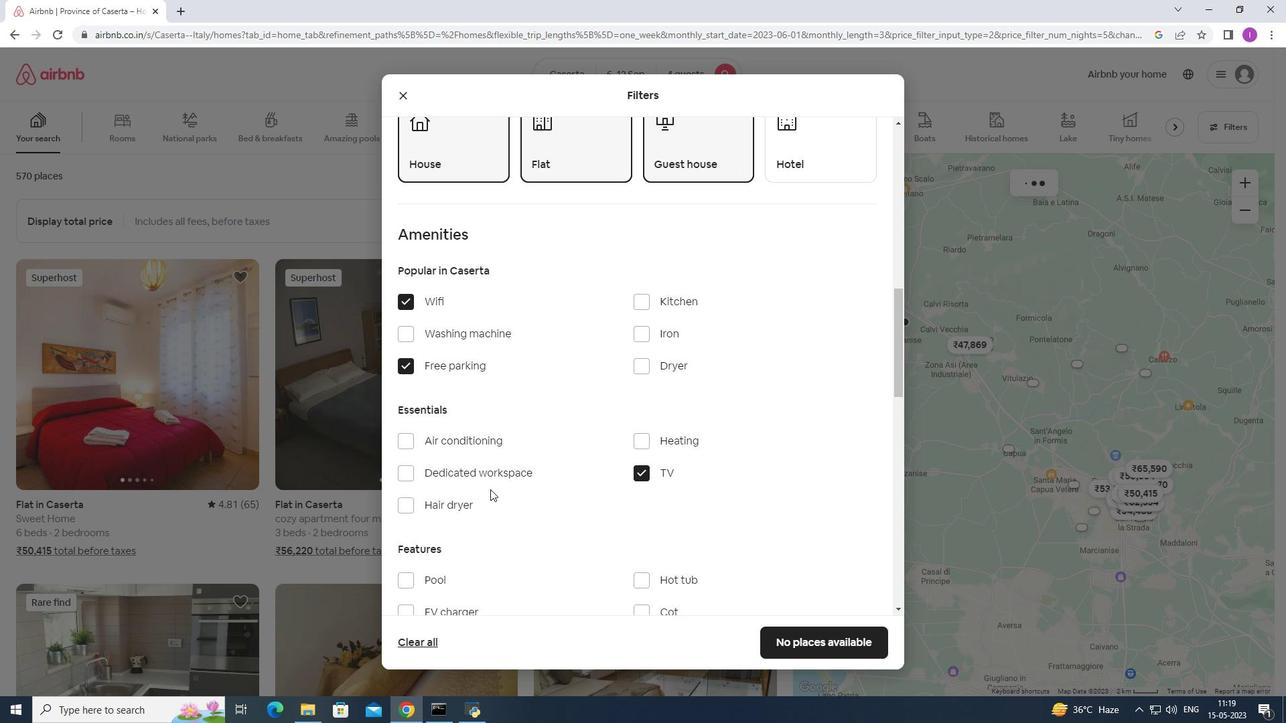 
Action: Mouse scrolled (490, 489) with delta (0, 0)
Screenshot: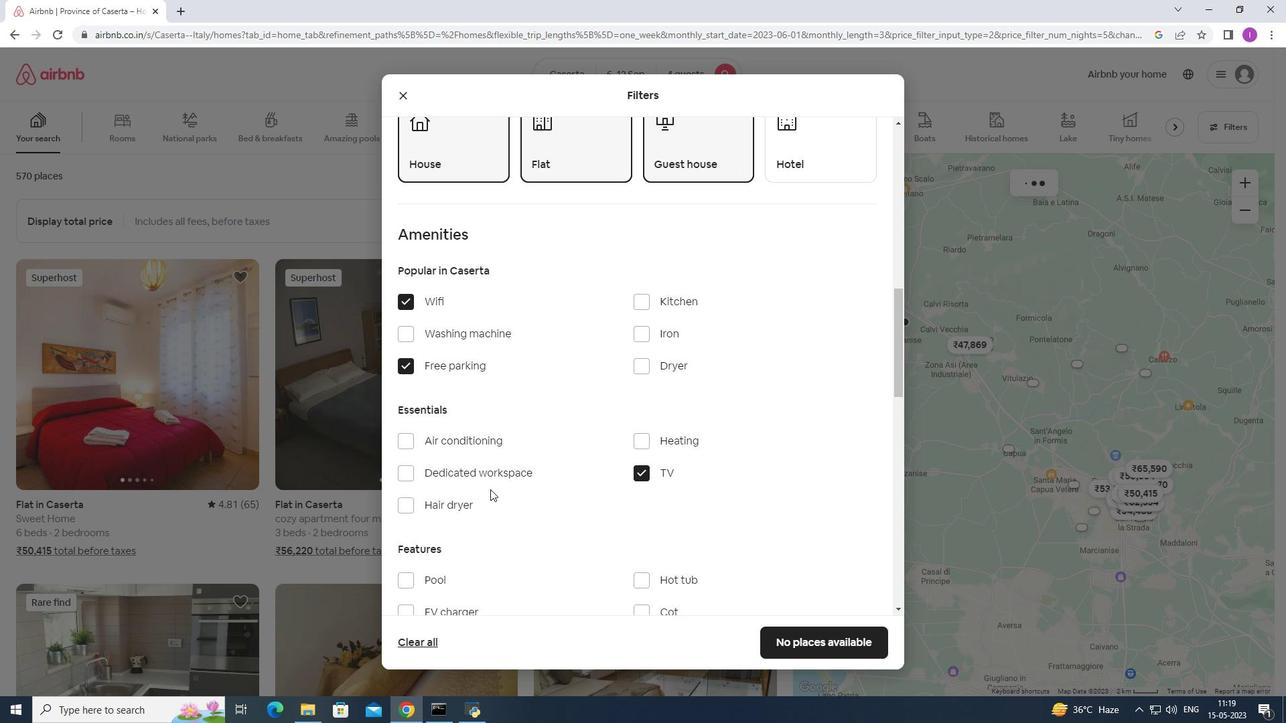 
Action: Mouse moved to (408, 513)
Screenshot: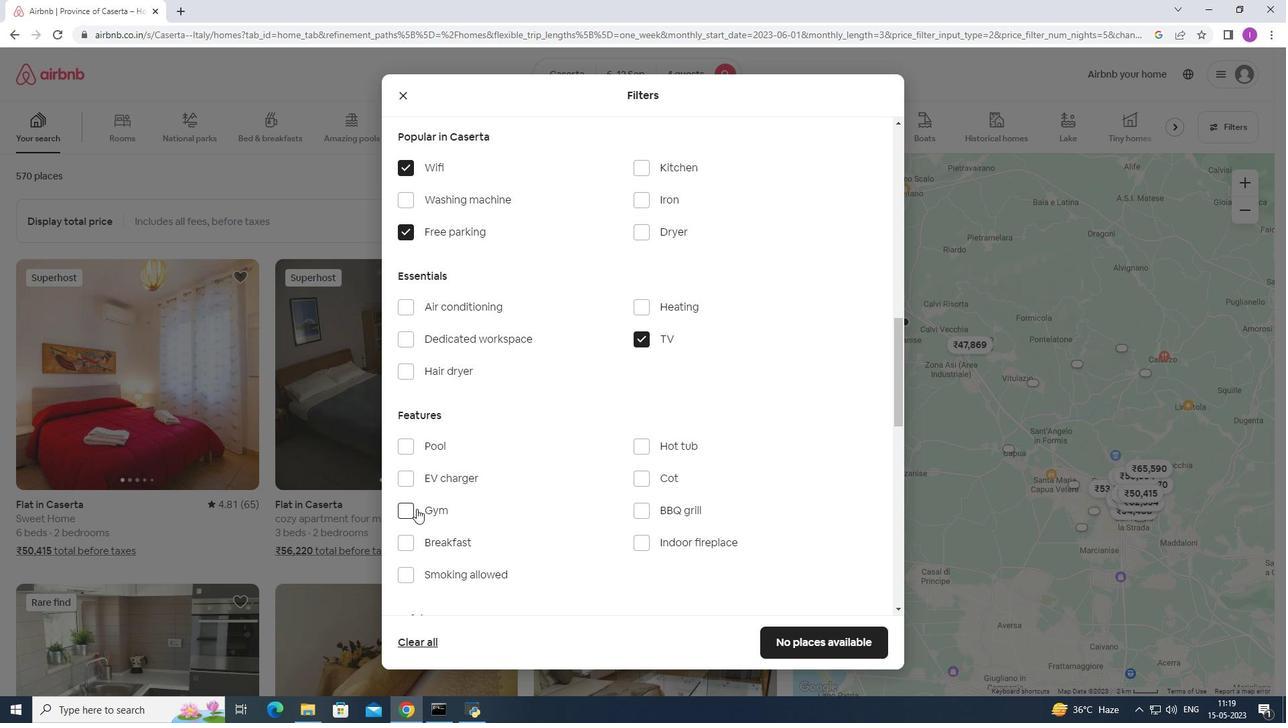 
Action: Mouse pressed left at (408, 513)
Screenshot: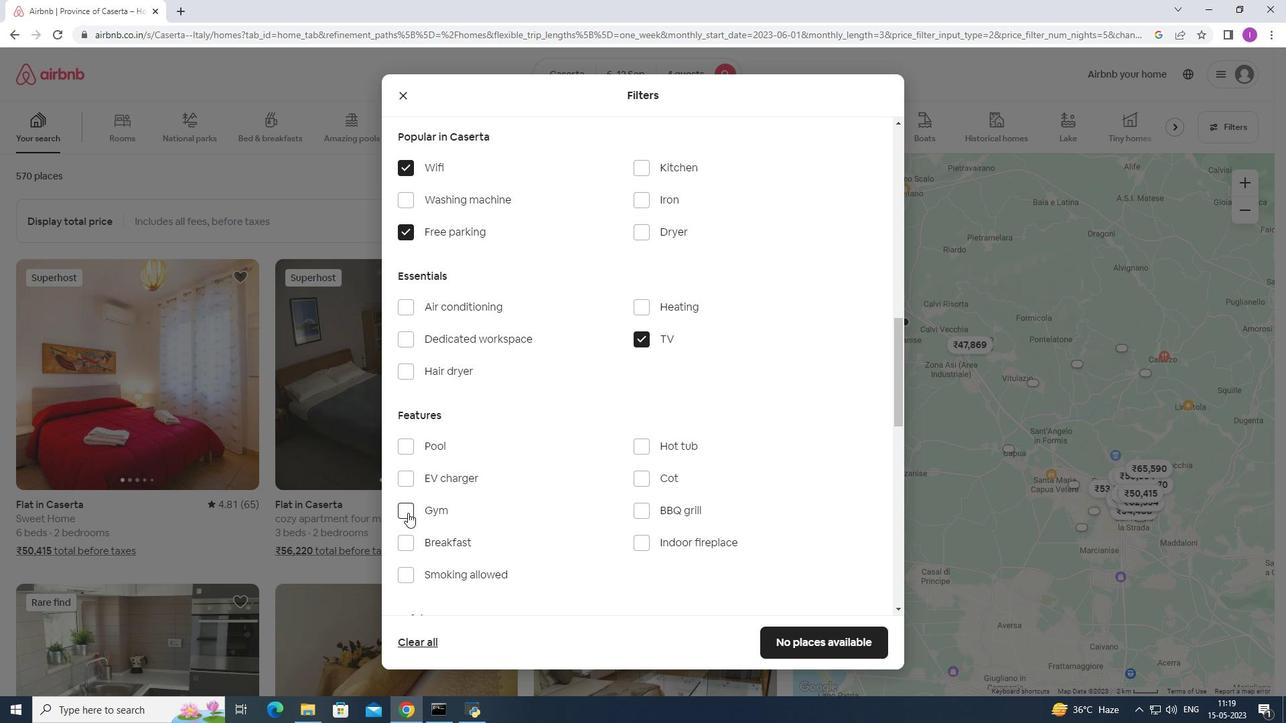 
Action: Mouse moved to (406, 542)
Screenshot: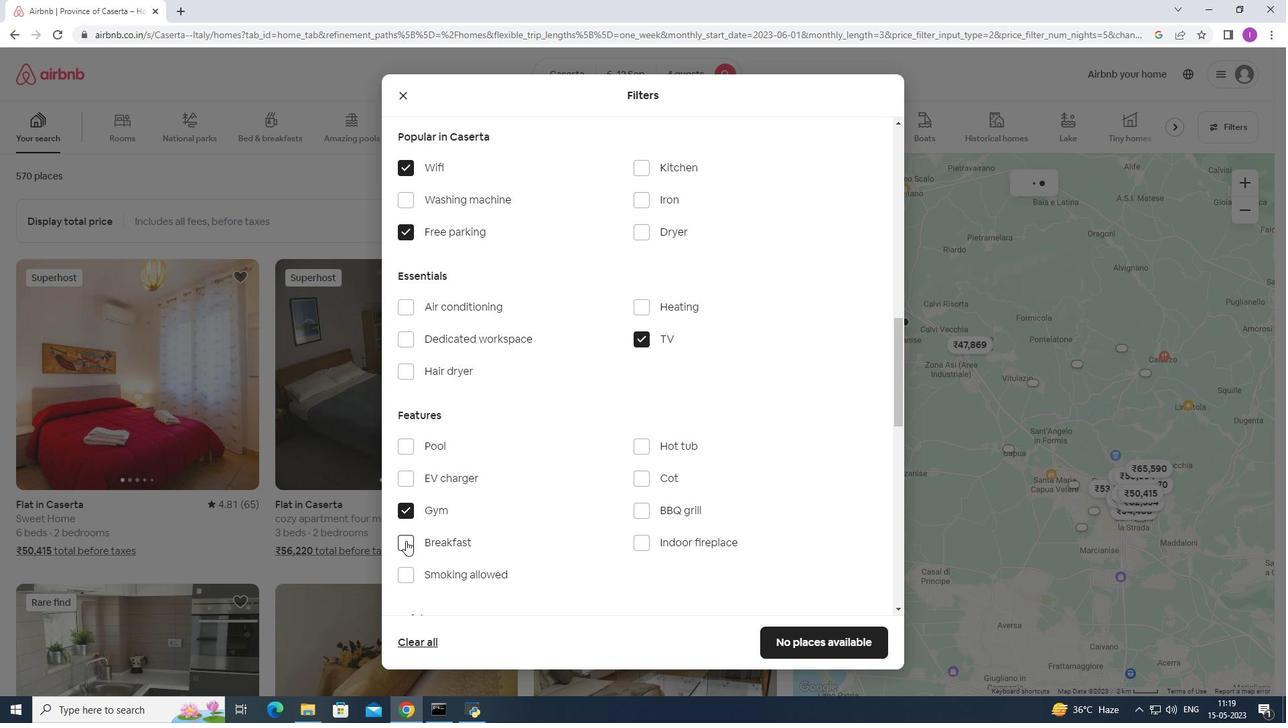 
Action: Mouse pressed left at (406, 542)
Screenshot: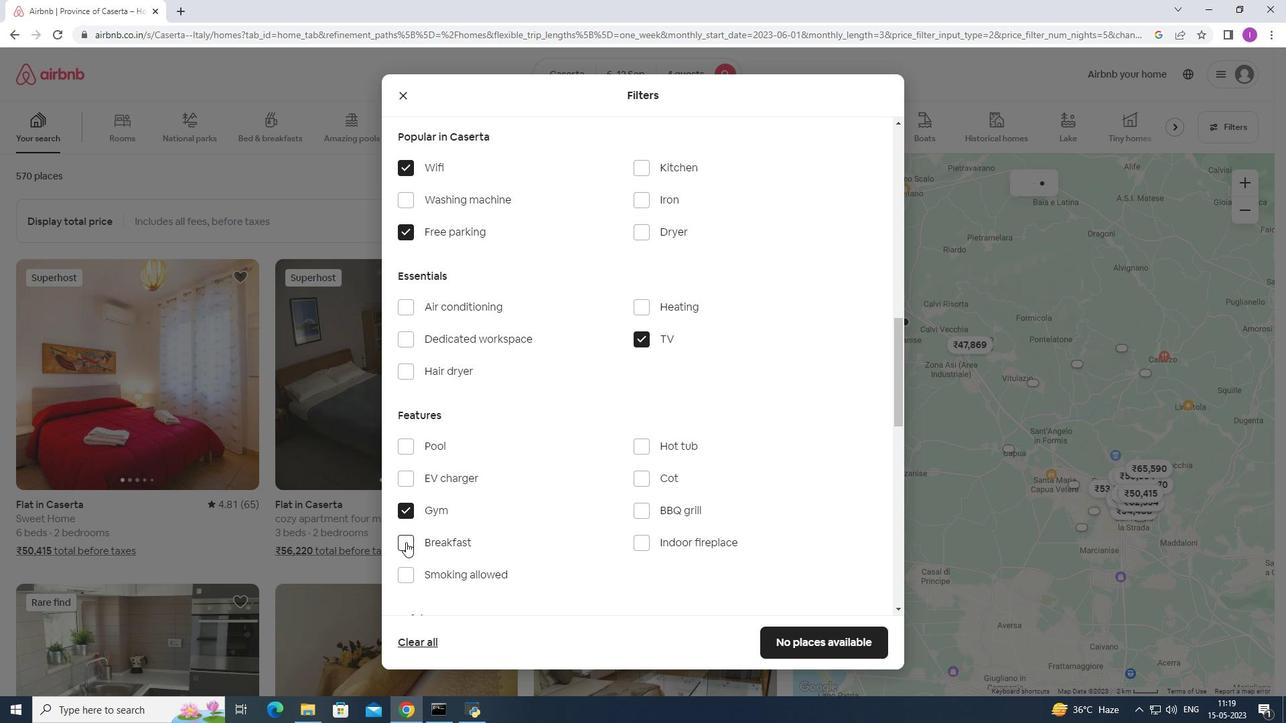 
Action: Mouse moved to (526, 472)
Screenshot: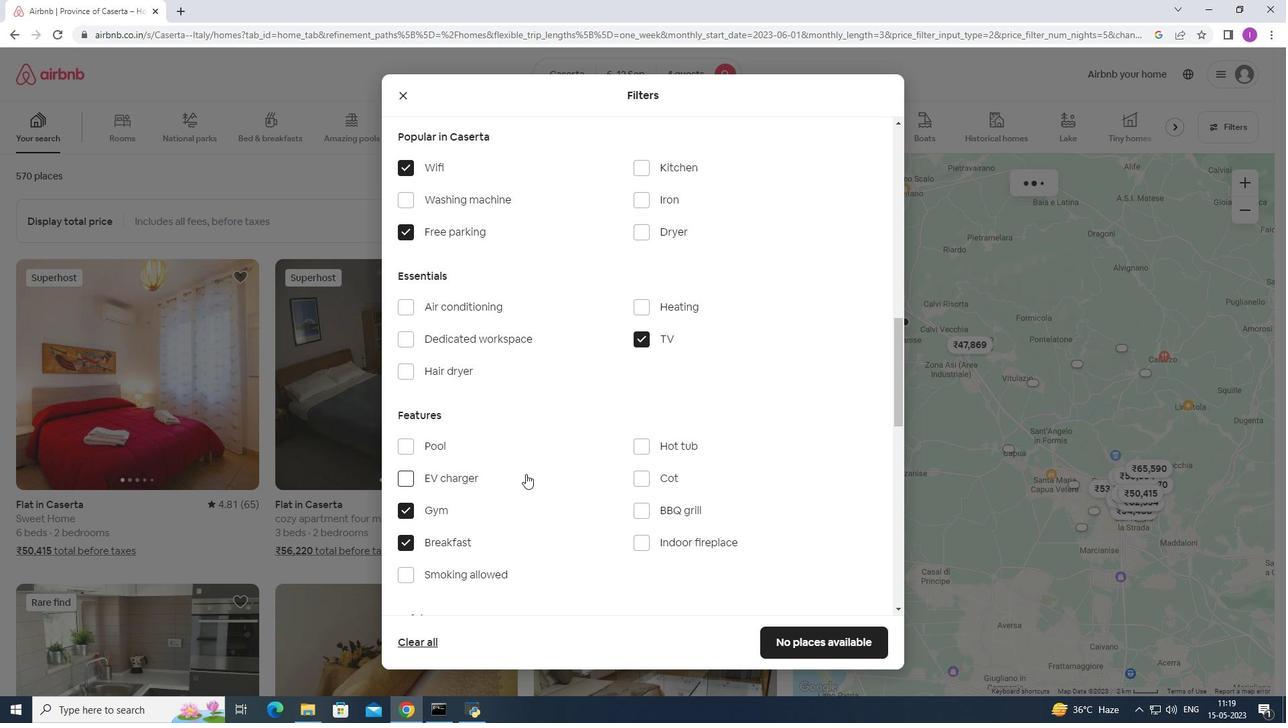 
Action: Mouse scrolled (526, 471) with delta (0, 0)
Screenshot: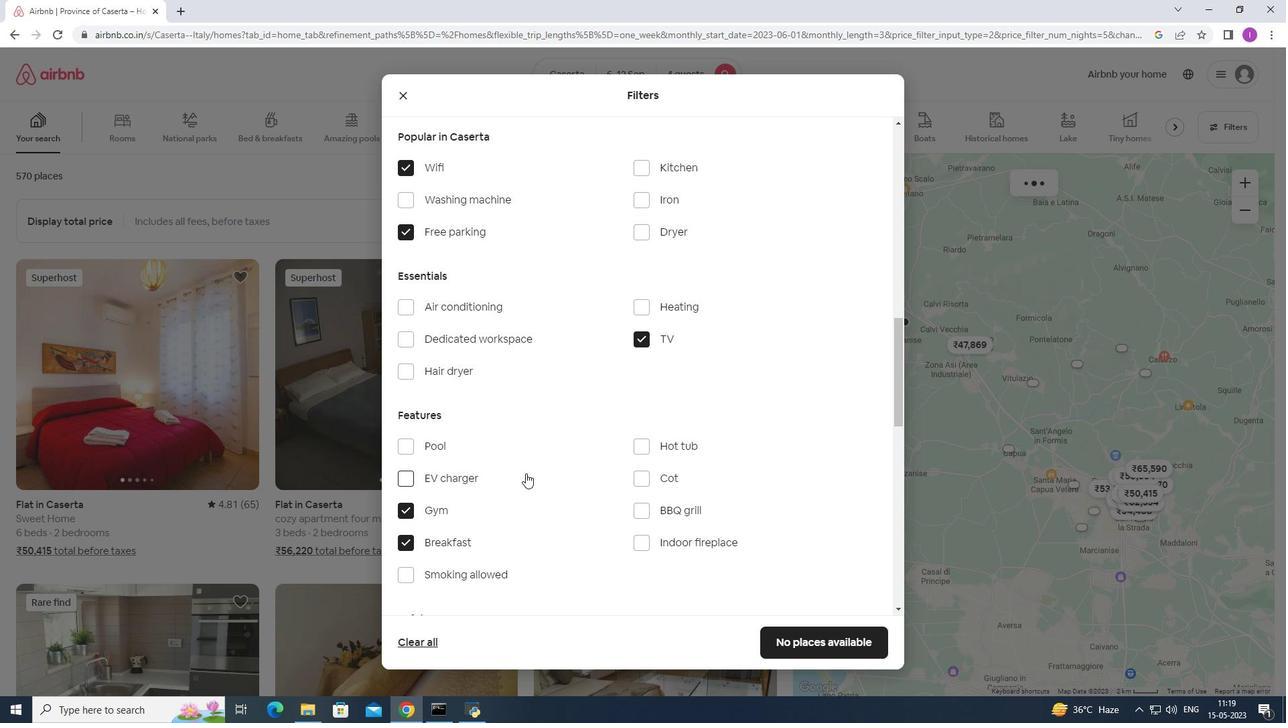 
Action: Mouse scrolled (526, 471) with delta (0, 0)
Screenshot: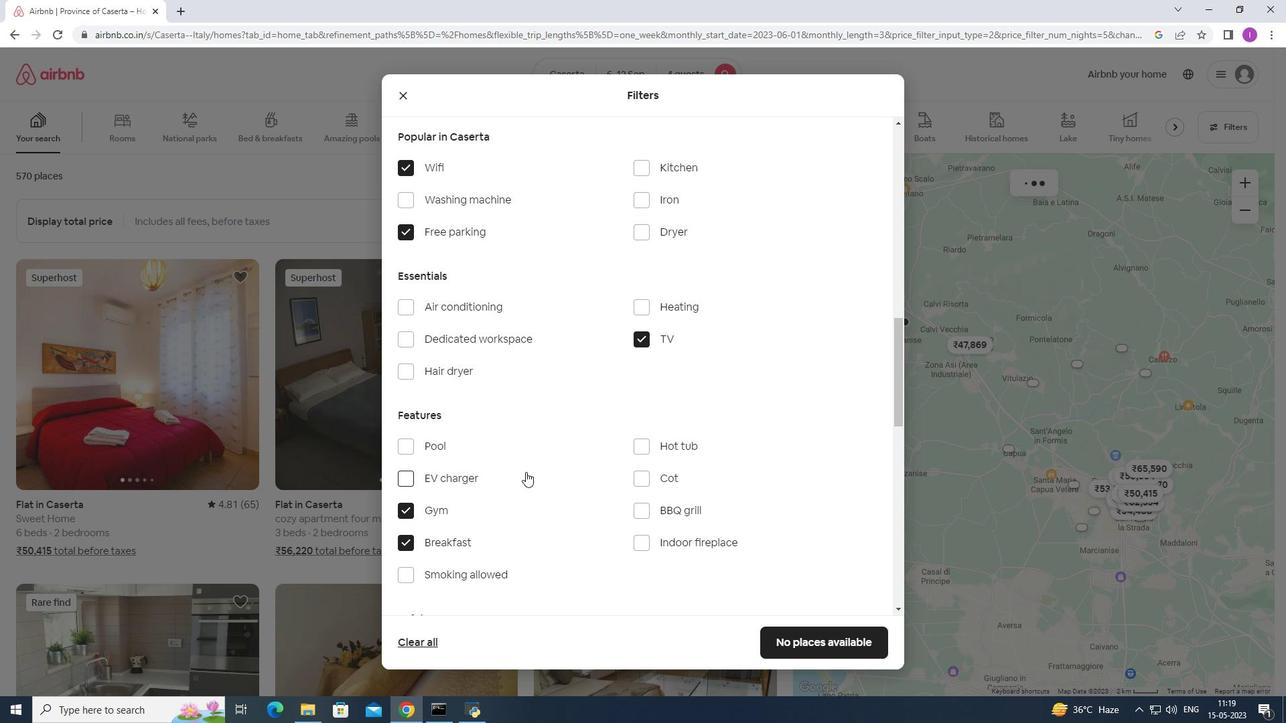 
Action: Mouse moved to (528, 467)
Screenshot: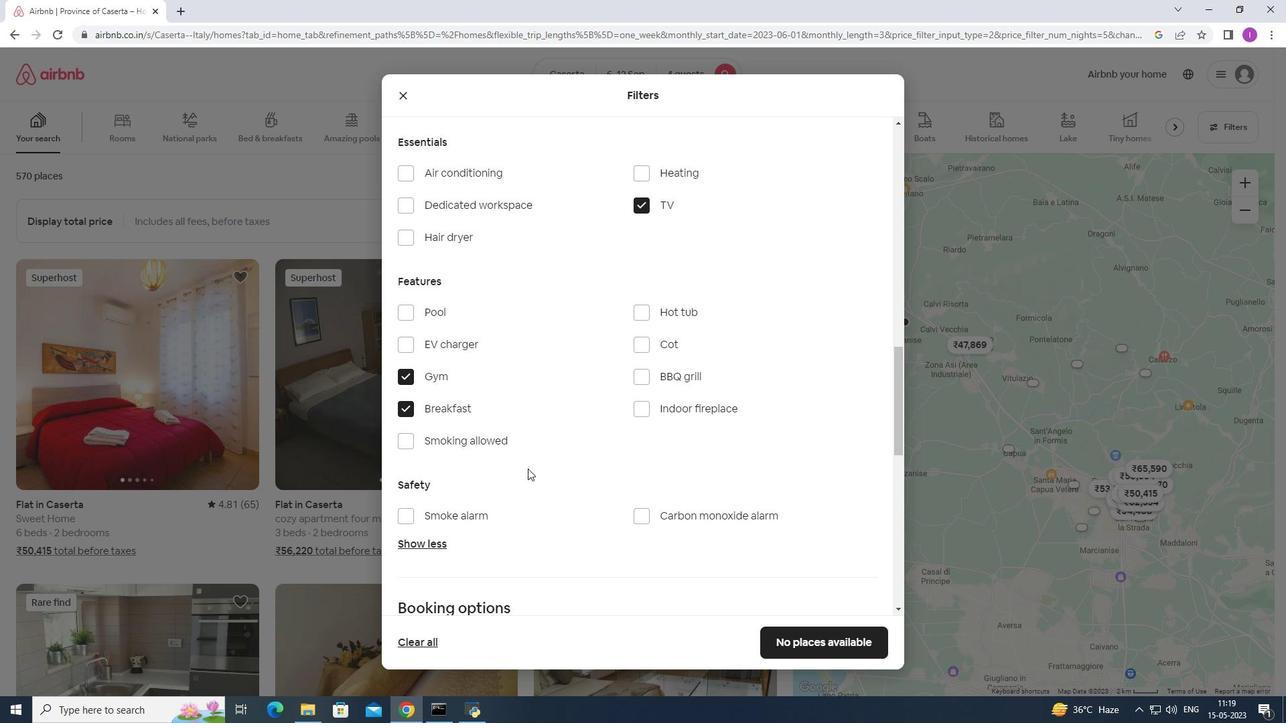 
Action: Mouse scrolled (528, 466) with delta (0, 0)
Screenshot: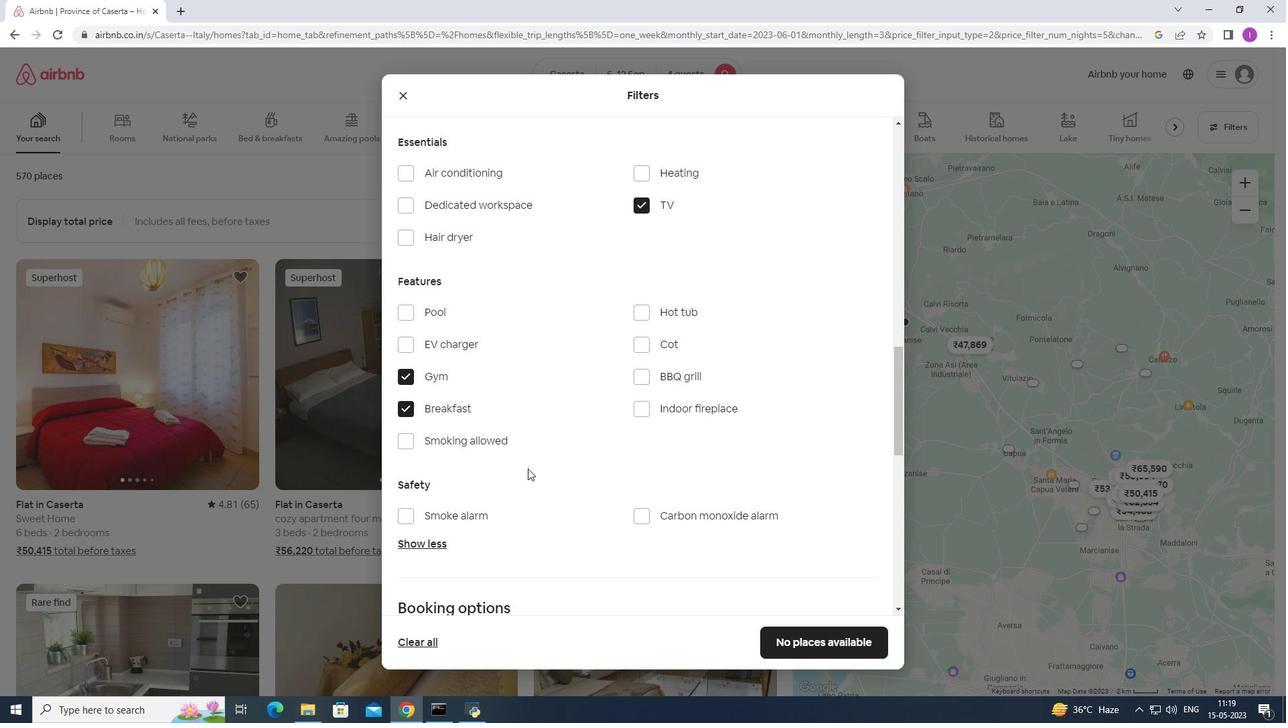 
Action: Mouse scrolled (528, 466) with delta (0, 0)
Screenshot: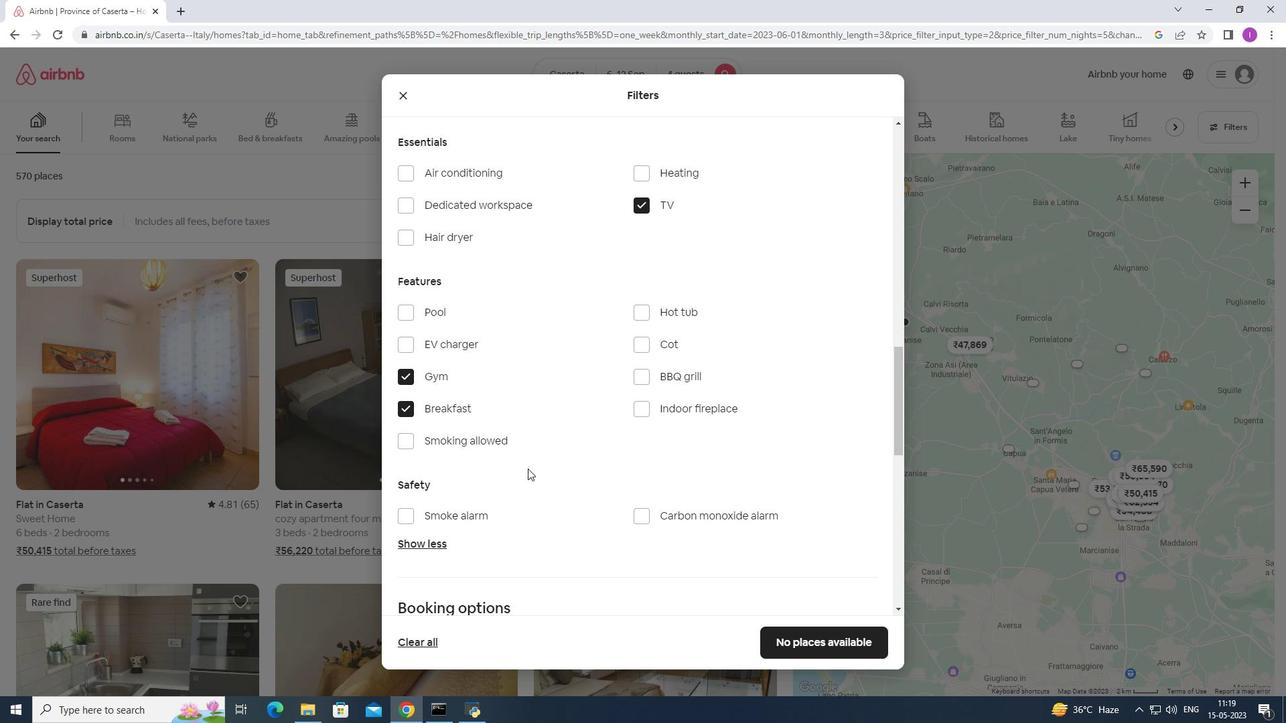 
Action: Mouse moved to (534, 457)
Screenshot: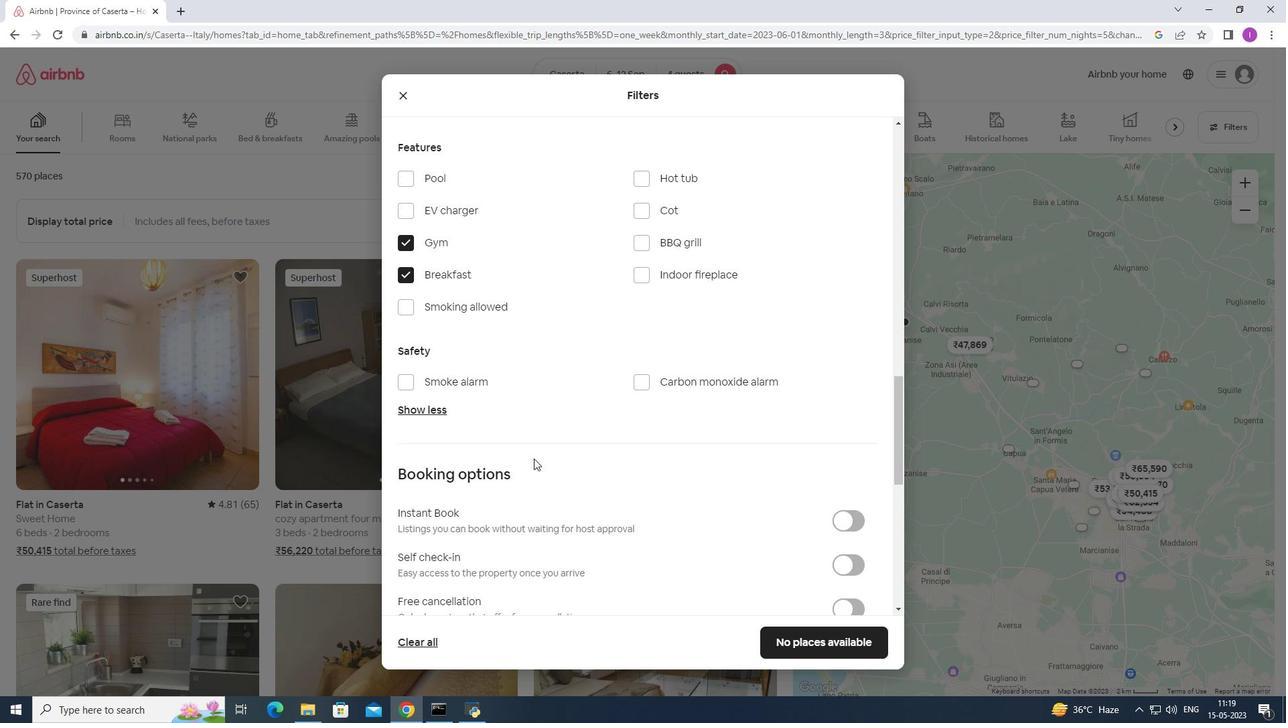 
Action: Mouse scrolled (534, 457) with delta (0, 0)
Screenshot: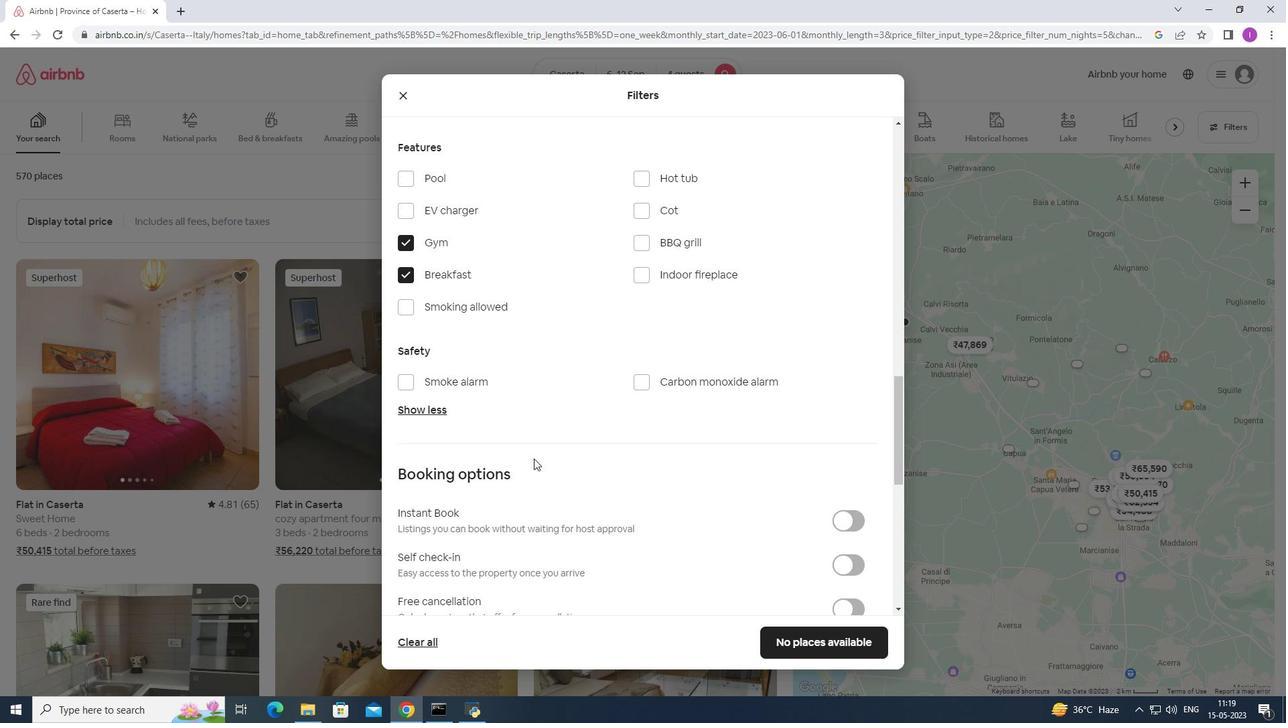 
Action: Mouse scrolled (534, 457) with delta (0, 0)
Screenshot: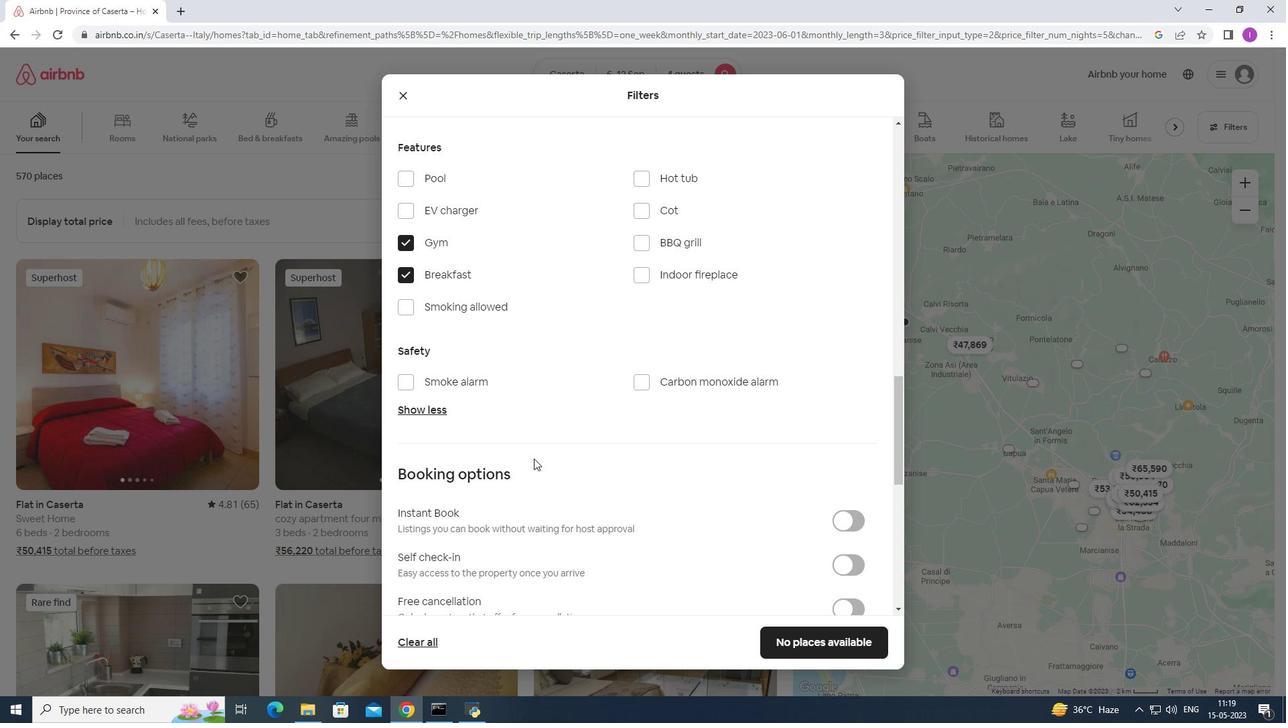 
Action: Mouse scrolled (534, 457) with delta (0, 0)
Screenshot: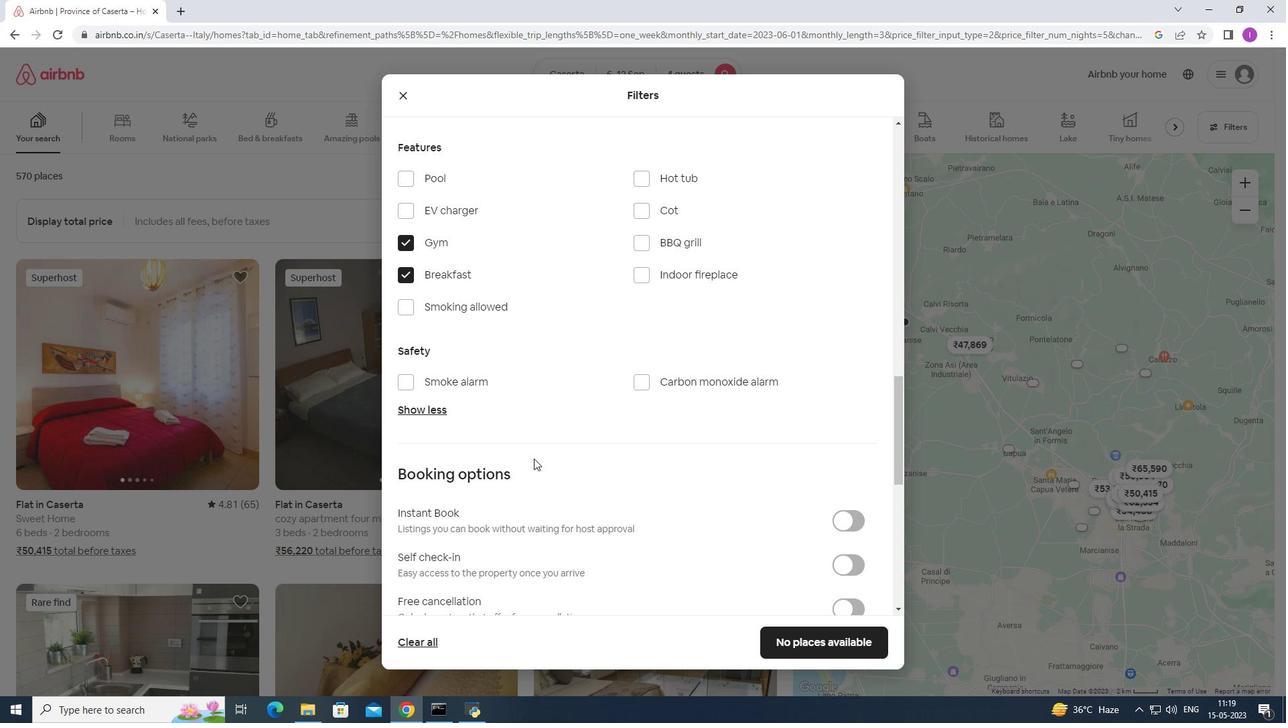 
Action: Mouse moved to (860, 359)
Screenshot: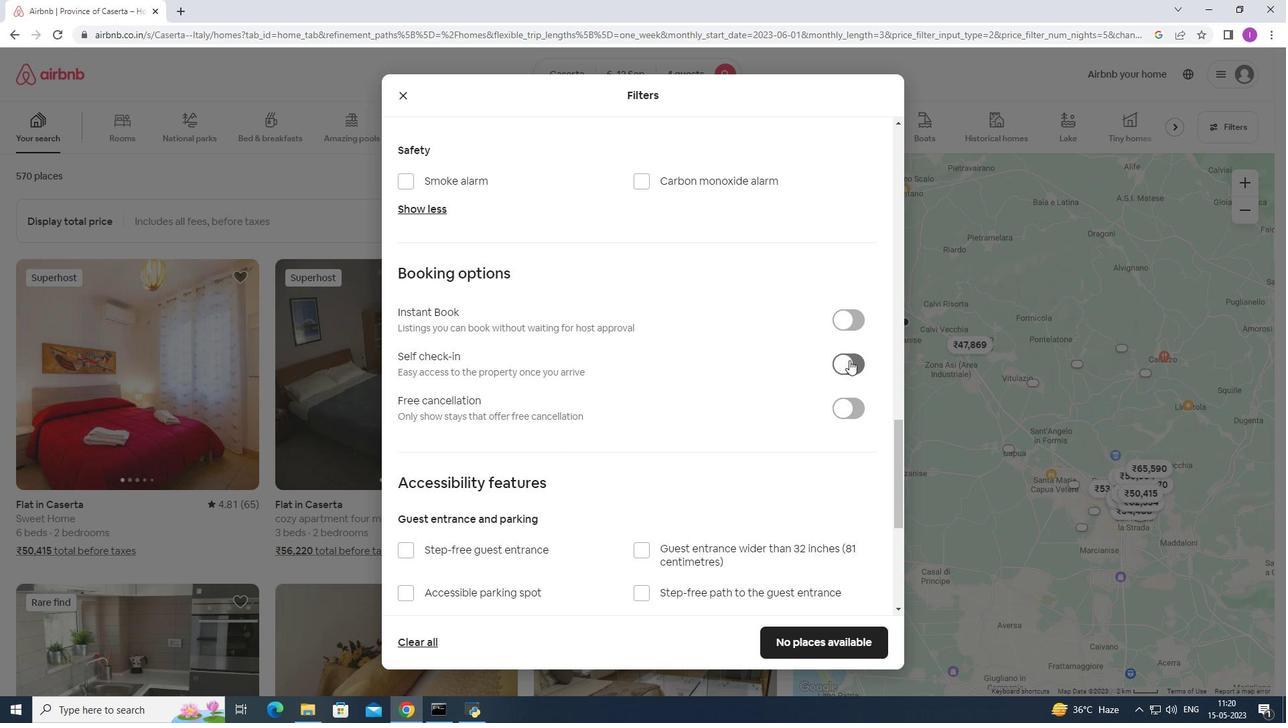 
Action: Mouse pressed left at (860, 359)
Screenshot: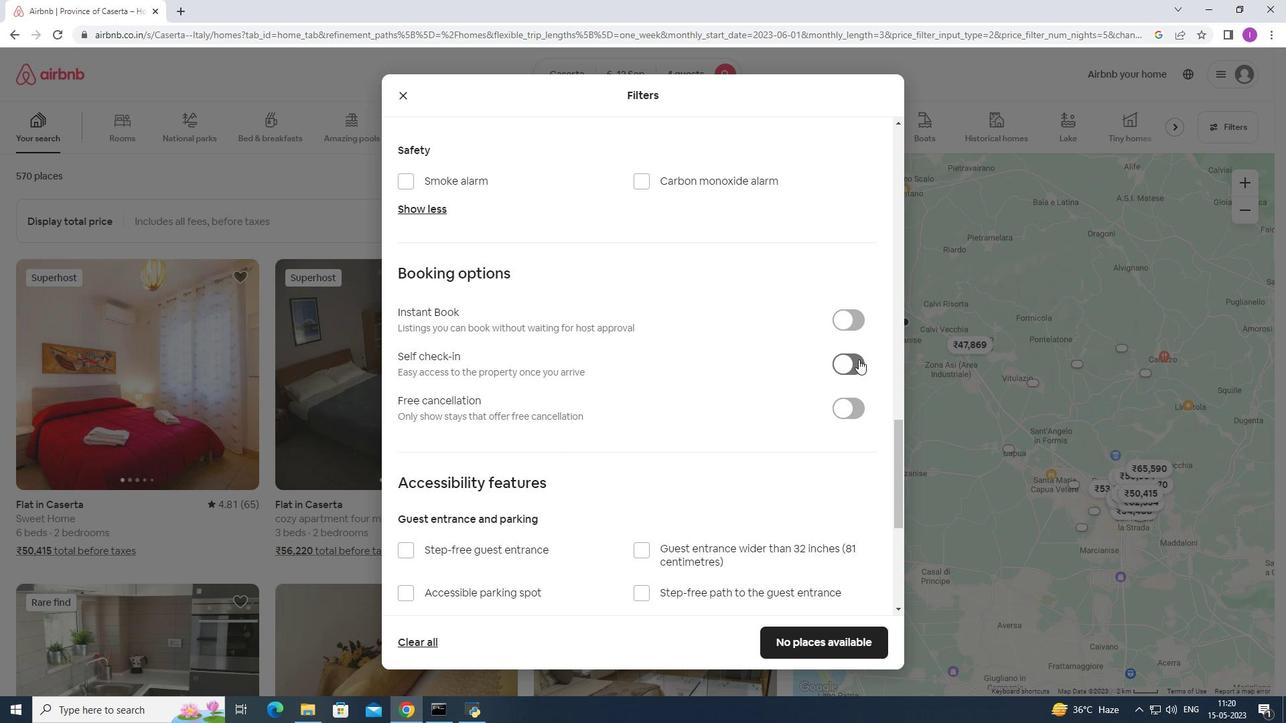
Action: Mouse moved to (613, 428)
Screenshot: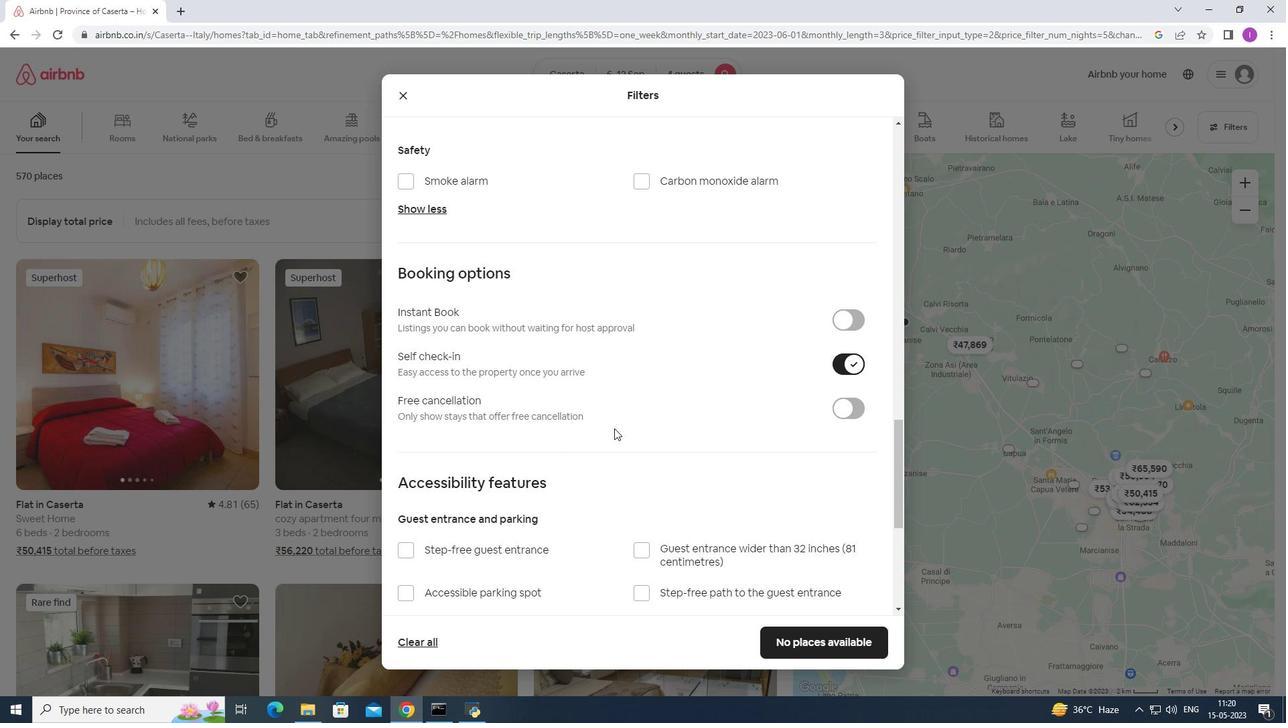 
Action: Mouse scrolled (613, 428) with delta (0, 0)
Screenshot: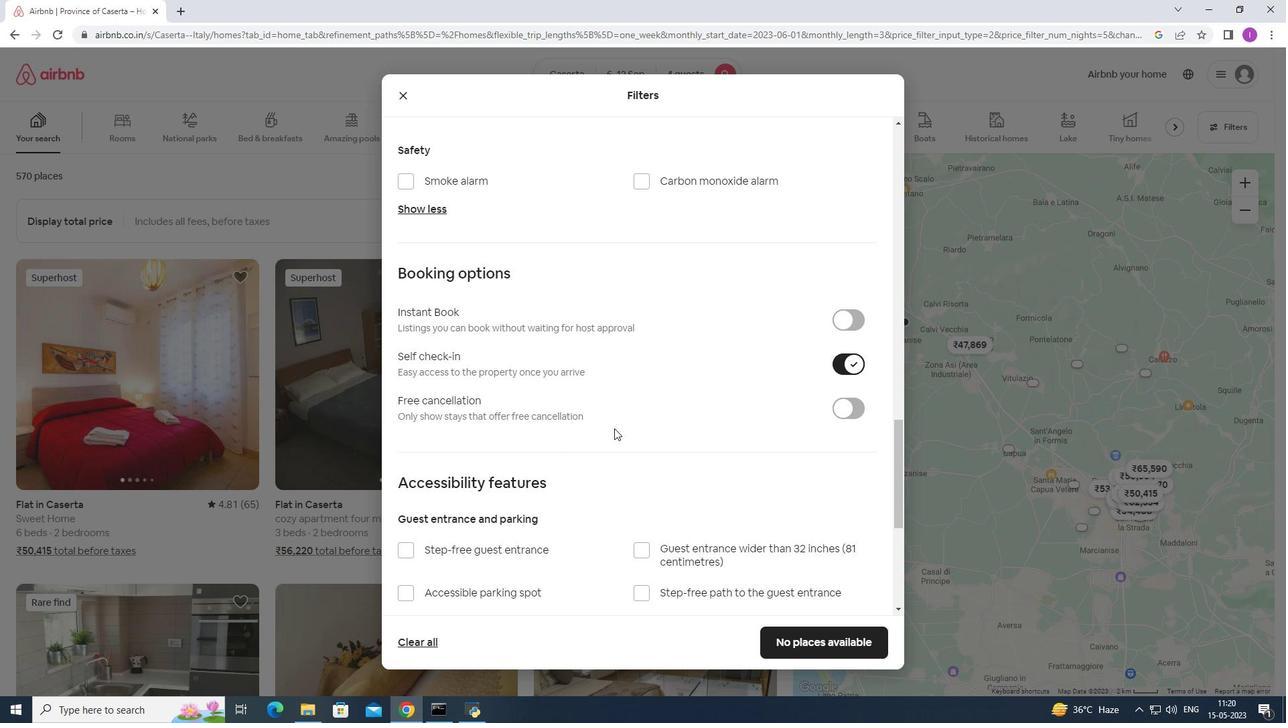 
Action: Mouse moved to (604, 433)
Screenshot: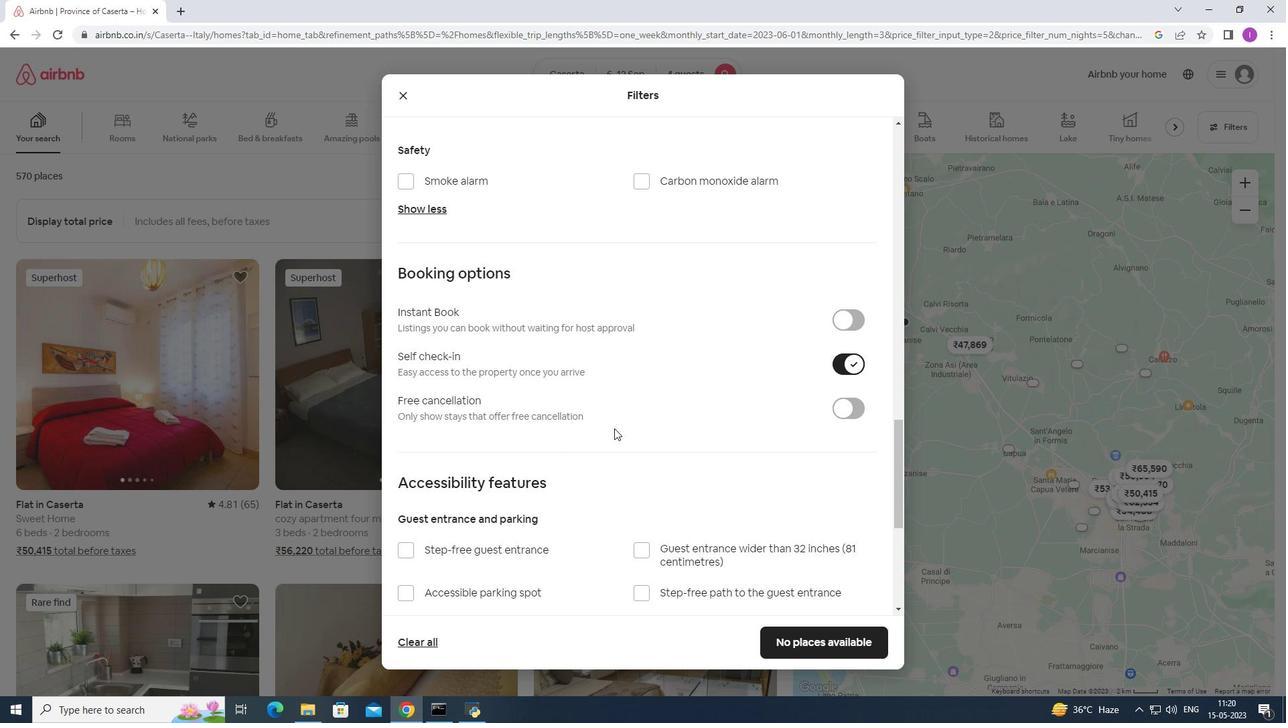 
Action: Mouse scrolled (607, 431) with delta (0, 0)
Screenshot: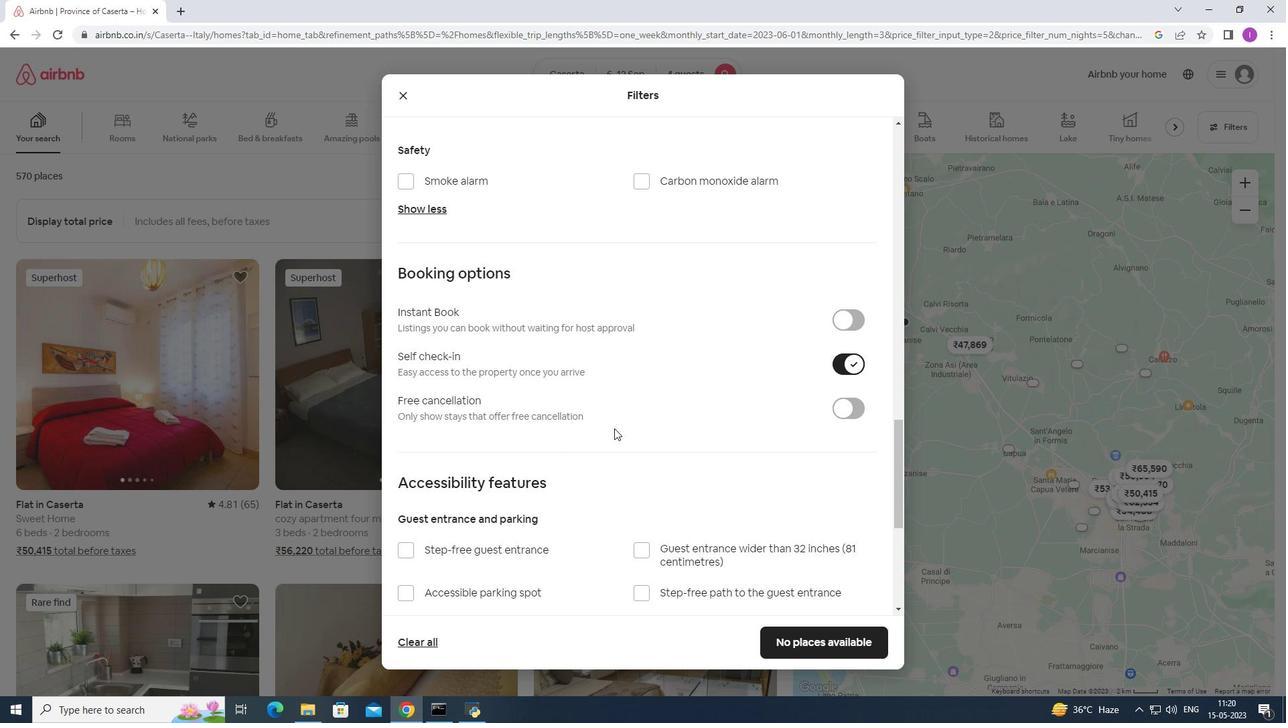 
Action: Mouse moved to (597, 438)
Screenshot: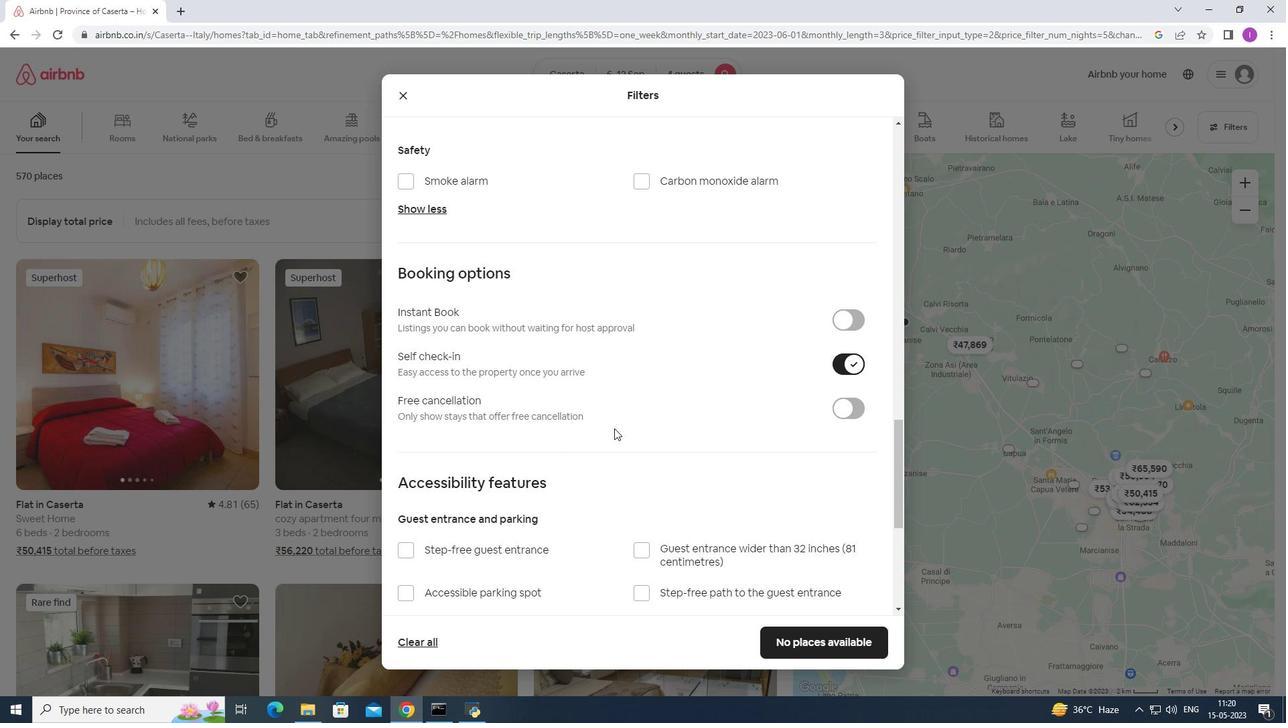 
Action: Mouse scrolled (597, 437) with delta (0, 0)
Screenshot: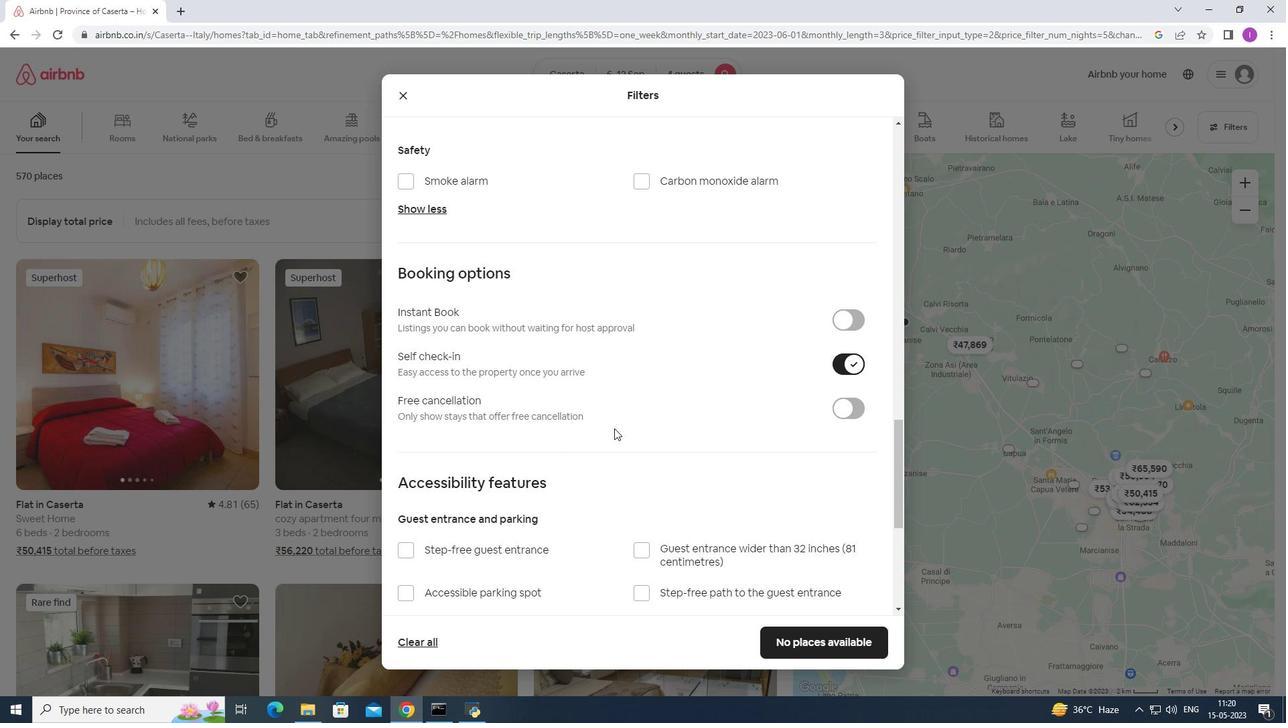 
Action: Mouse moved to (589, 452)
Screenshot: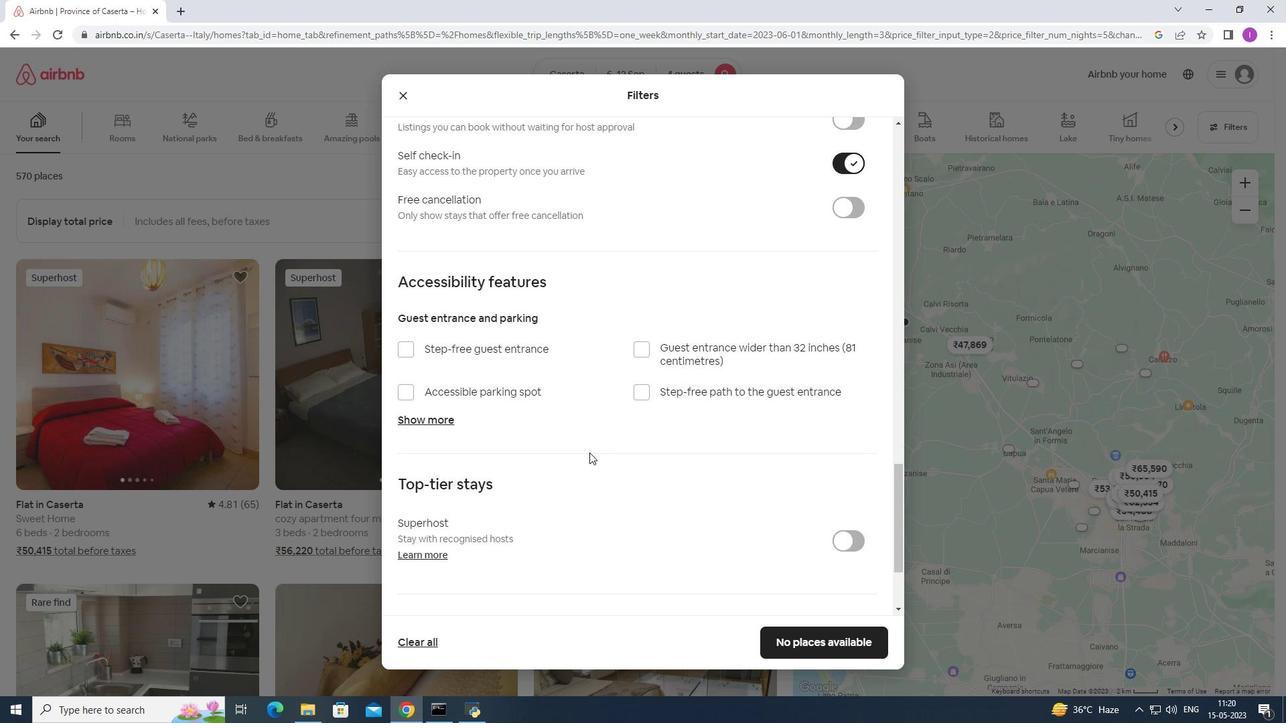
Action: Mouse scrolled (589, 451) with delta (0, 0)
Screenshot: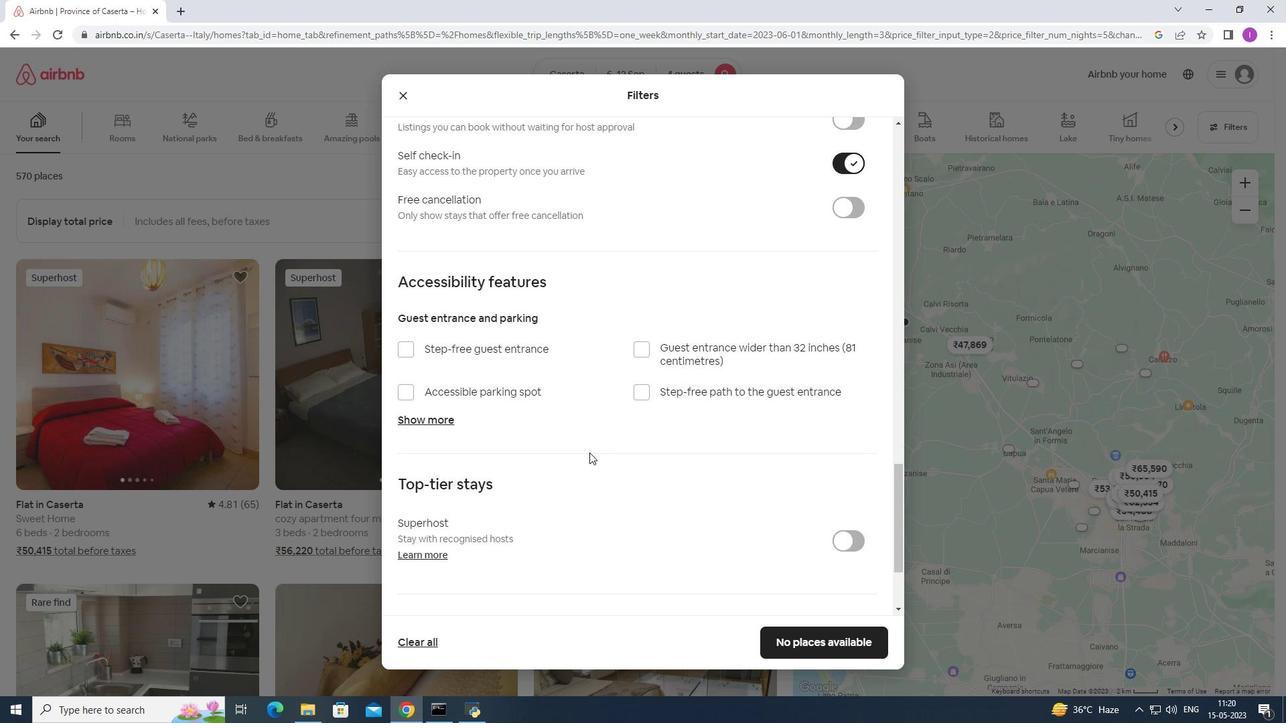 
Action: Mouse moved to (592, 449)
Screenshot: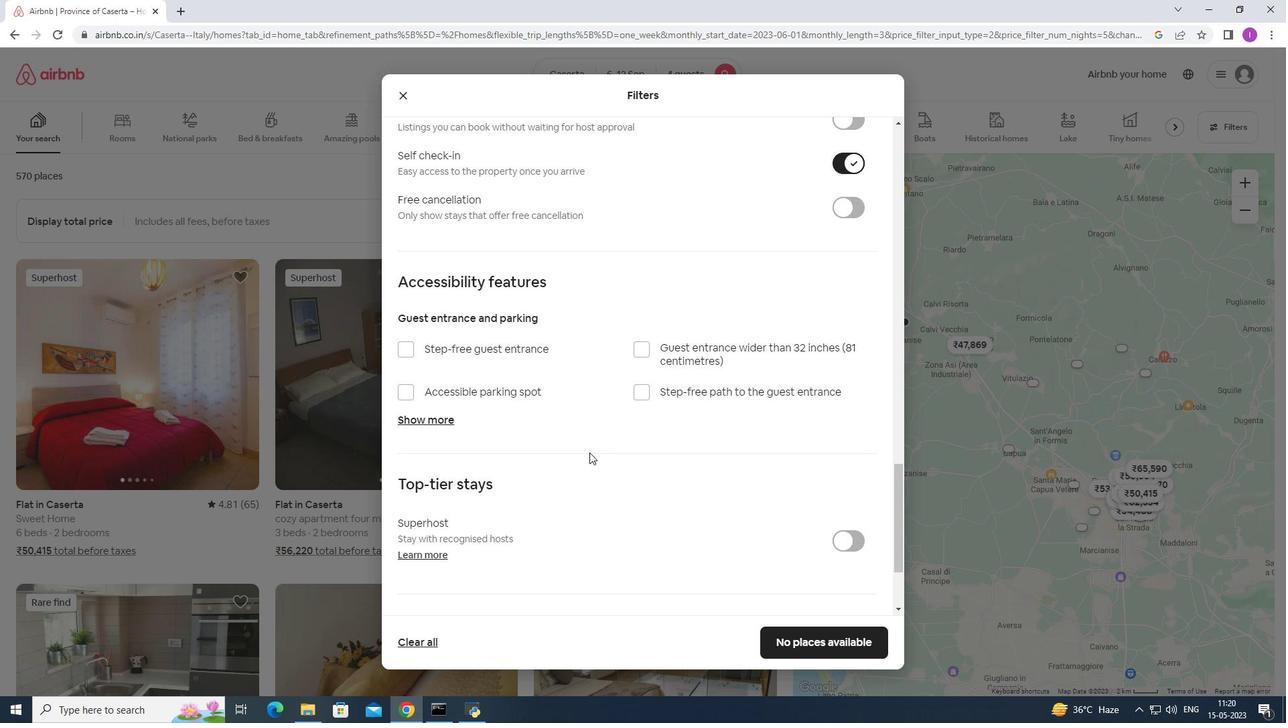 
Action: Mouse scrolled (592, 450) with delta (0, 0)
Screenshot: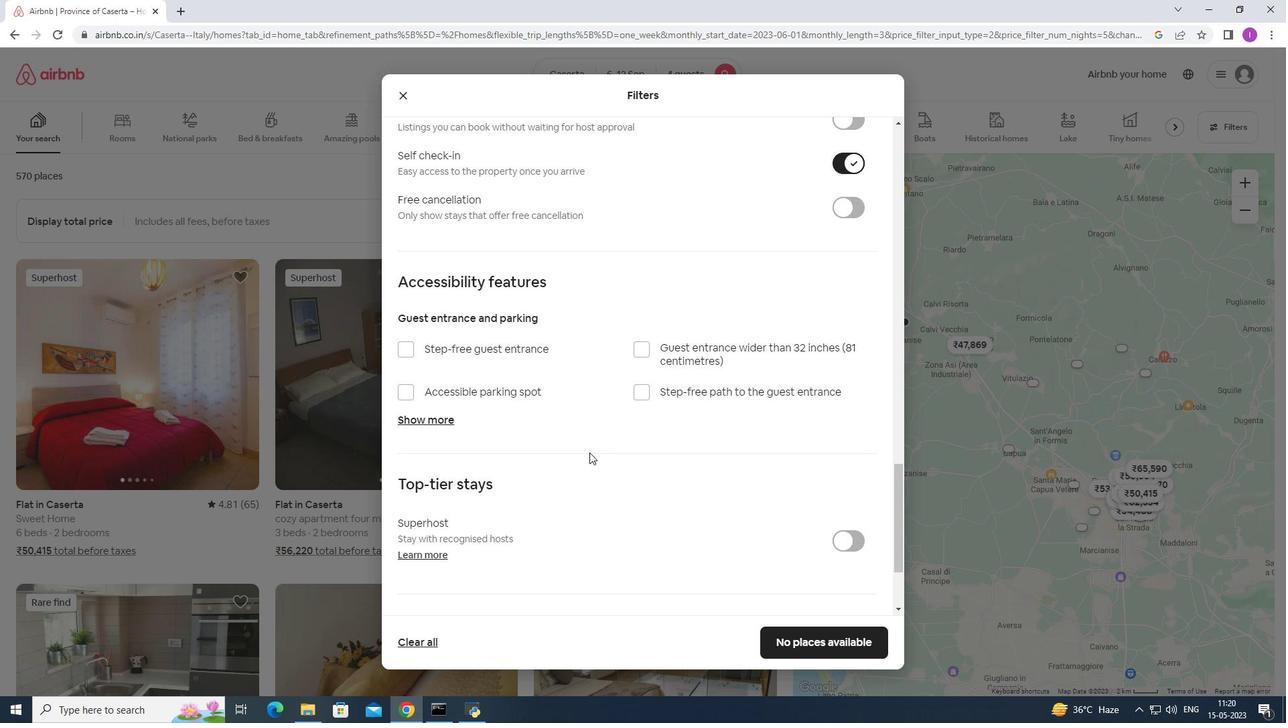 
Action: Mouse scrolled (592, 449) with delta (0, 0)
Screenshot: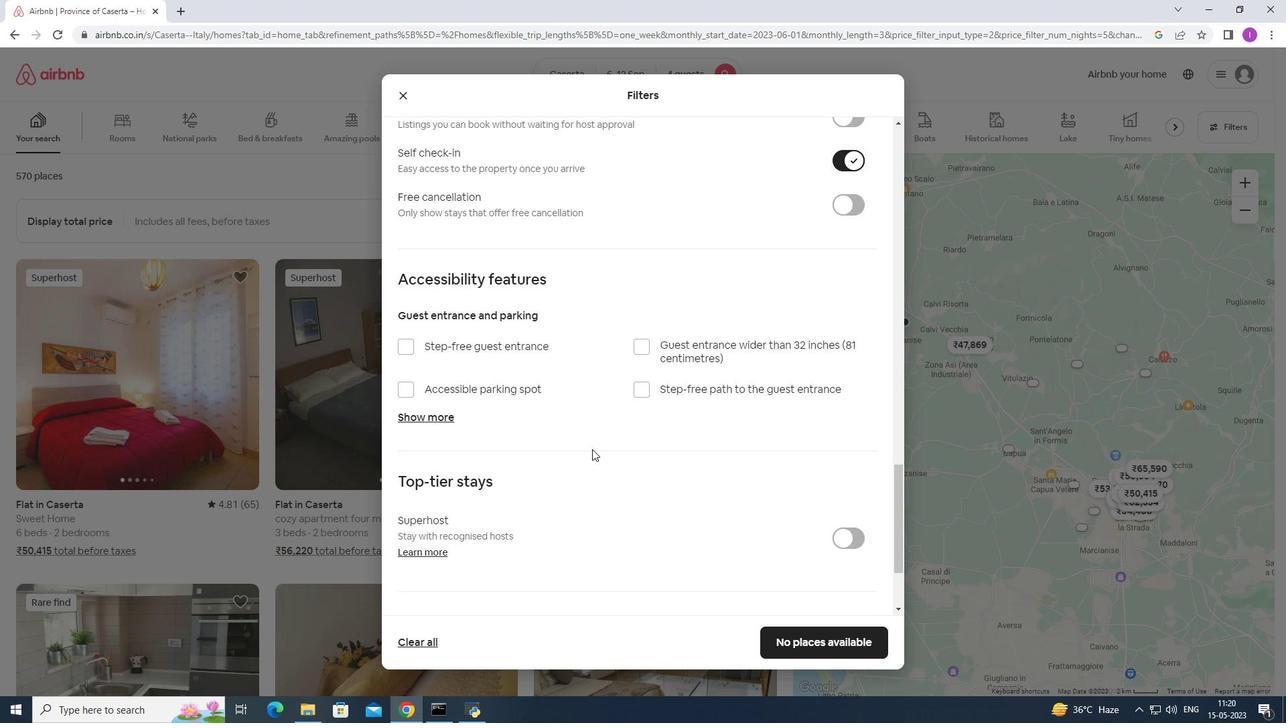 
Action: Mouse moved to (593, 449)
Screenshot: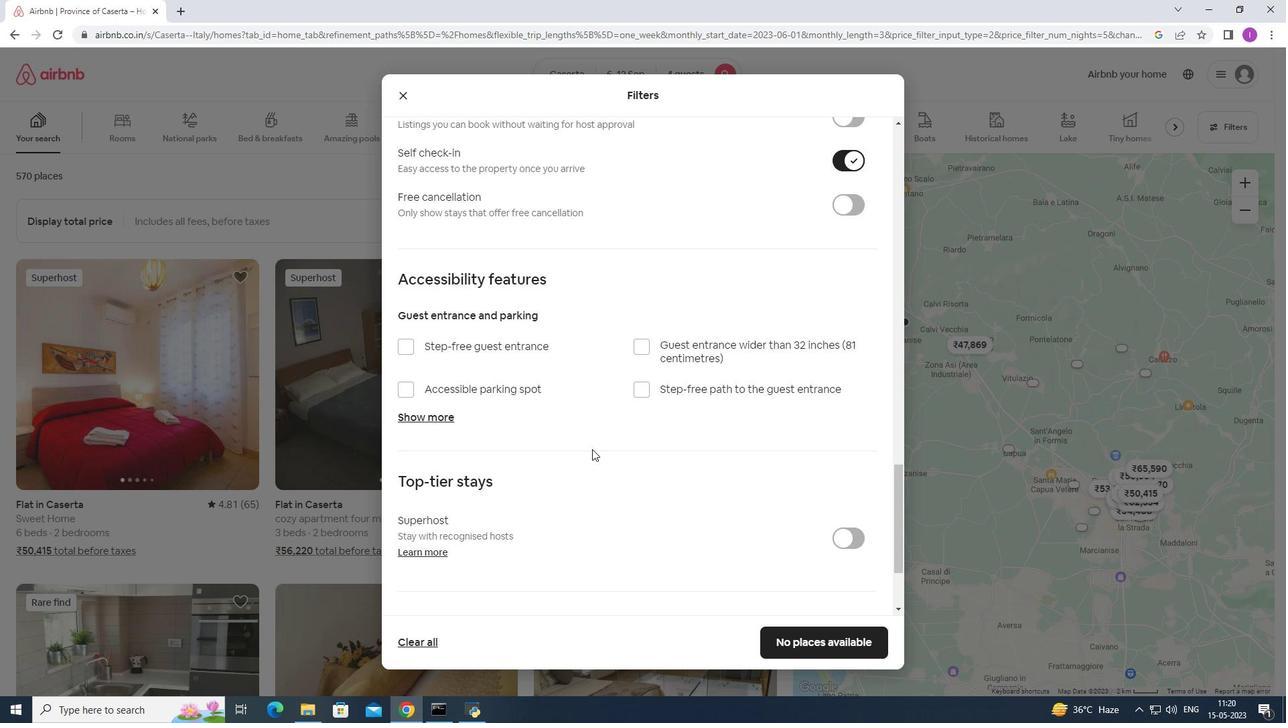 
Action: Mouse scrolled (593, 449) with delta (0, 0)
Screenshot: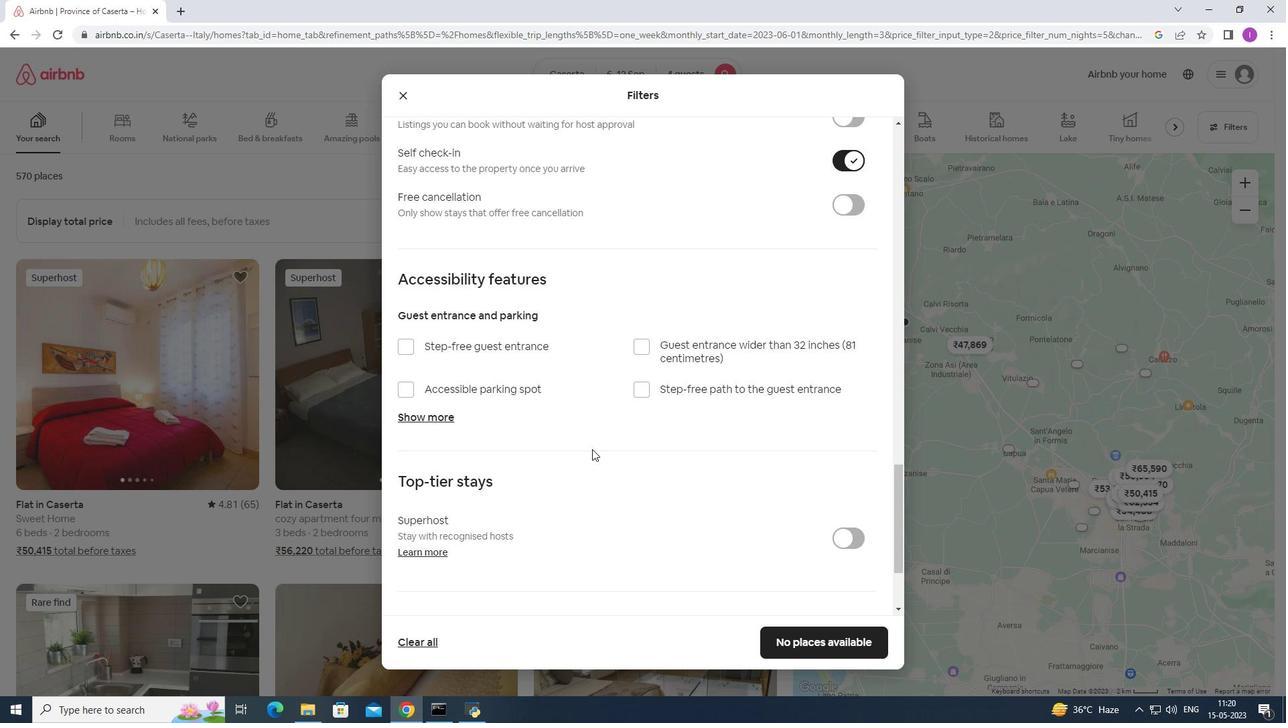 
Action: Mouse scrolled (593, 449) with delta (0, 0)
Screenshot: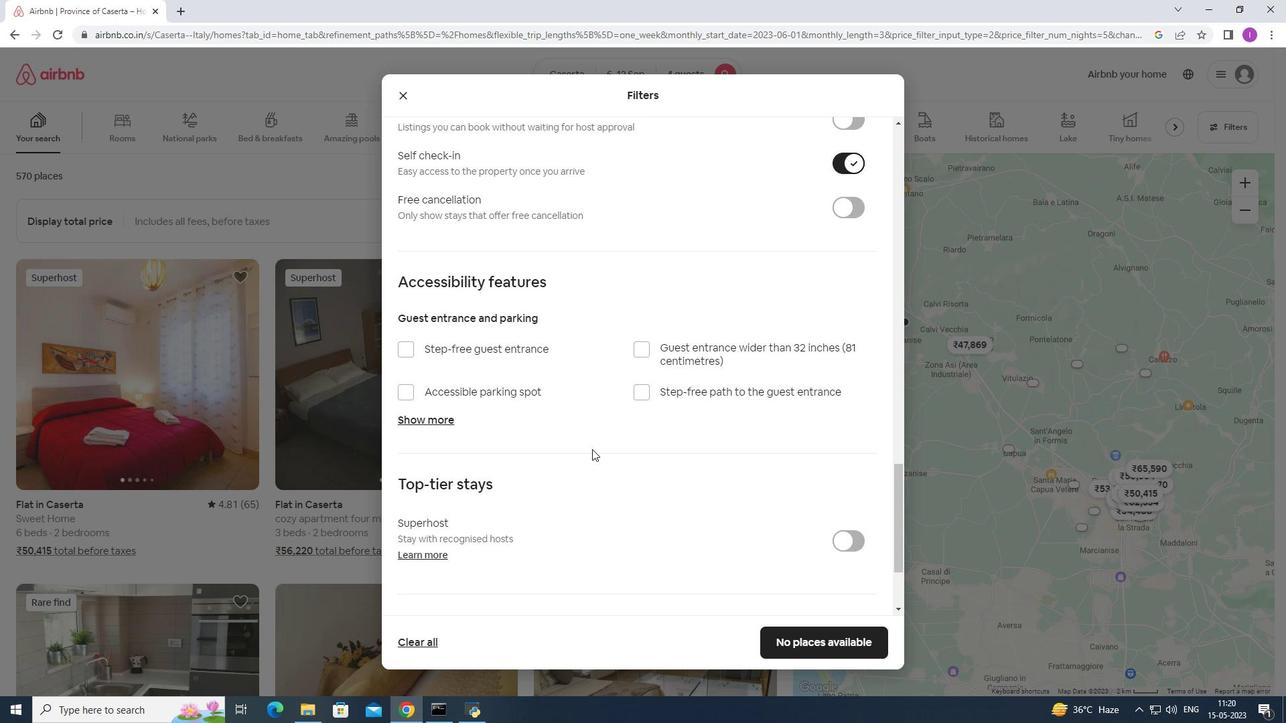 
Action: Mouse moved to (593, 449)
Screenshot: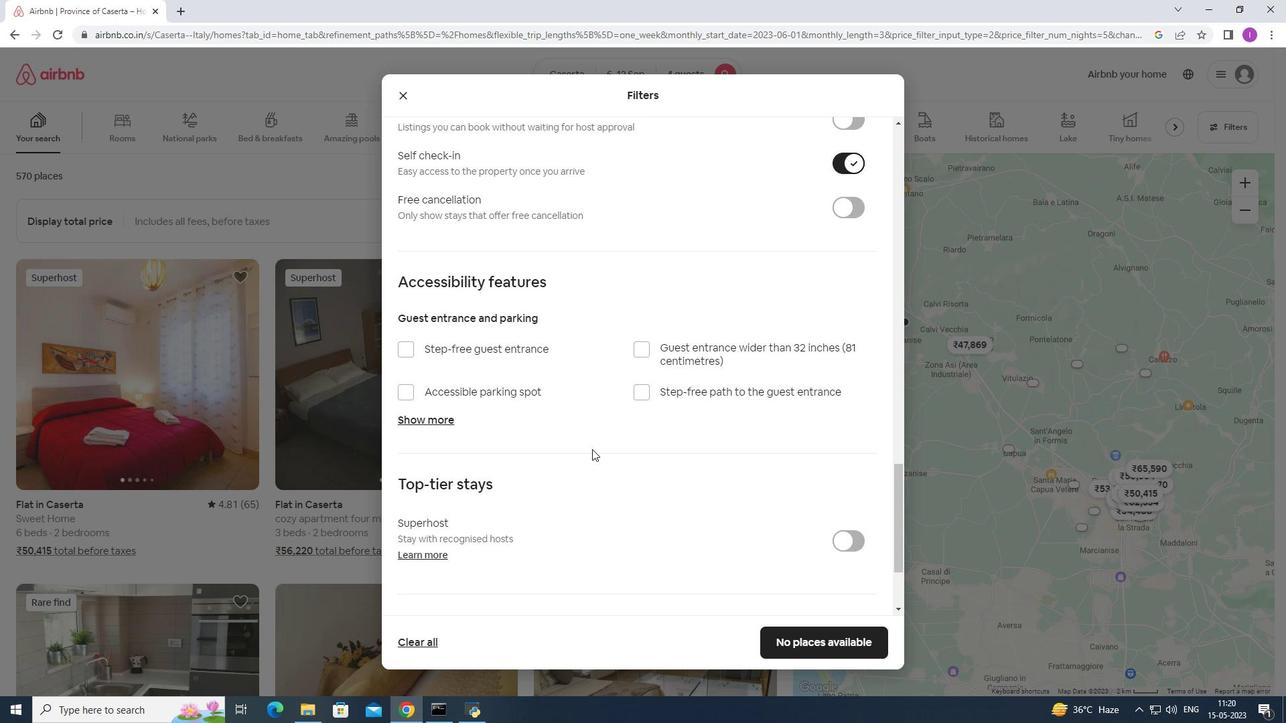 
Action: Mouse scrolled (593, 449) with delta (0, 0)
Screenshot: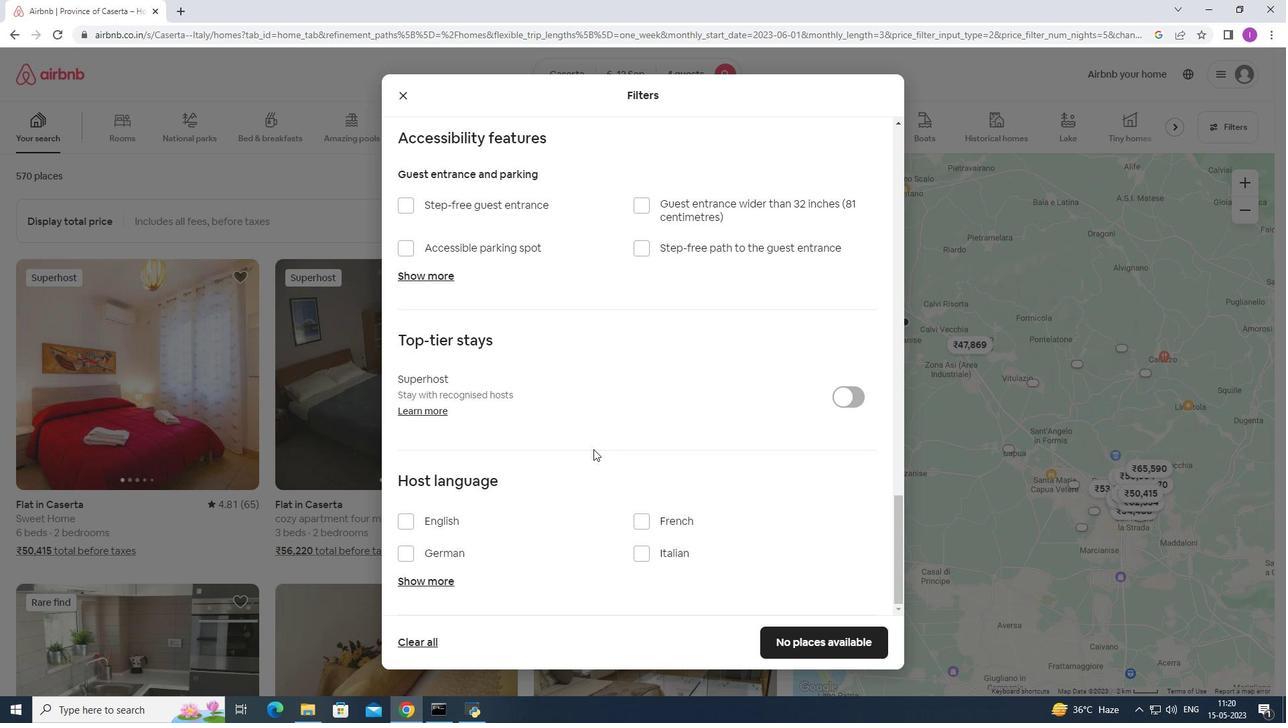 
Action: Mouse scrolled (593, 449) with delta (0, 0)
Screenshot: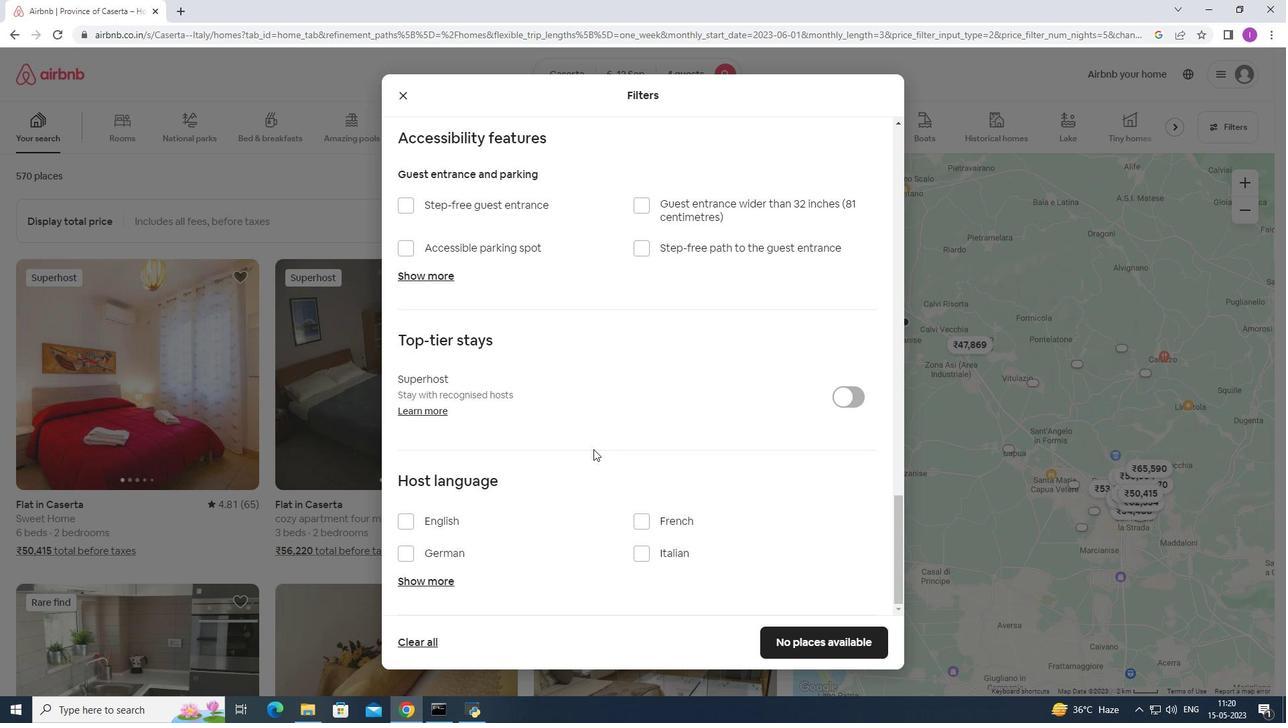 
Action: Mouse scrolled (593, 449) with delta (0, 0)
Screenshot: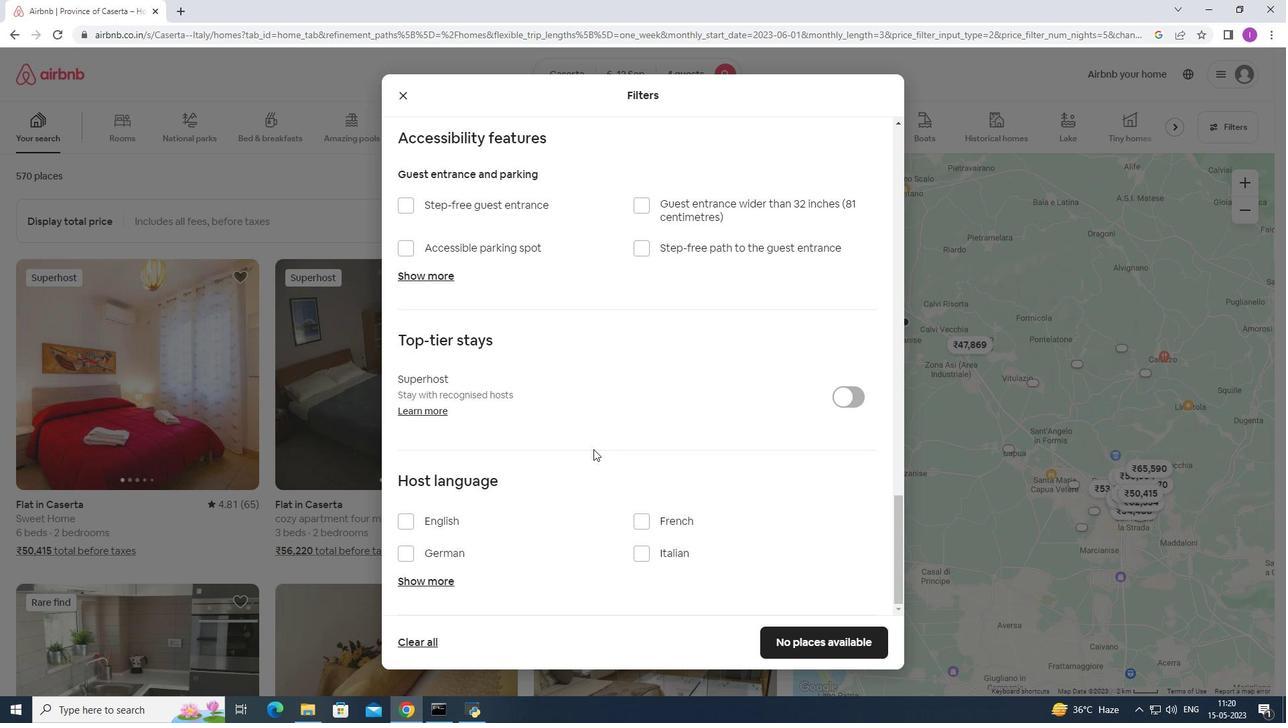 
Action: Mouse moved to (405, 522)
Screenshot: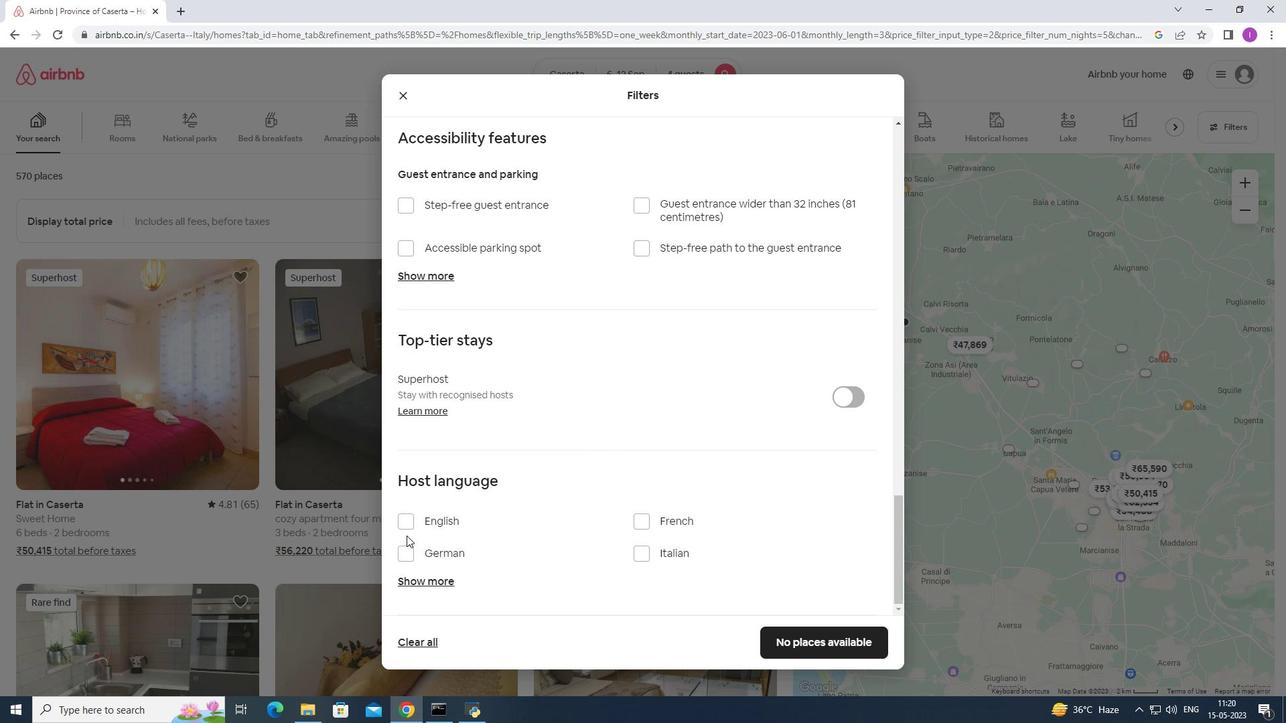 
Action: Mouse pressed left at (405, 522)
Screenshot: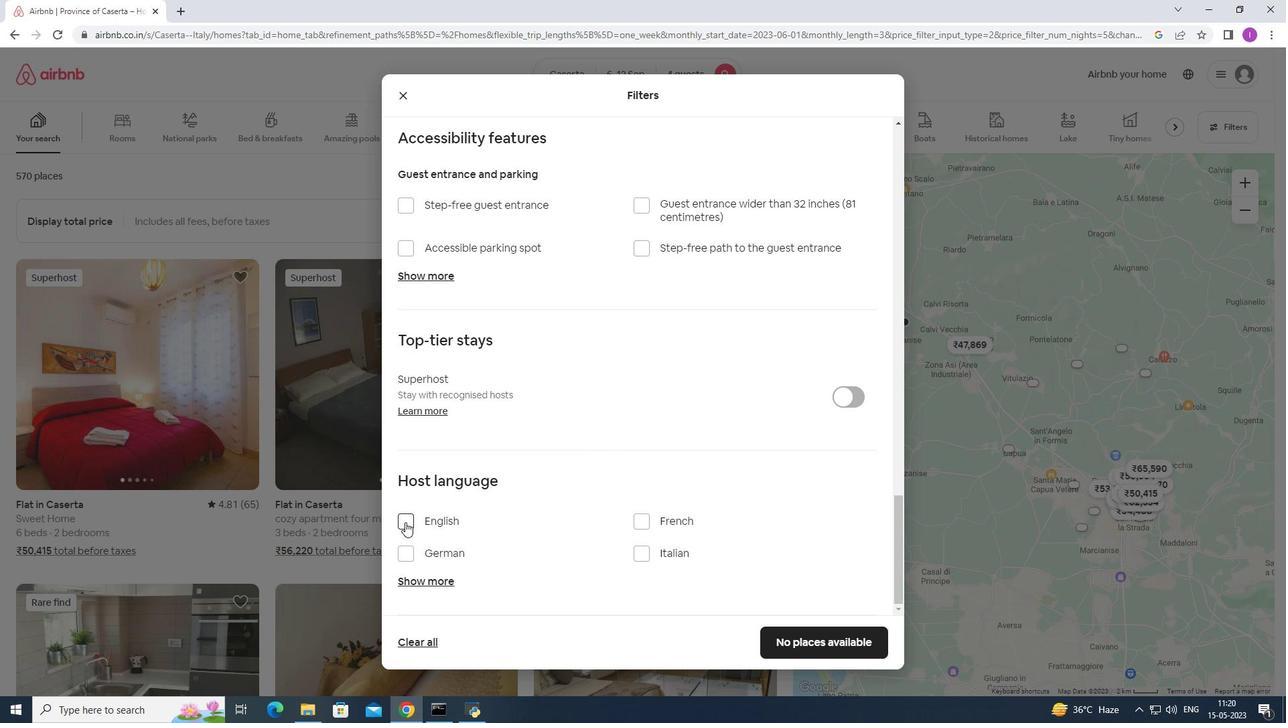 
Action: Mouse moved to (811, 647)
Screenshot: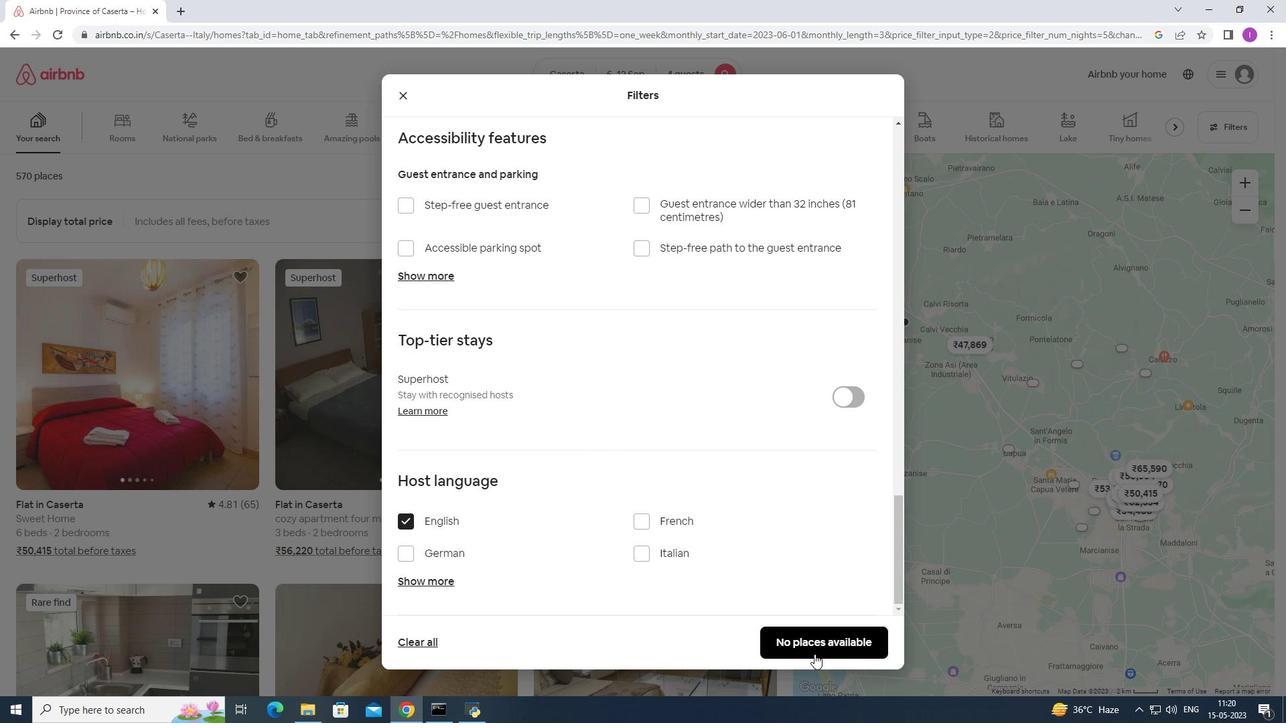 
Action: Mouse pressed left at (811, 647)
Screenshot: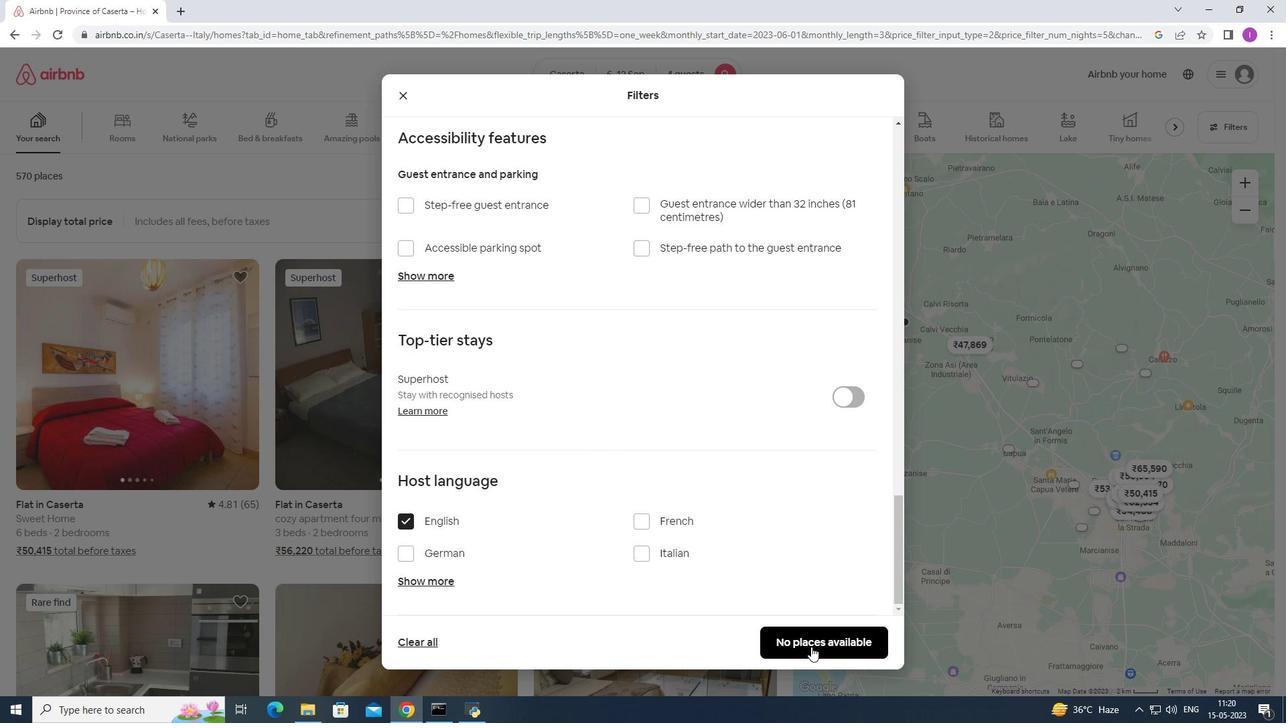 
Action: Mouse moved to (1122, 593)
Screenshot: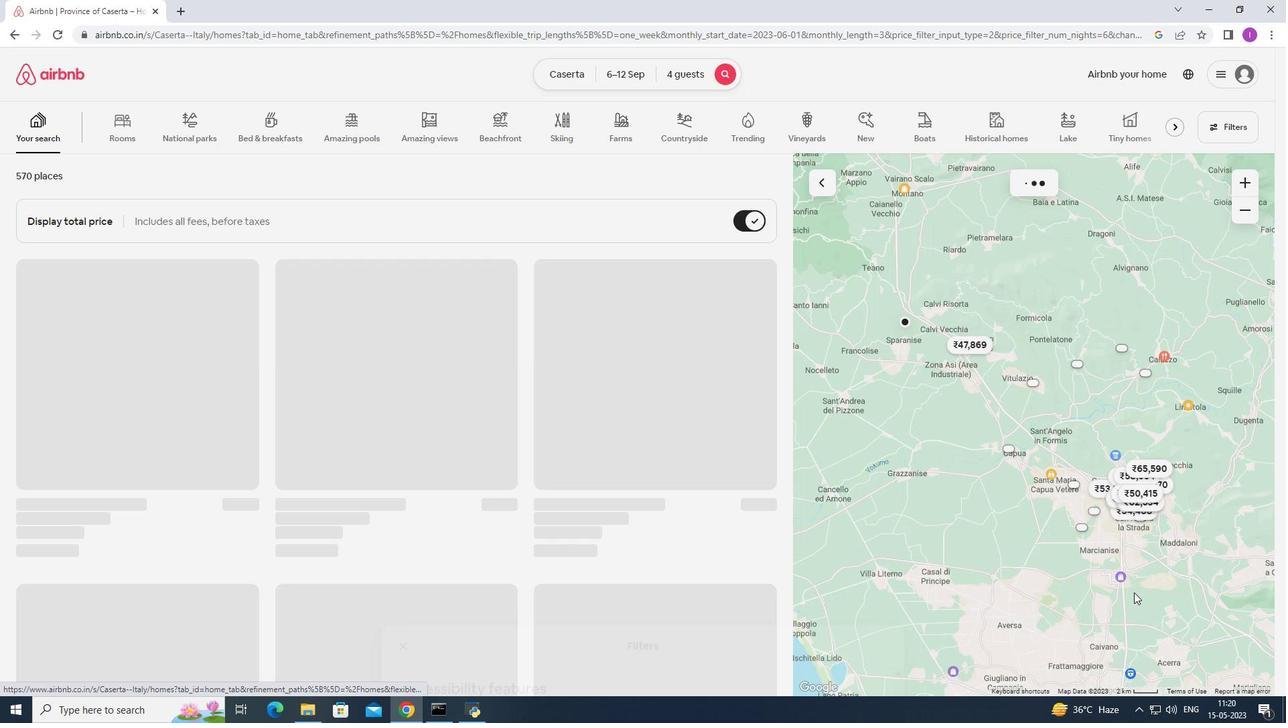 
